 Task: Research Airbnb properties in Malangwa, Nepal from 5th December, 2023 to 16th December, 2023 for 4 adults.4 bedrooms having 4 beds and 4 bathrooms. Property type can be hotel. Amenities needed are: wifi, TV, free parkinig on premises, gym, breakfast. Booking option can be shelf check-in. Look for 4 properties as per requirement.
Action: Mouse moved to (444, 110)
Screenshot: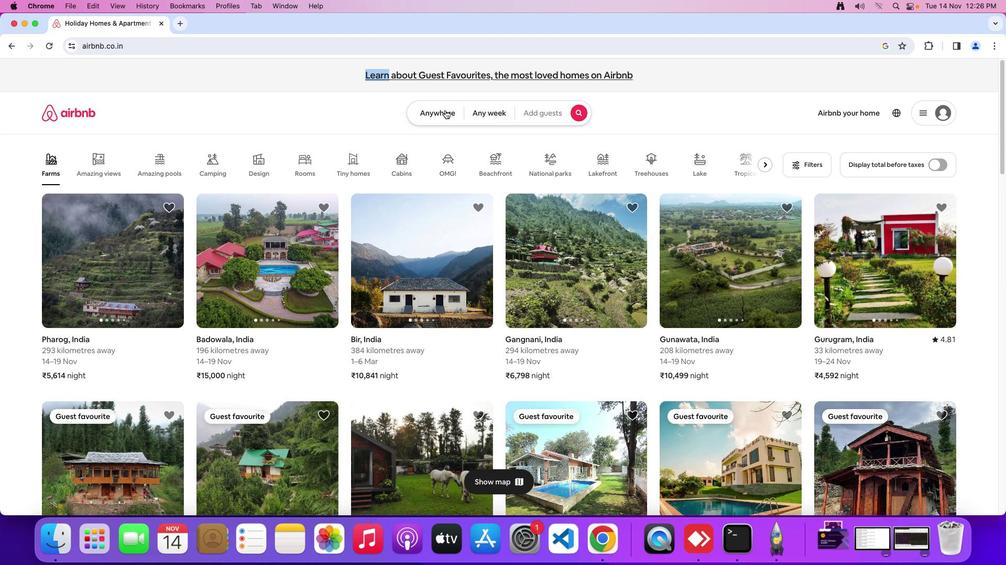 
Action: Mouse pressed left at (444, 110)
Screenshot: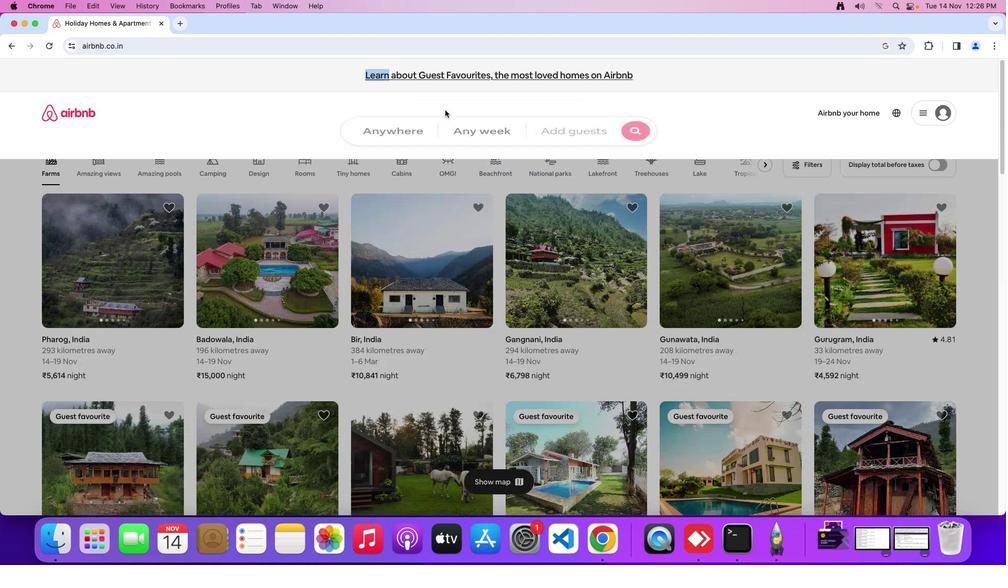 
Action: Mouse moved to (364, 146)
Screenshot: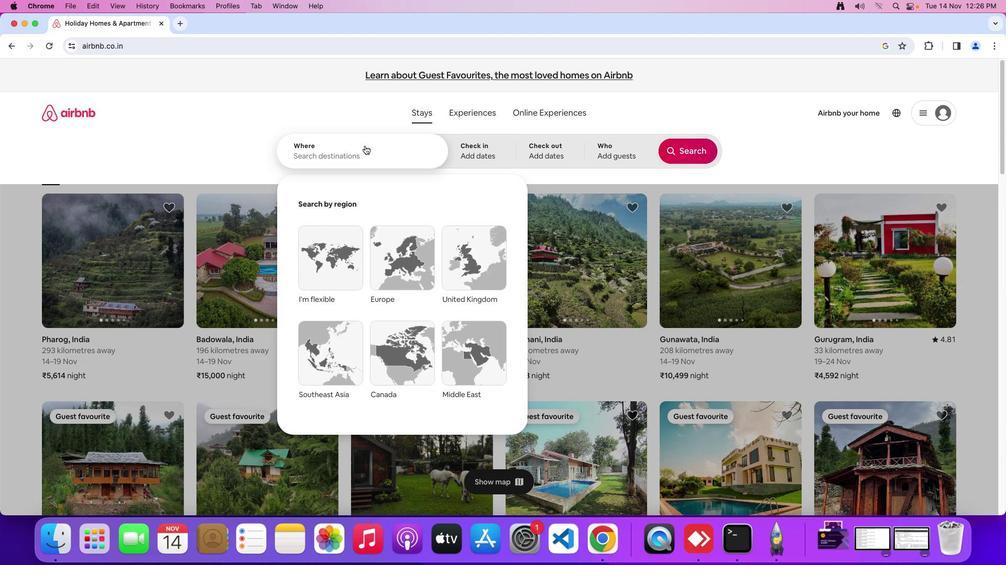 
Action: Mouse pressed left at (364, 146)
Screenshot: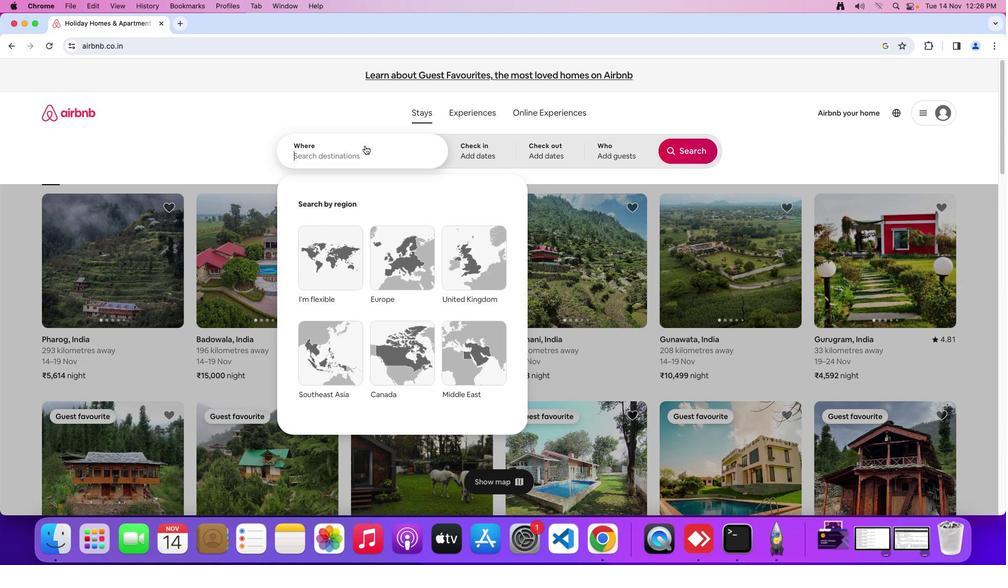 
Action: Mouse moved to (366, 154)
Screenshot: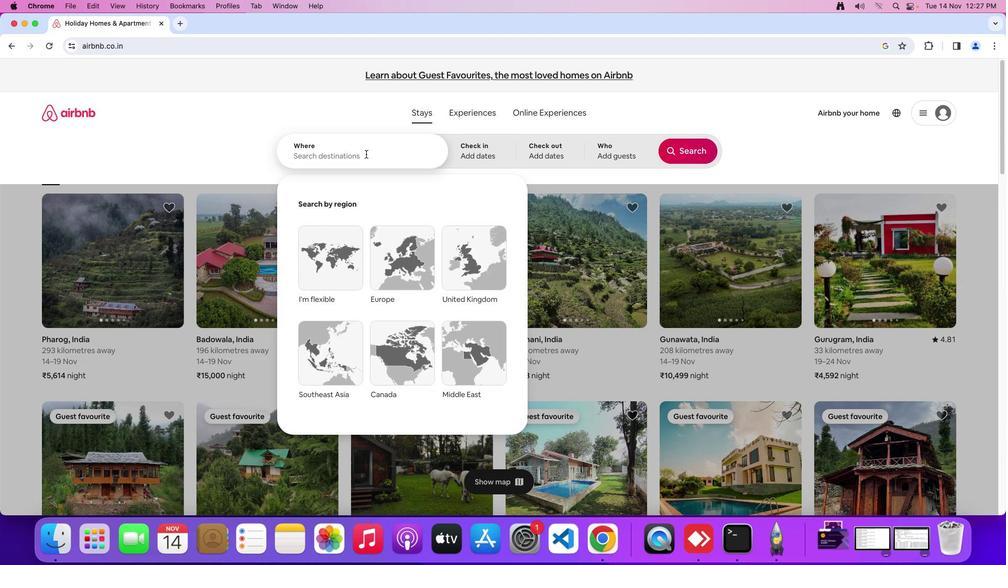 
Action: Mouse pressed left at (366, 154)
Screenshot: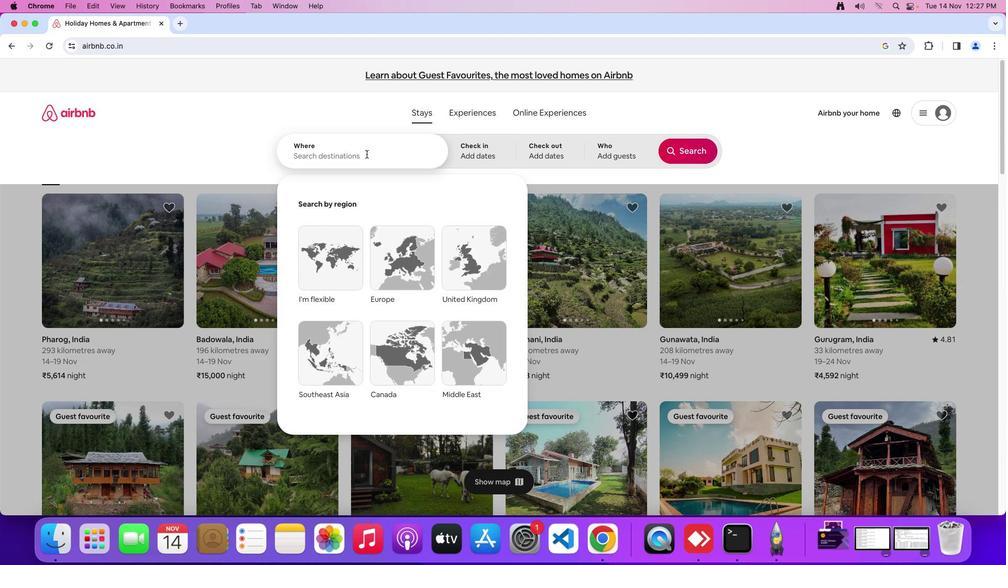 
Action: Mouse moved to (376, 151)
Screenshot: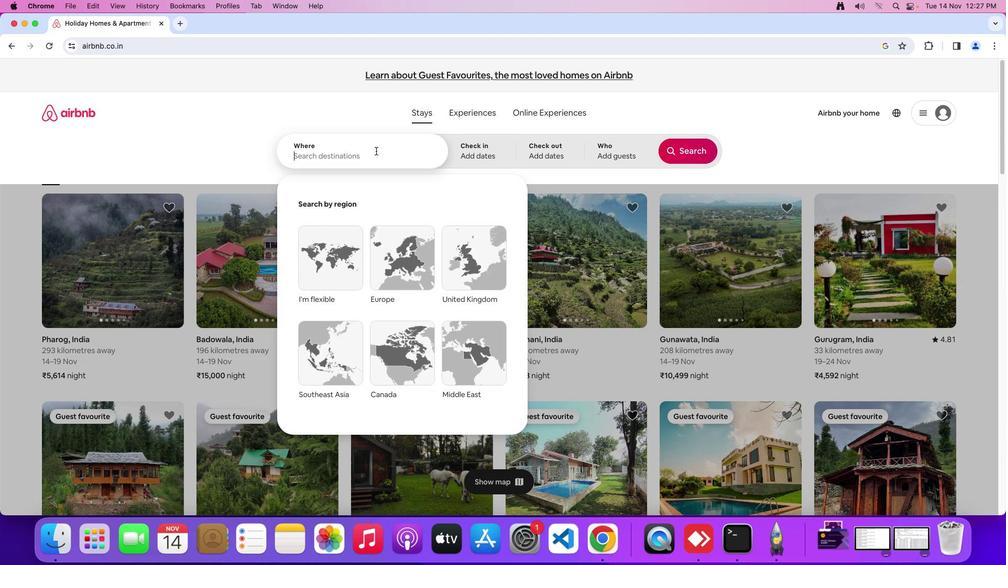 
Action: Key pressed Key.shift'M''a''l''a''n''g''w''a''.'Key.backspace','Key.spaceKey.shift'N''e''p''a''l'
Screenshot: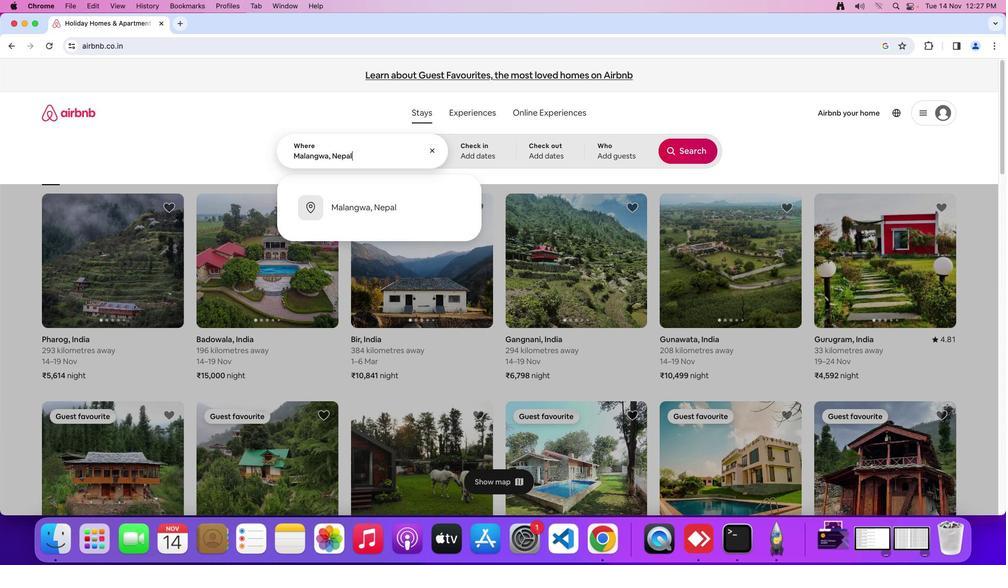 
Action: Mouse moved to (484, 150)
Screenshot: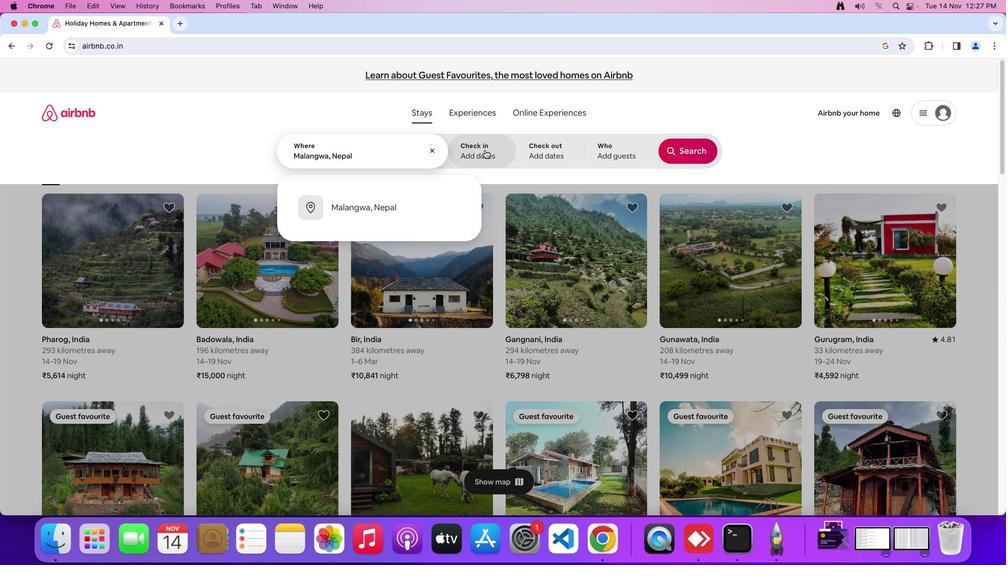 
Action: Mouse pressed left at (484, 150)
Screenshot: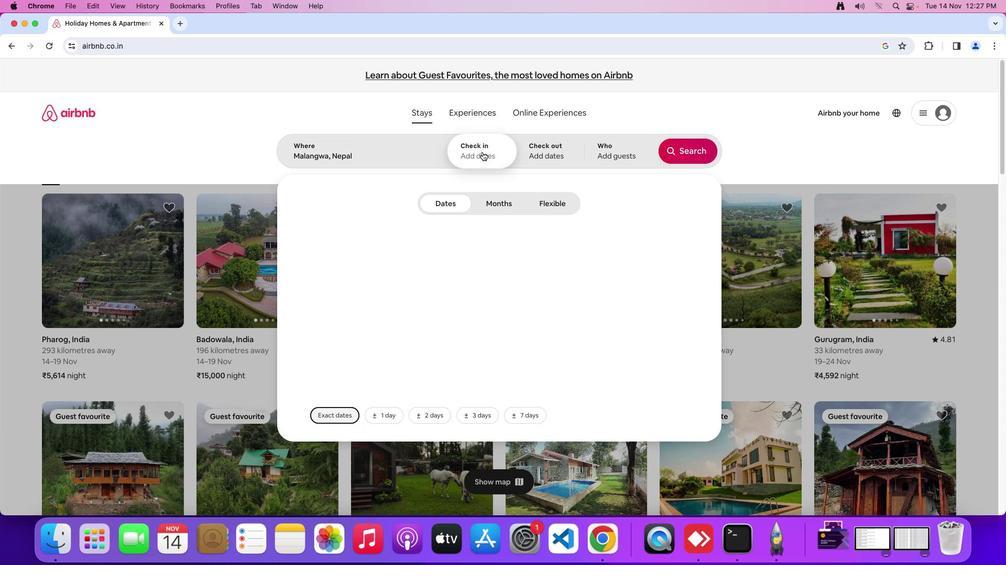 
Action: Mouse moved to (576, 309)
Screenshot: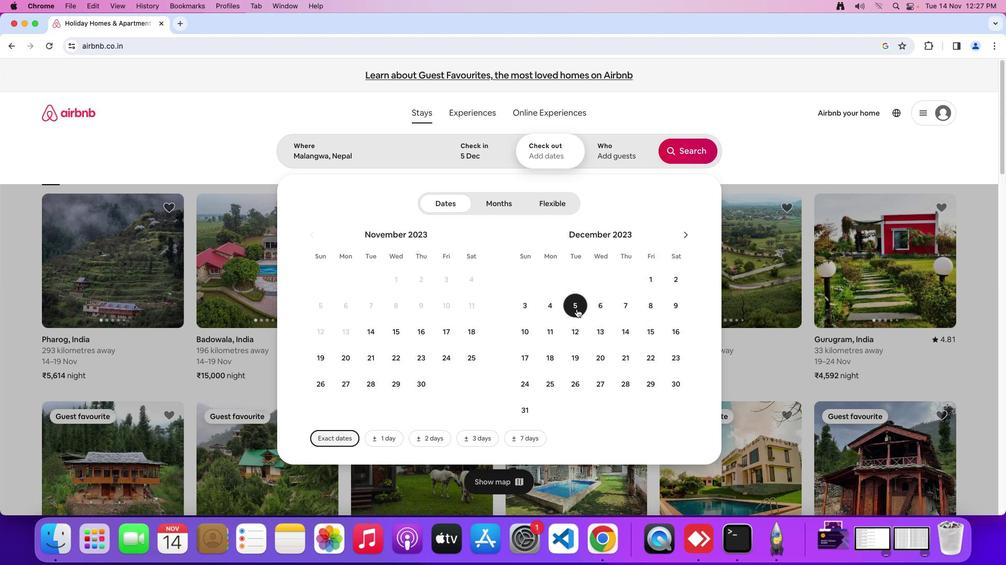 
Action: Mouse pressed left at (576, 309)
Screenshot: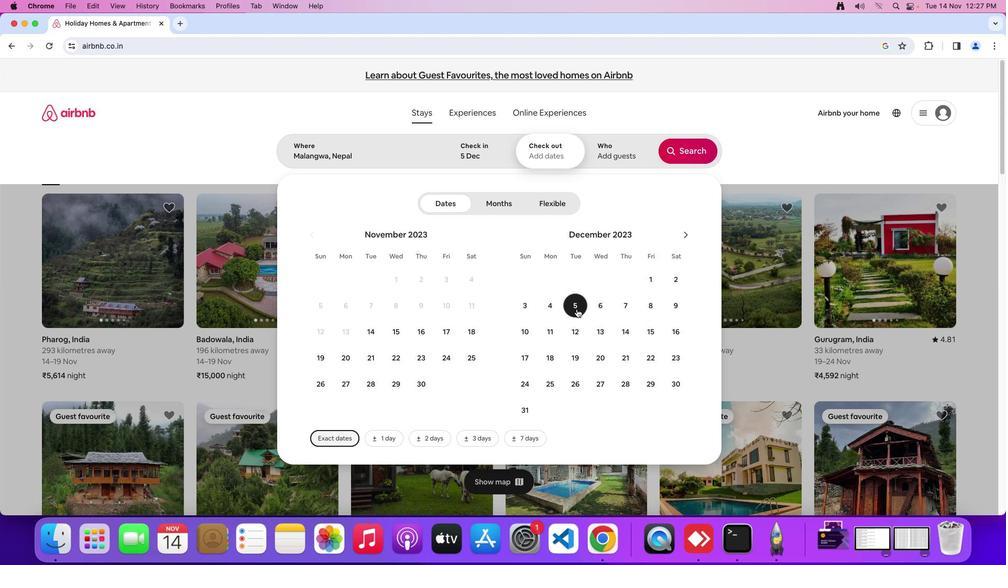 
Action: Mouse moved to (678, 332)
Screenshot: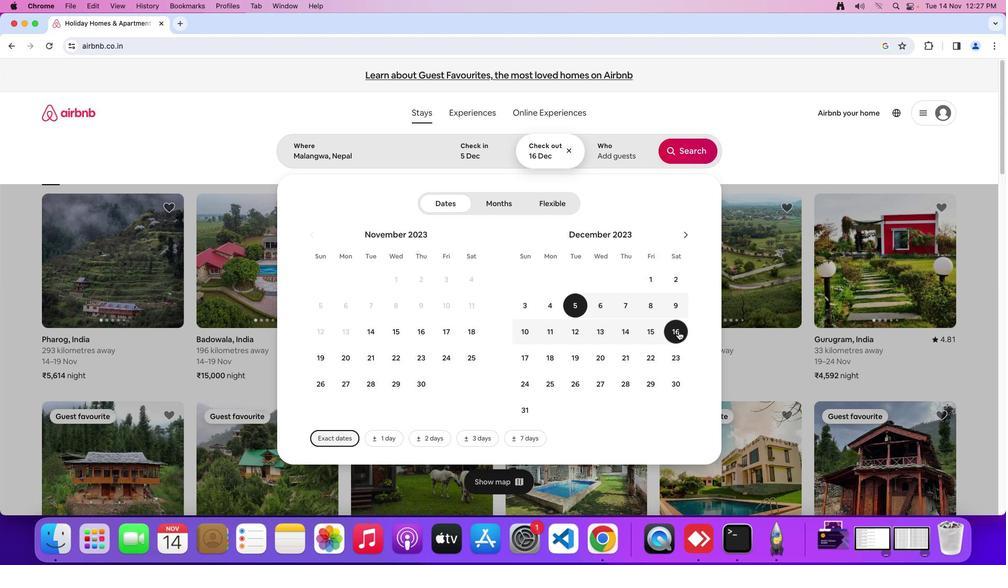 
Action: Mouse pressed left at (678, 332)
Screenshot: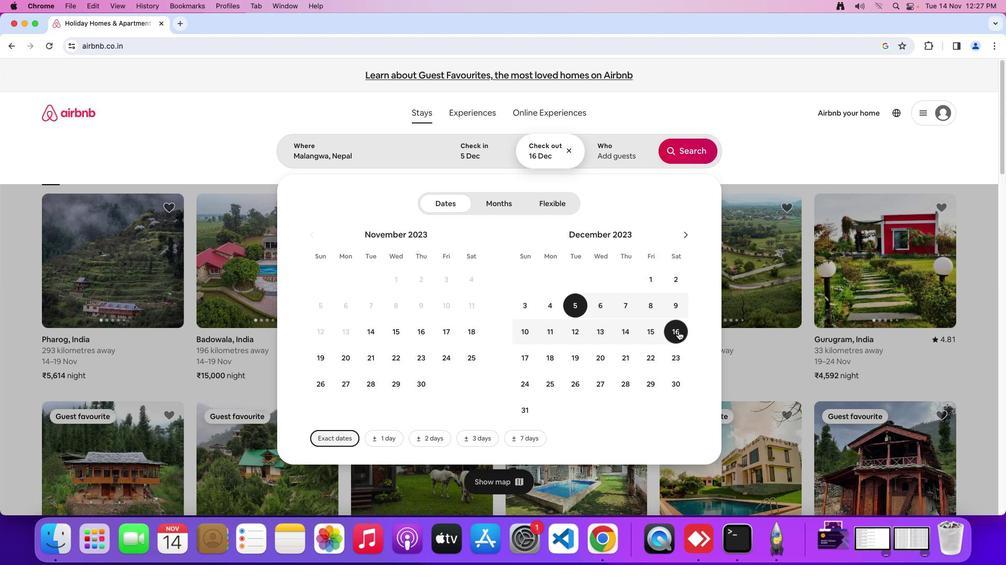 
Action: Mouse moved to (612, 150)
Screenshot: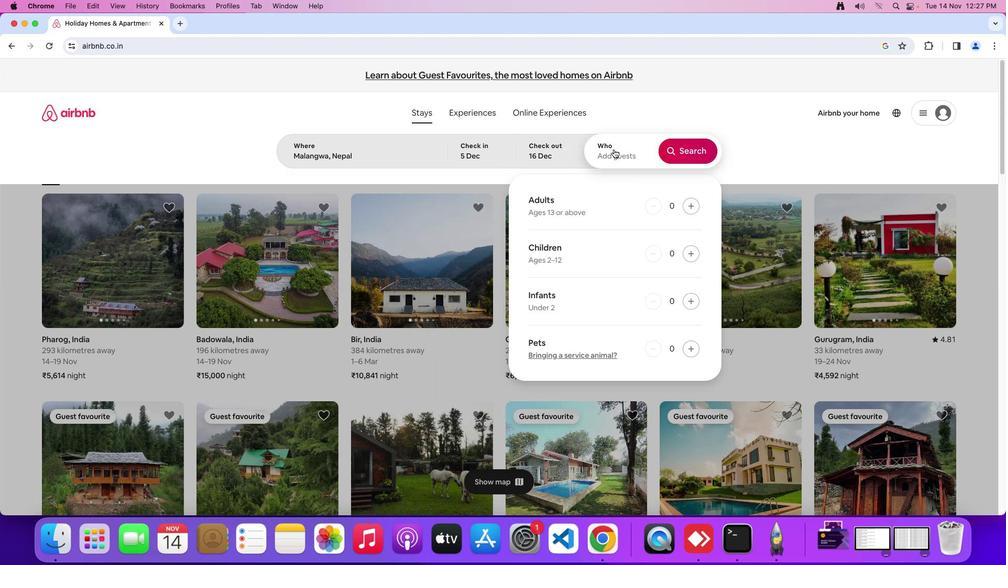 
Action: Mouse pressed left at (612, 150)
Screenshot: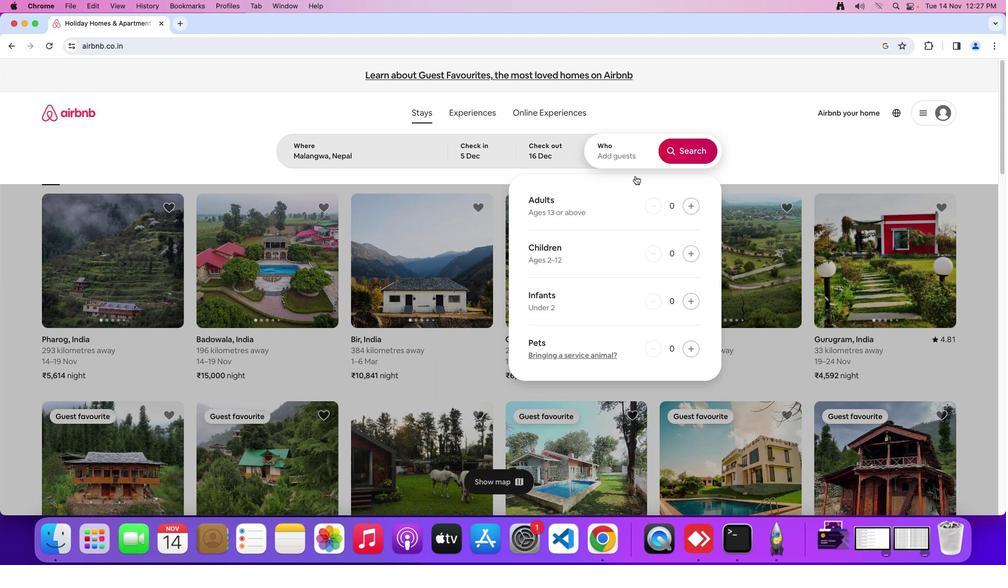 
Action: Mouse moved to (684, 206)
Screenshot: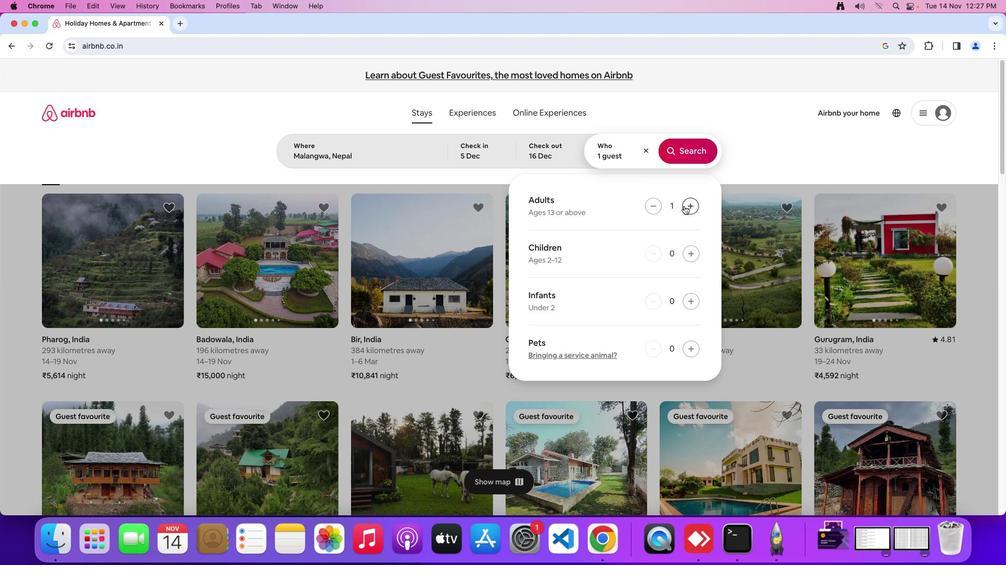 
Action: Mouse pressed left at (684, 206)
Screenshot: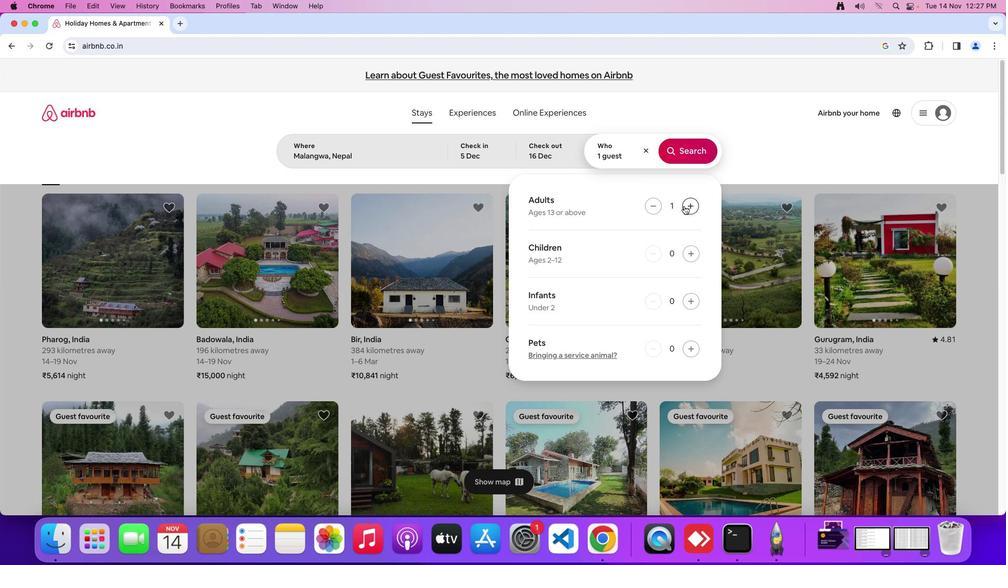 
Action: Mouse pressed left at (684, 206)
Screenshot: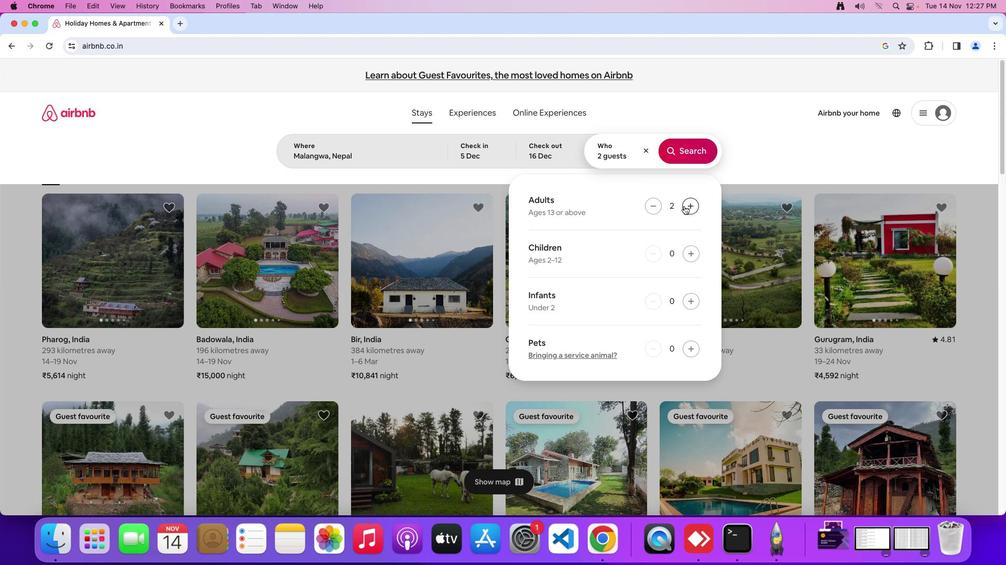 
Action: Mouse pressed left at (684, 206)
Screenshot: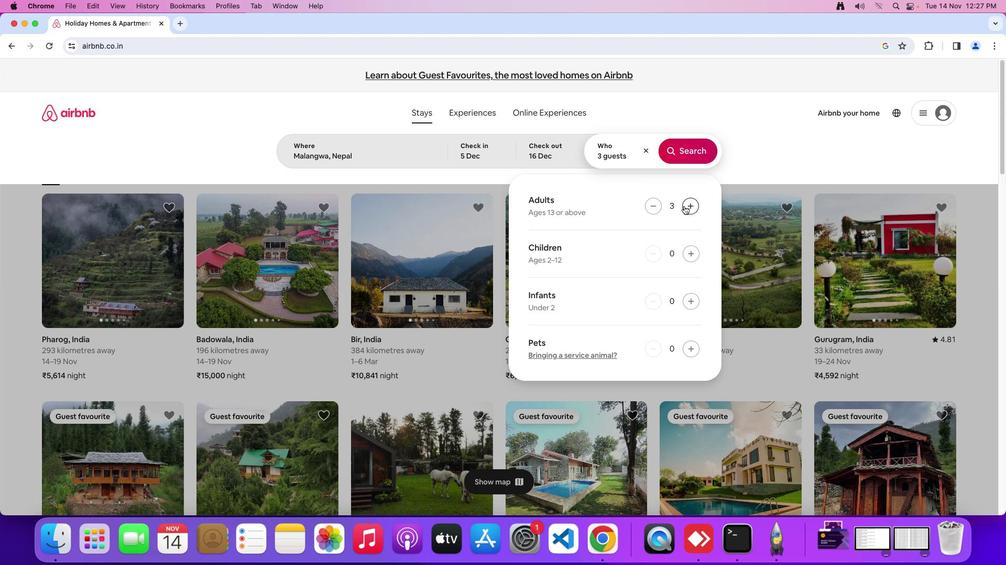 
Action: Mouse pressed left at (684, 206)
Screenshot: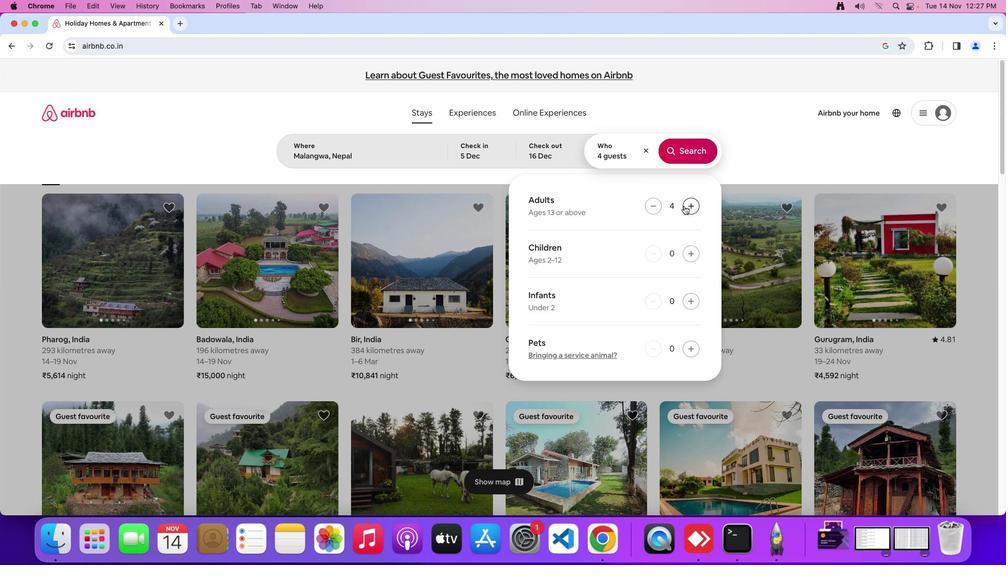 
Action: Mouse moved to (677, 153)
Screenshot: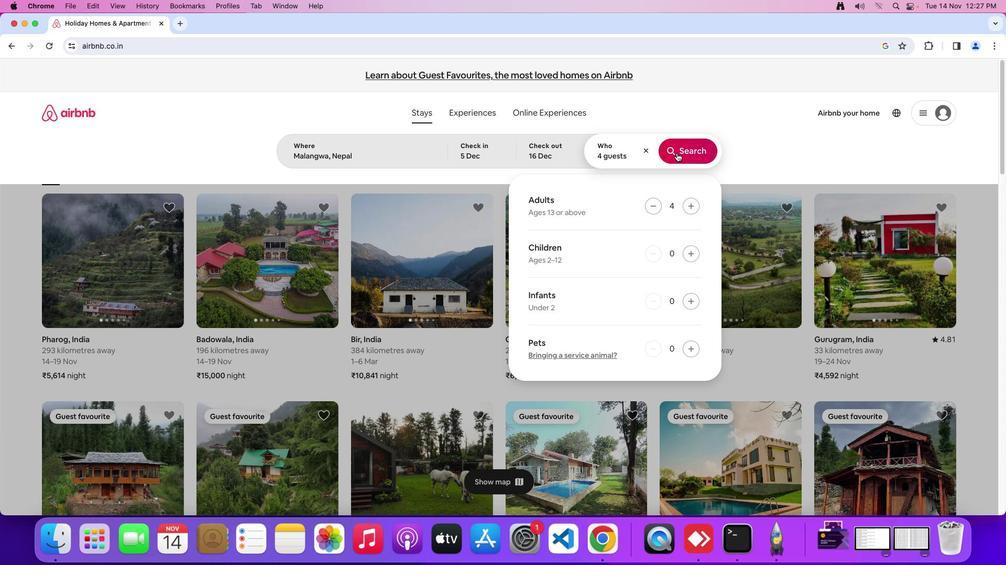 
Action: Mouse pressed left at (677, 153)
Screenshot: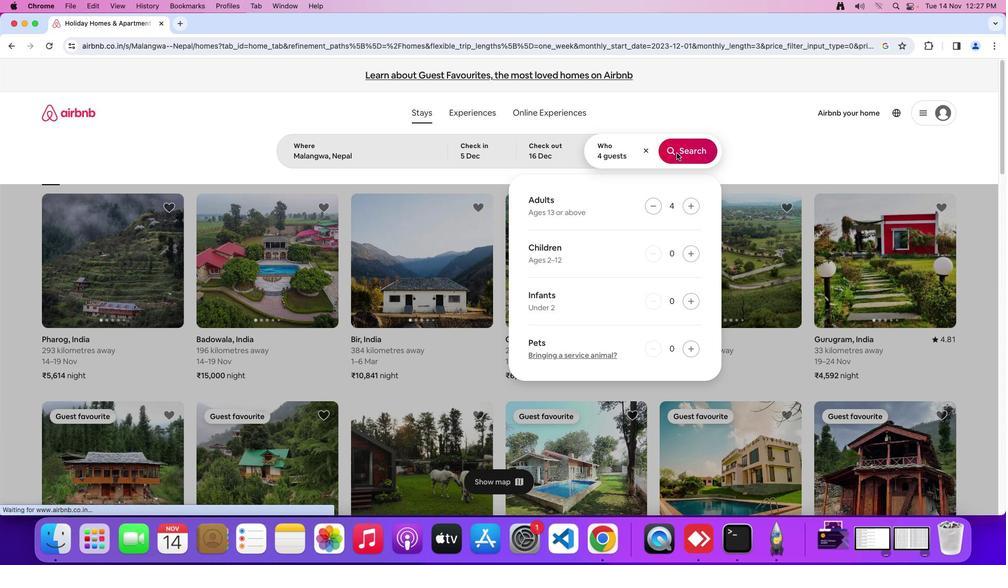 
Action: Mouse moved to (821, 121)
Screenshot: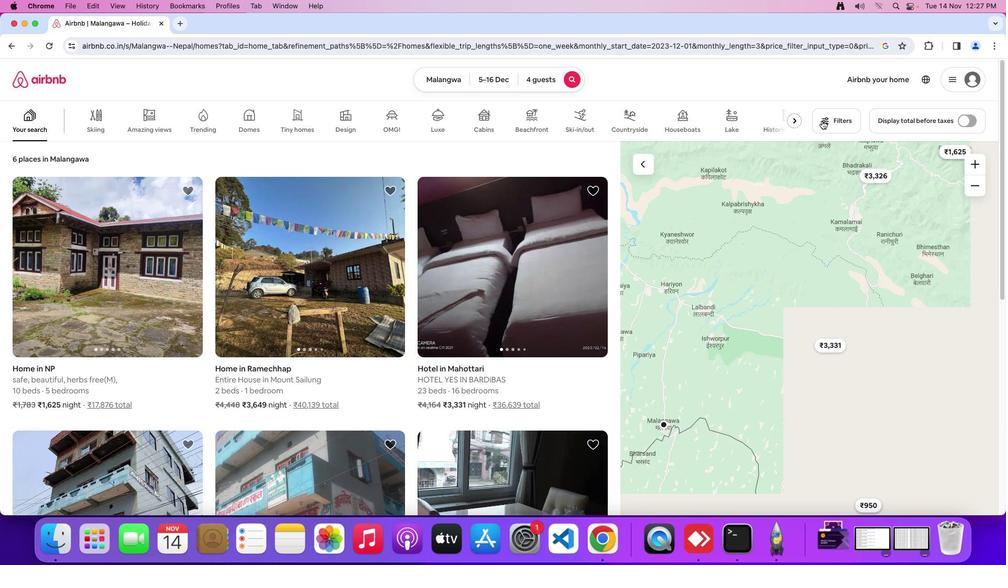 
Action: Mouse pressed left at (821, 121)
Screenshot: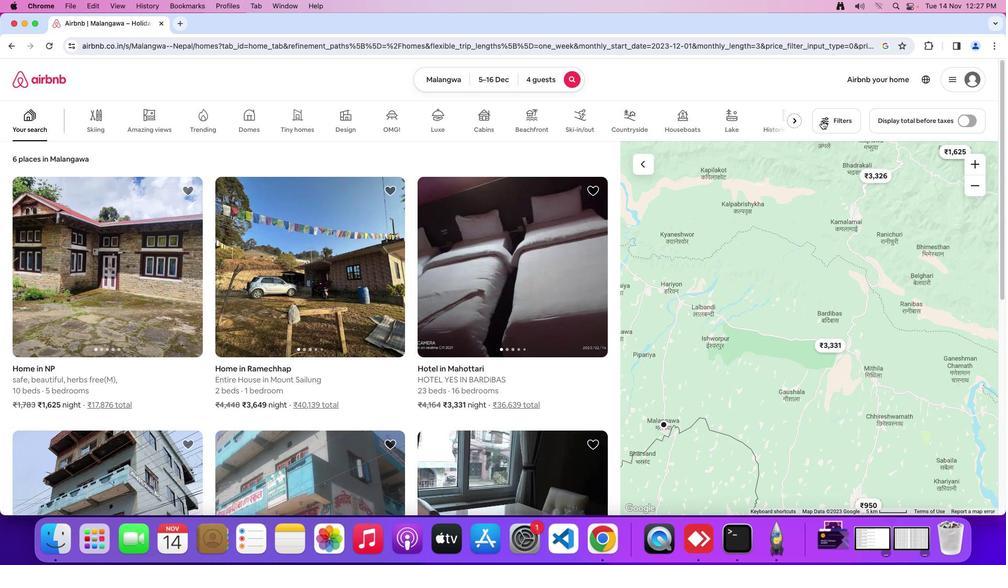 
Action: Mouse moved to (481, 276)
Screenshot: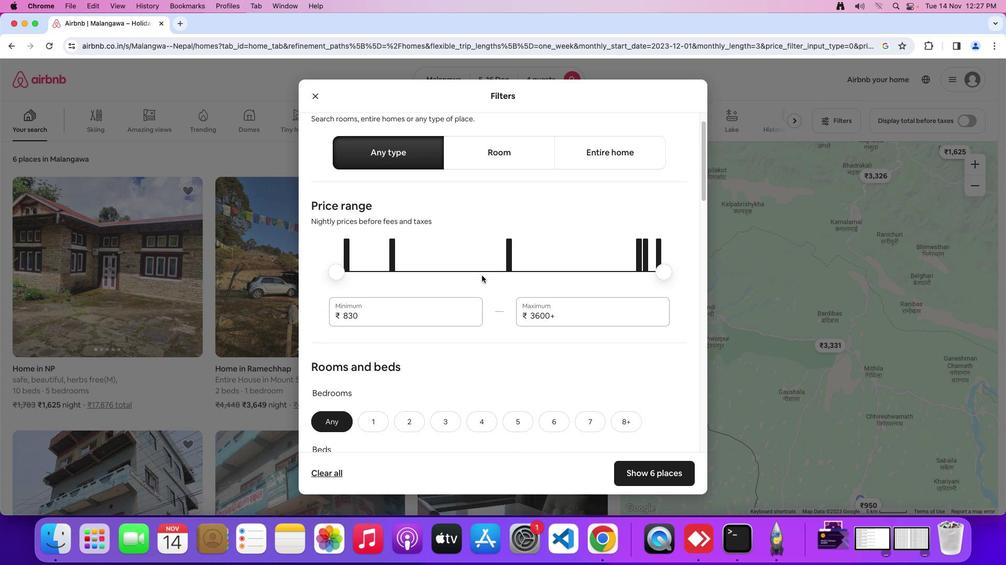 
Action: Mouse scrolled (481, 276) with delta (0, 0)
Screenshot: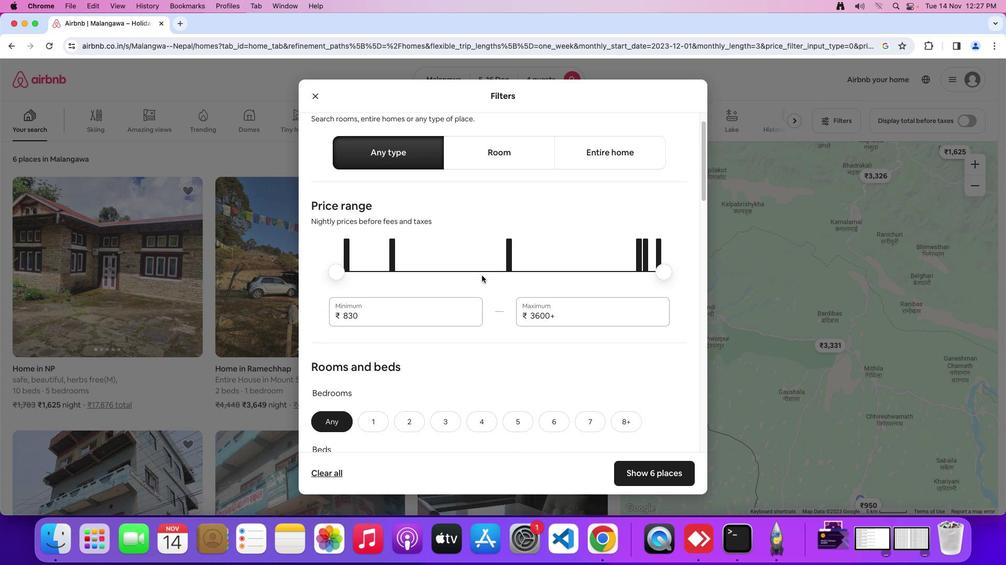 
Action: Mouse moved to (481, 275)
Screenshot: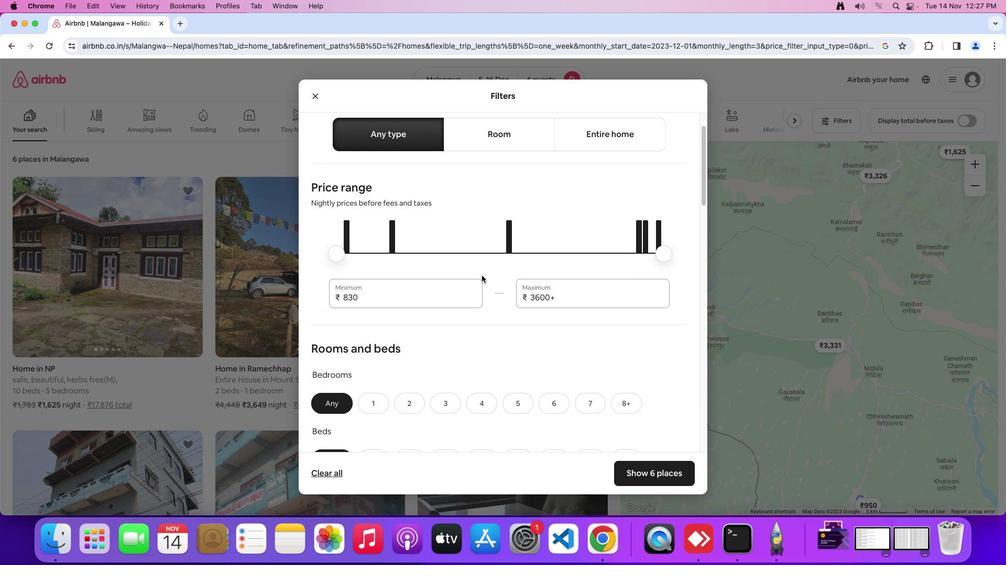 
Action: Mouse scrolled (481, 275) with delta (0, 0)
Screenshot: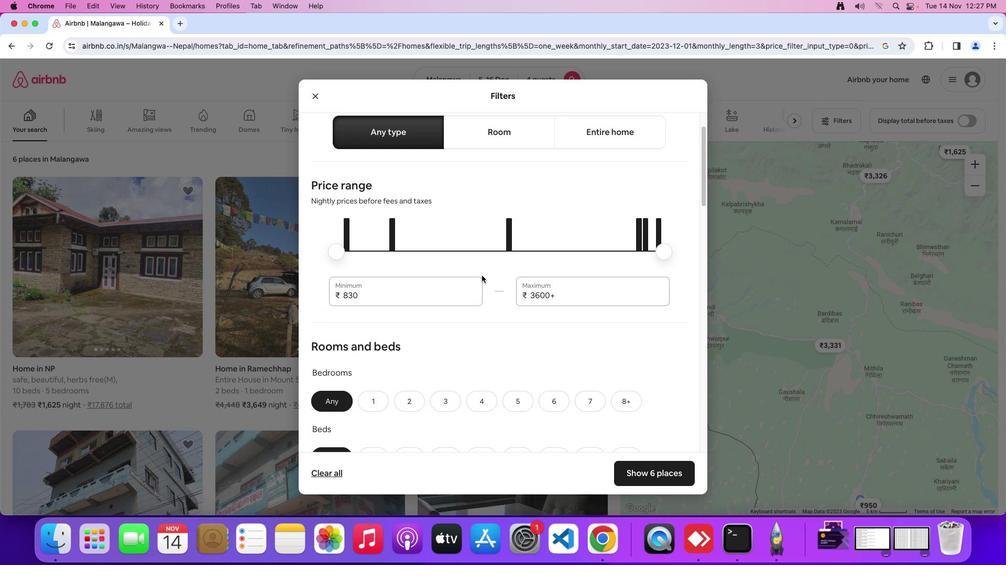 
Action: Mouse moved to (482, 275)
Screenshot: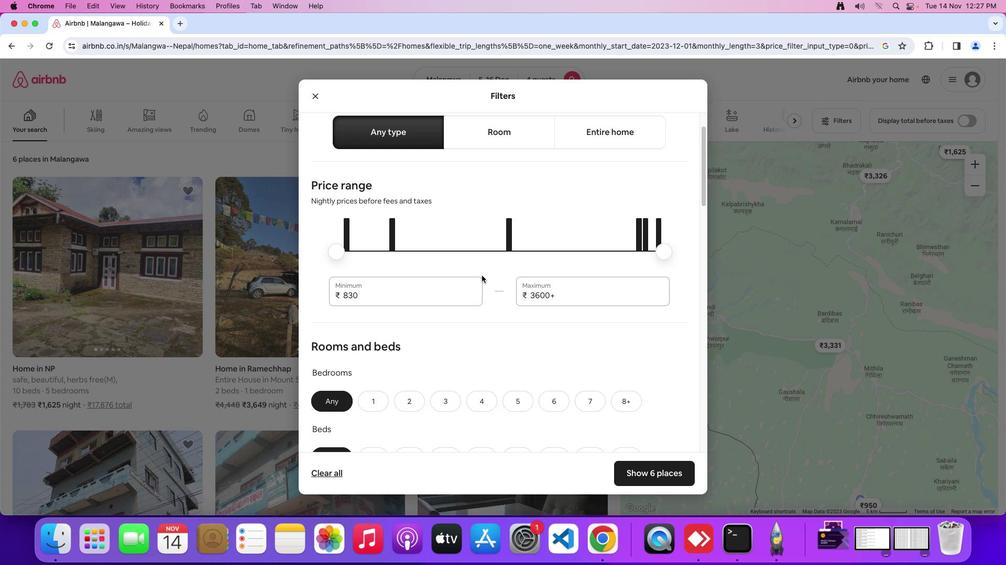
Action: Mouse scrolled (482, 275) with delta (0, 0)
Screenshot: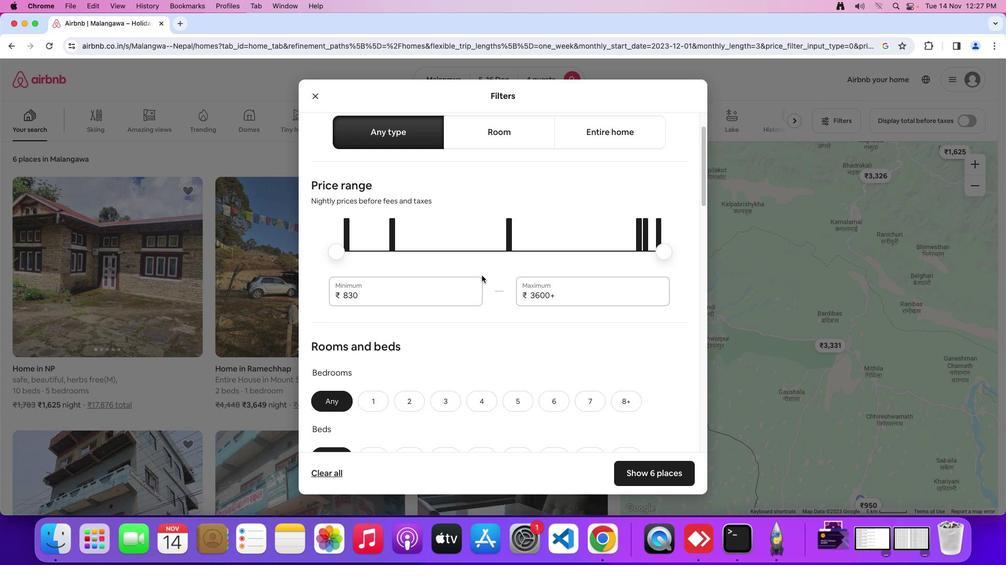 
Action: Mouse moved to (482, 275)
Screenshot: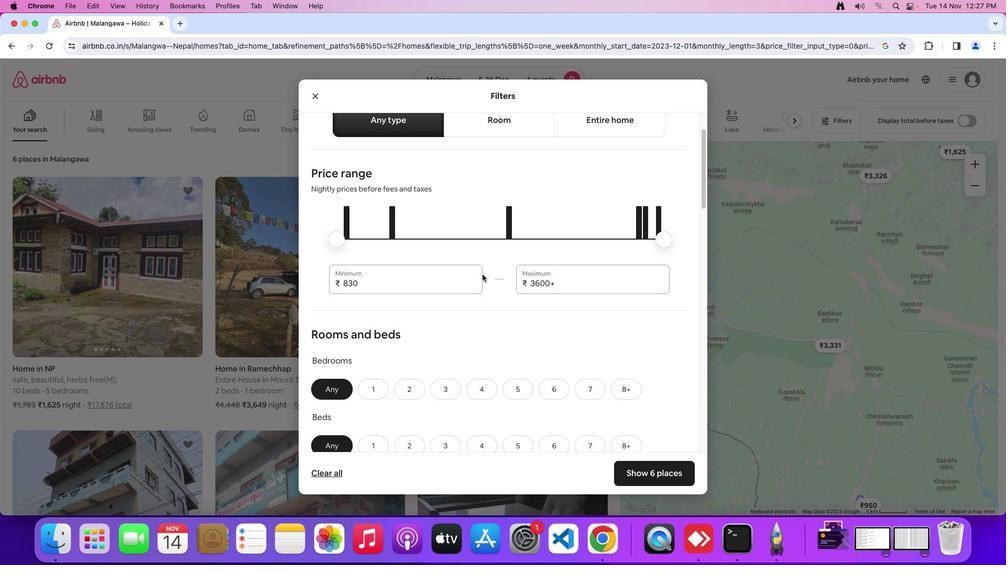 
Action: Mouse scrolled (482, 275) with delta (0, 0)
Screenshot: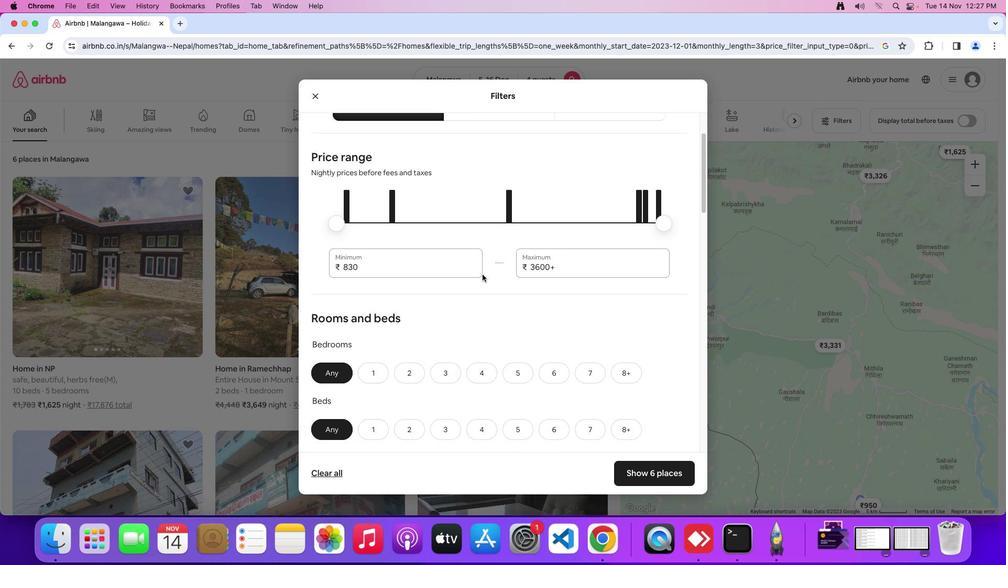 
Action: Mouse moved to (482, 274)
Screenshot: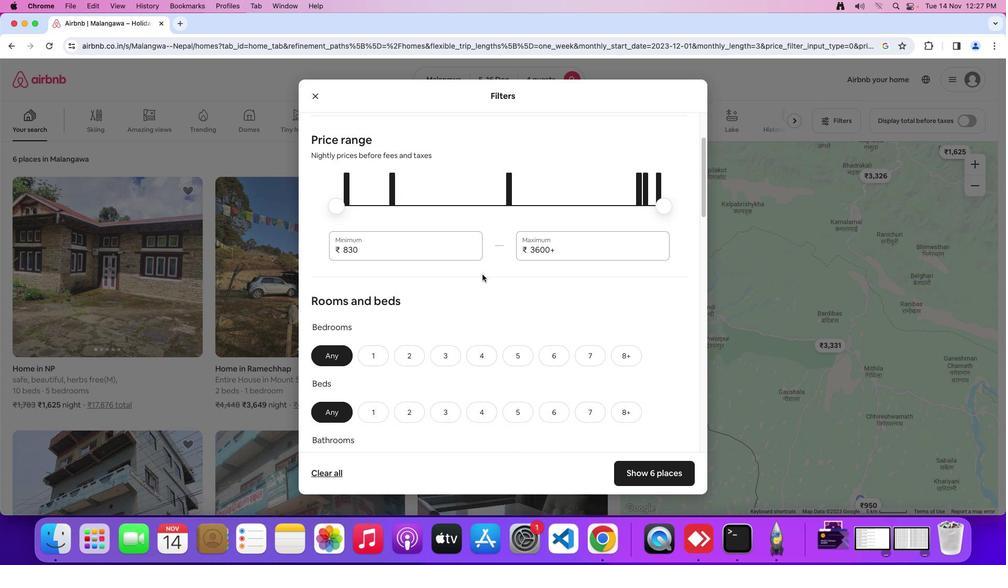 
Action: Mouse scrolled (482, 274) with delta (0, 0)
Screenshot: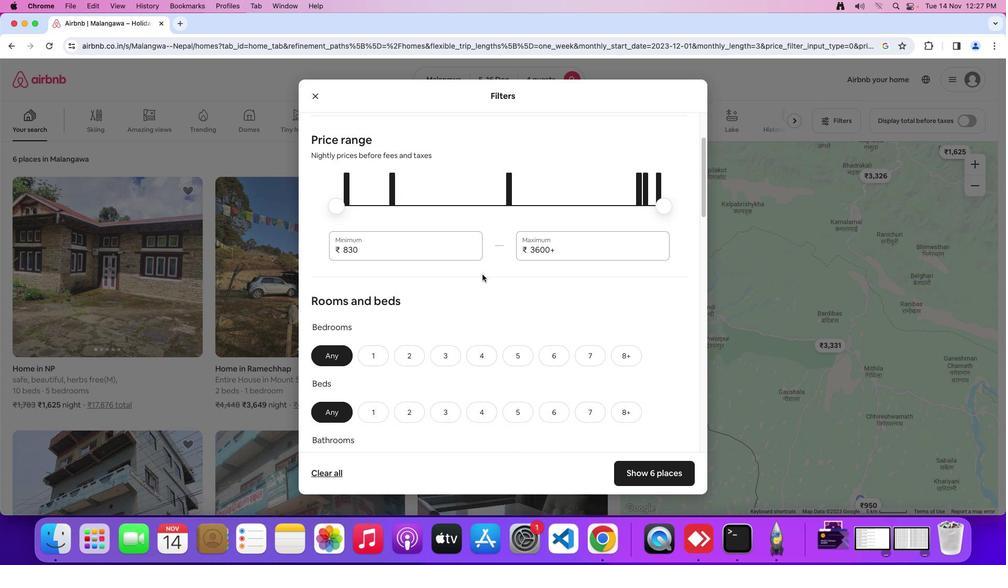
Action: Mouse scrolled (482, 274) with delta (0, 0)
Screenshot: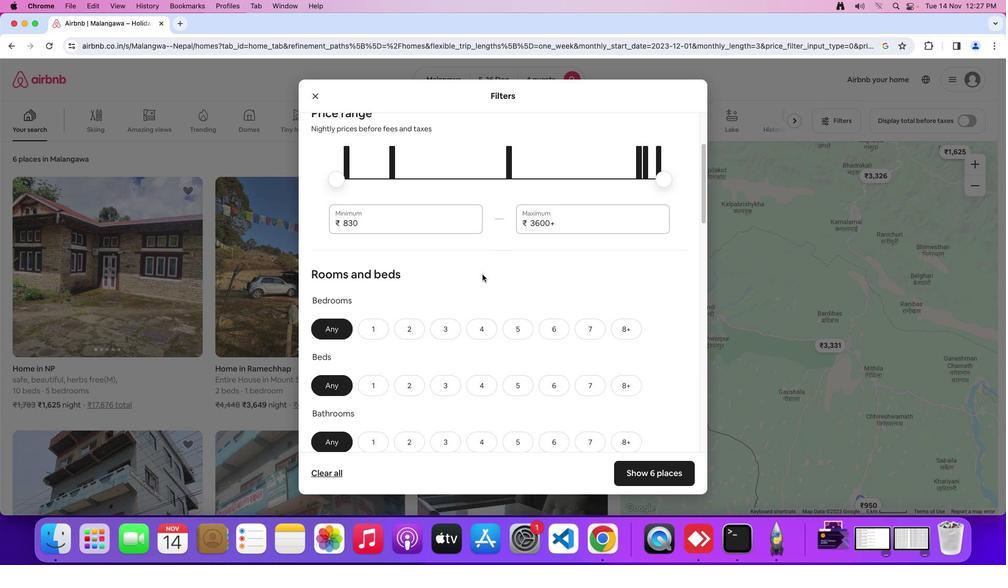
Action: Mouse scrolled (482, 274) with delta (0, 0)
Screenshot: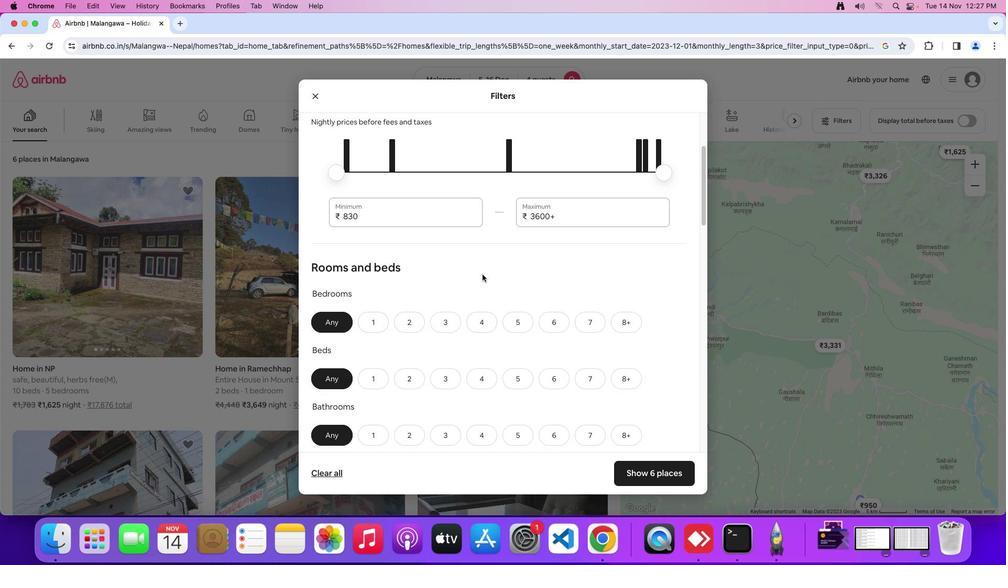 
Action: Mouse moved to (476, 283)
Screenshot: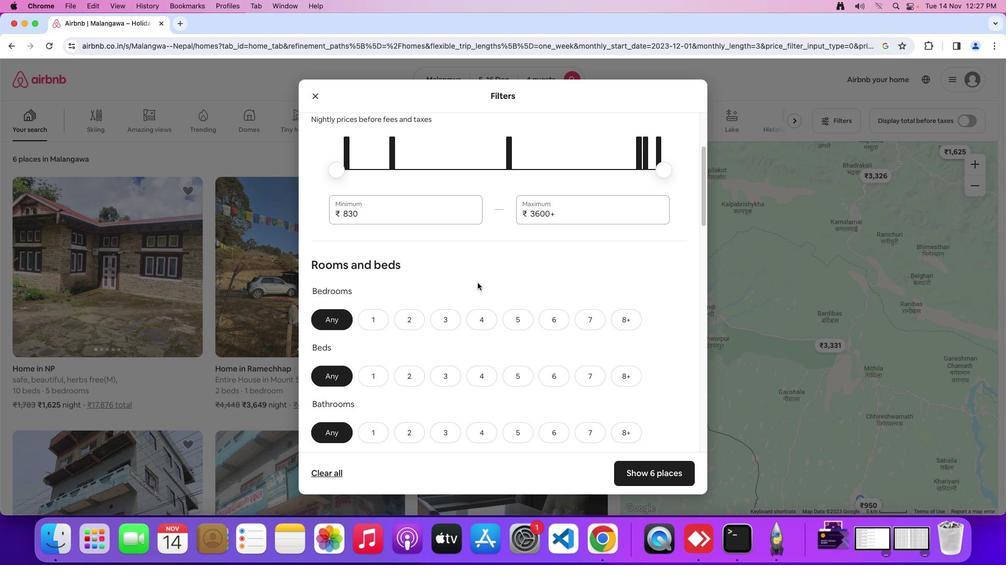 
Action: Mouse scrolled (476, 283) with delta (0, 0)
Screenshot: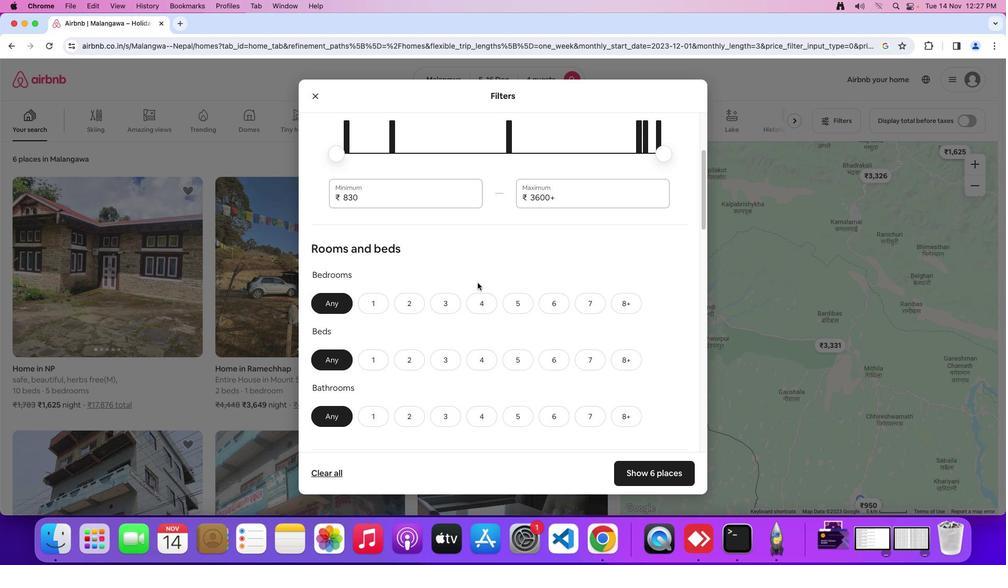 
Action: Mouse moved to (477, 282)
Screenshot: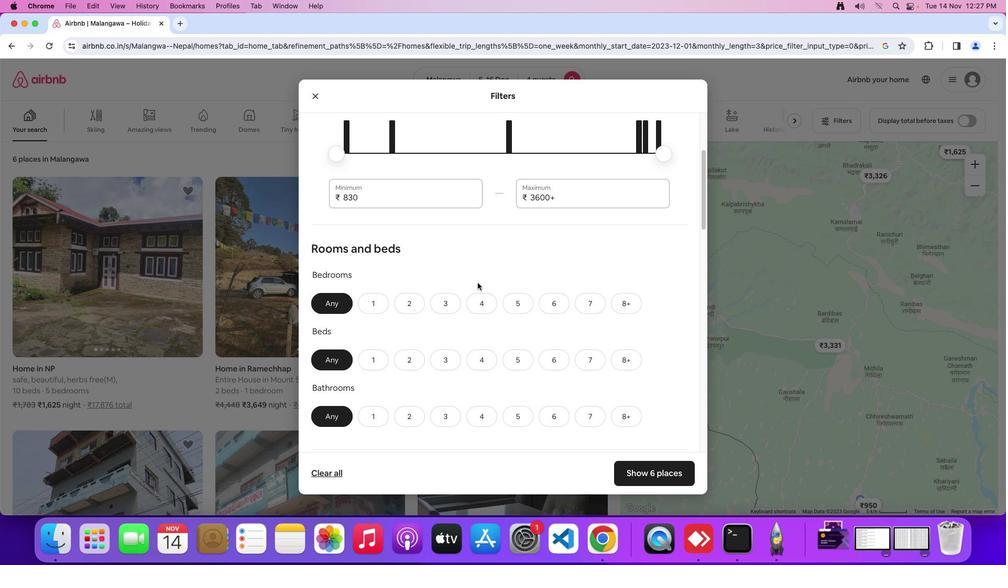 
Action: Mouse scrolled (477, 282) with delta (0, 0)
Screenshot: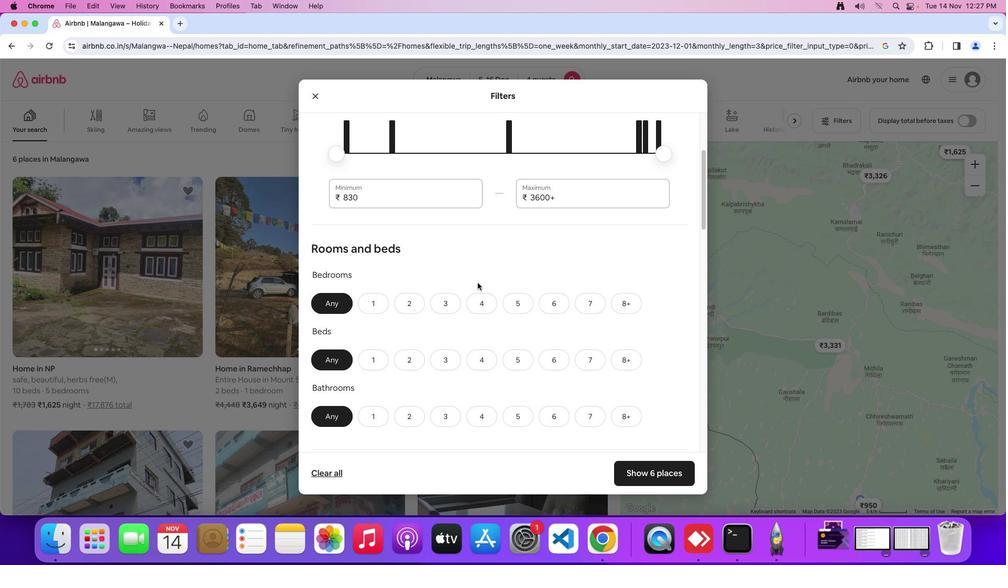 
Action: Mouse moved to (488, 301)
Screenshot: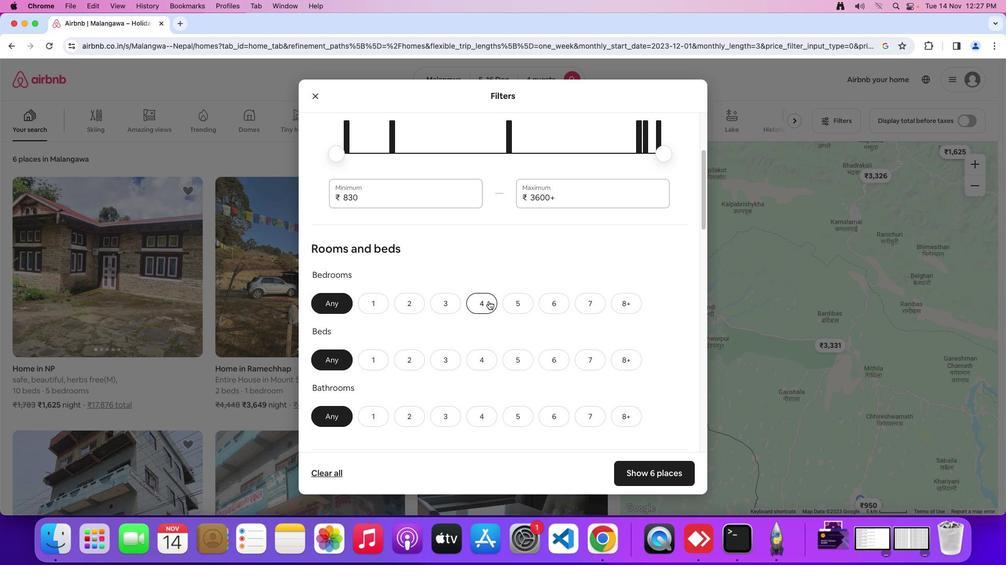 
Action: Mouse pressed left at (488, 301)
Screenshot: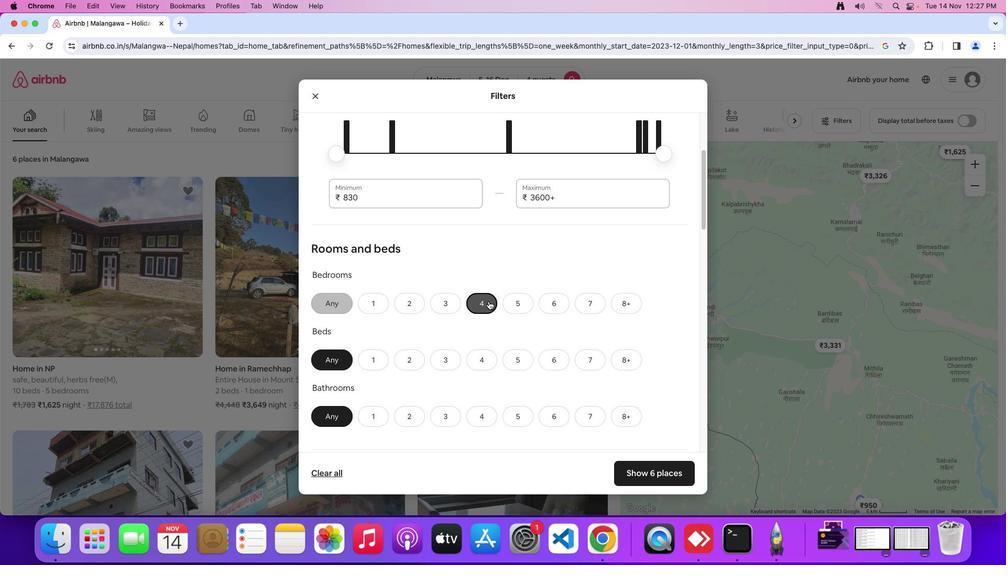 
Action: Mouse moved to (488, 301)
Screenshot: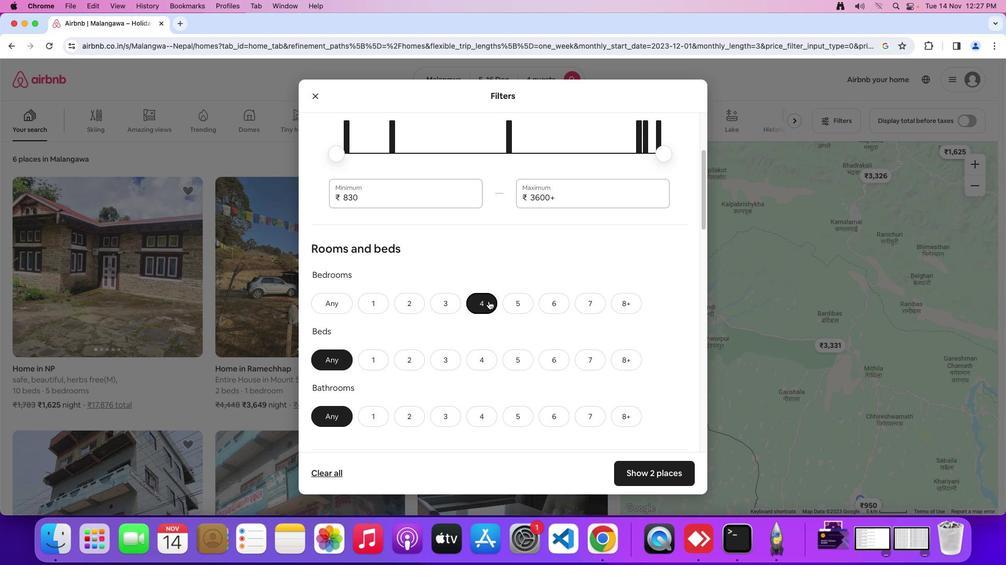 
Action: Mouse scrolled (488, 301) with delta (0, 0)
Screenshot: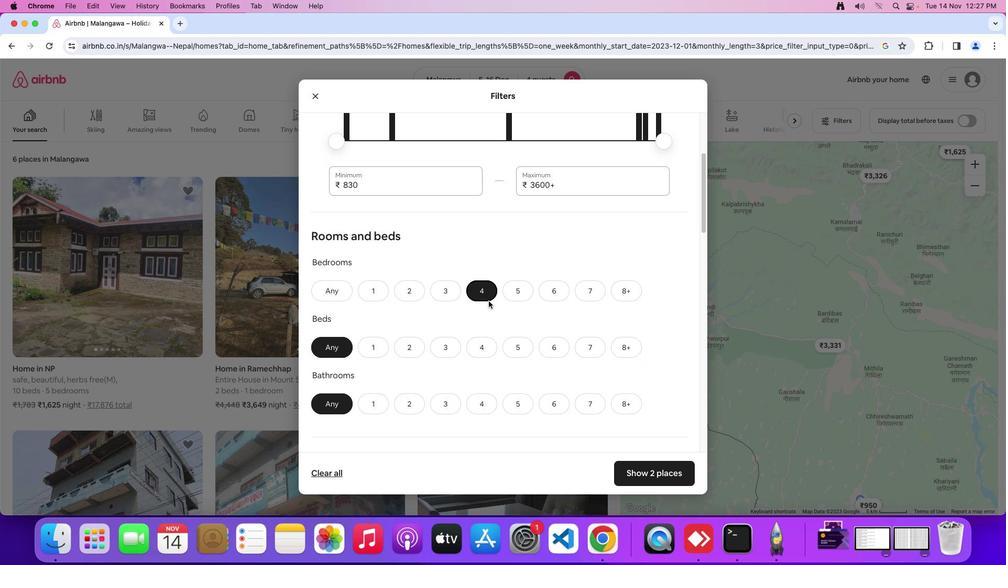 
Action: Mouse scrolled (488, 301) with delta (0, 0)
Screenshot: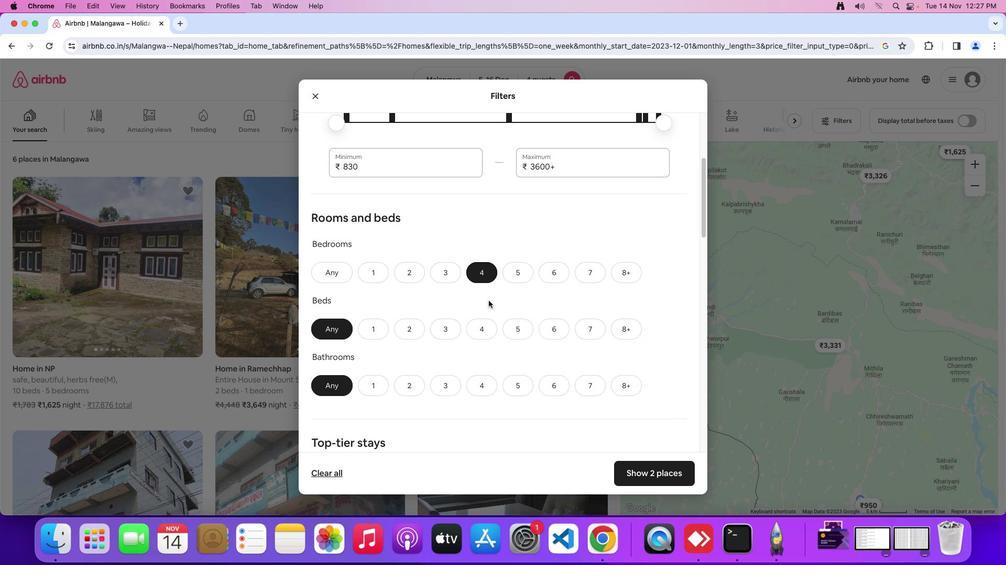 
Action: Mouse moved to (488, 301)
Screenshot: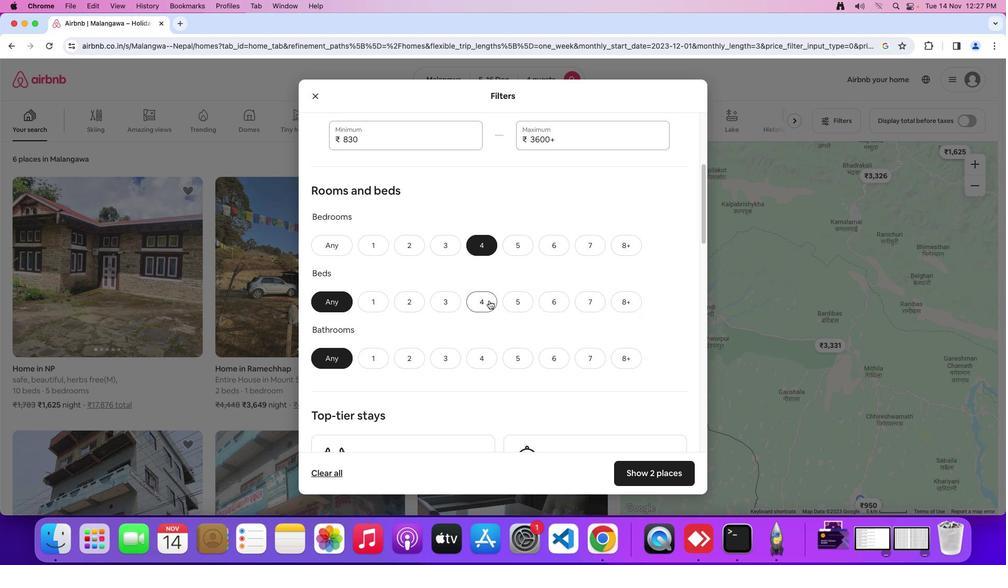 
Action: Mouse scrolled (488, 301) with delta (0, 0)
Screenshot: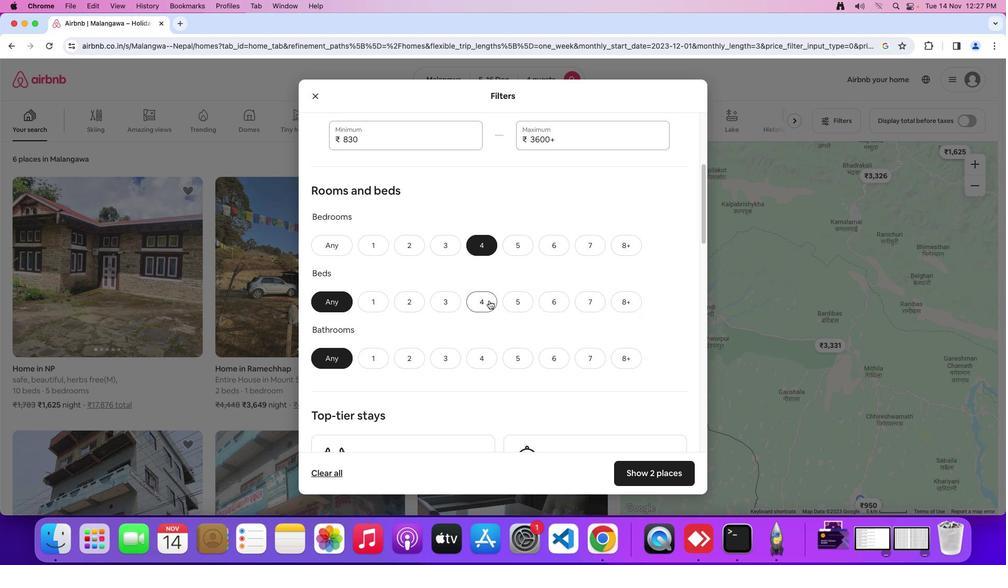 
Action: Mouse moved to (488, 301)
Screenshot: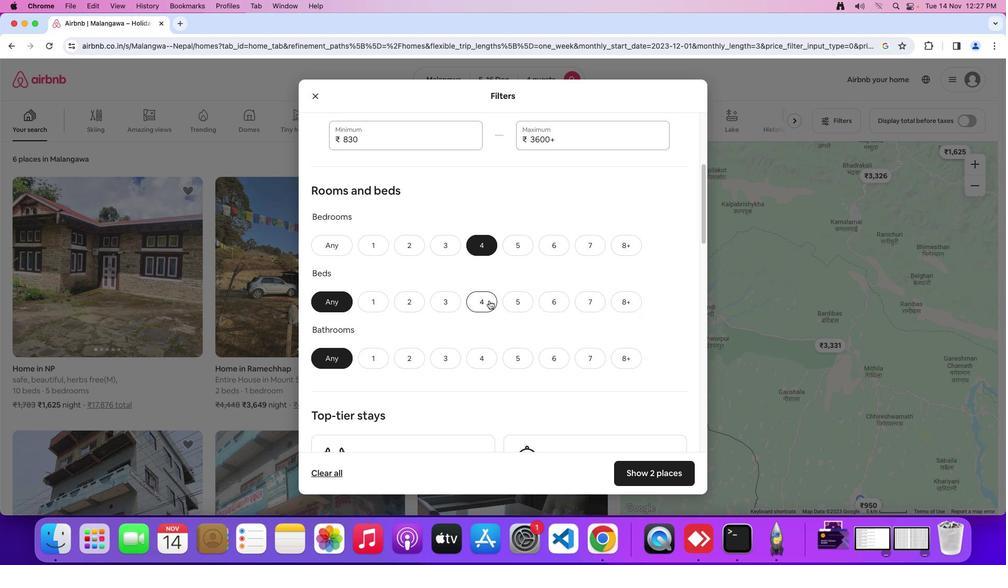 
Action: Mouse scrolled (488, 301) with delta (0, 0)
Screenshot: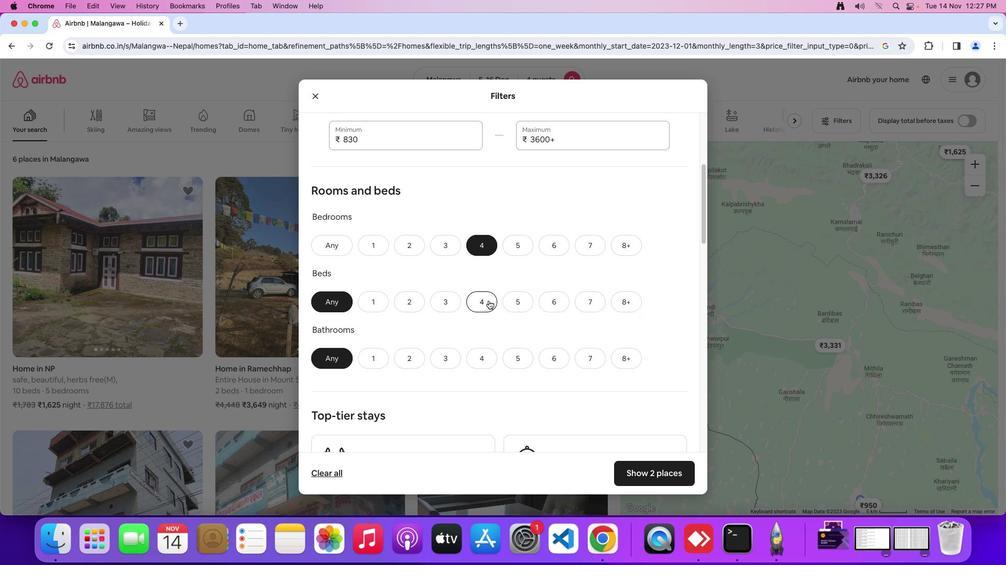 
Action: Mouse moved to (482, 301)
Screenshot: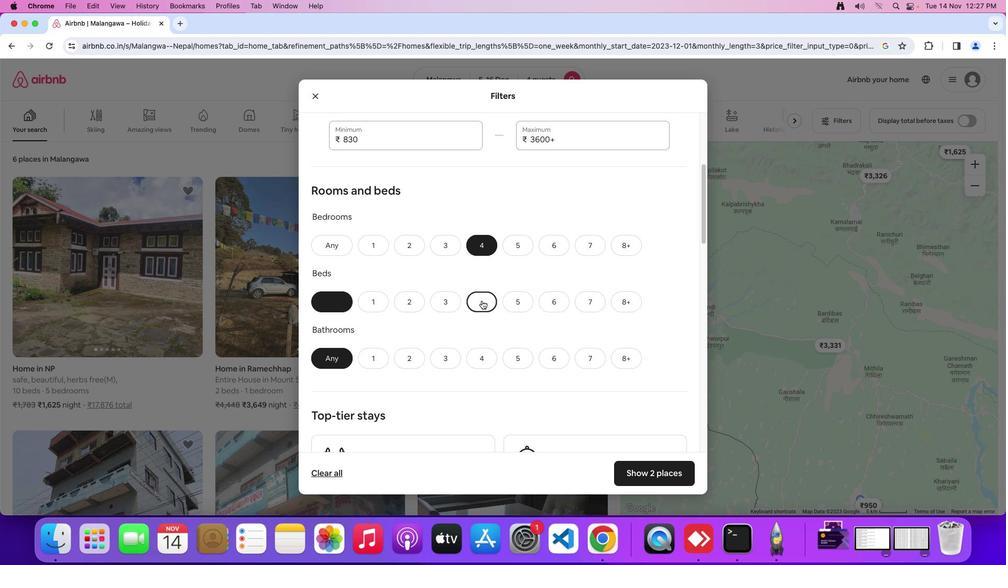 
Action: Mouse pressed left at (482, 301)
Screenshot: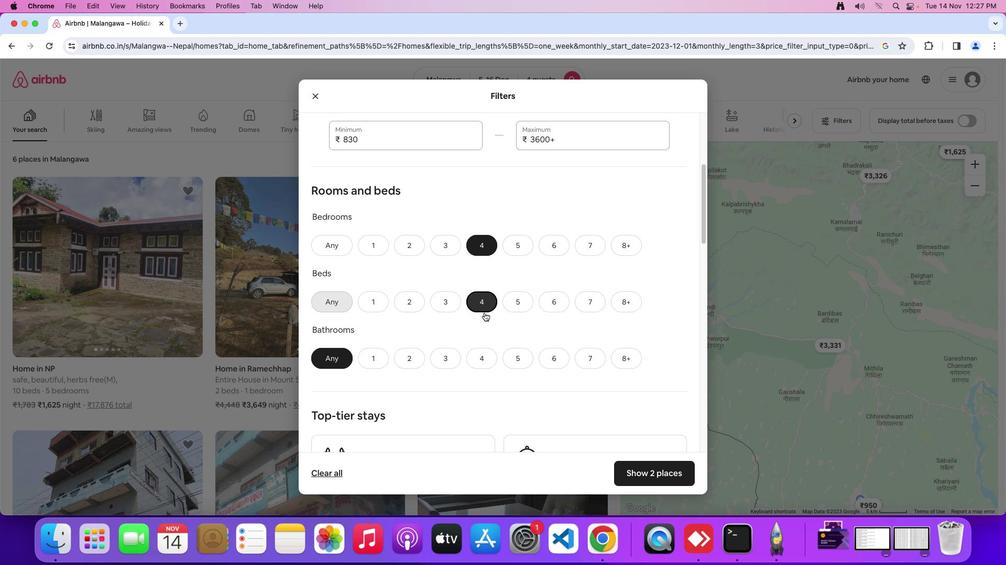 
Action: Mouse moved to (479, 361)
Screenshot: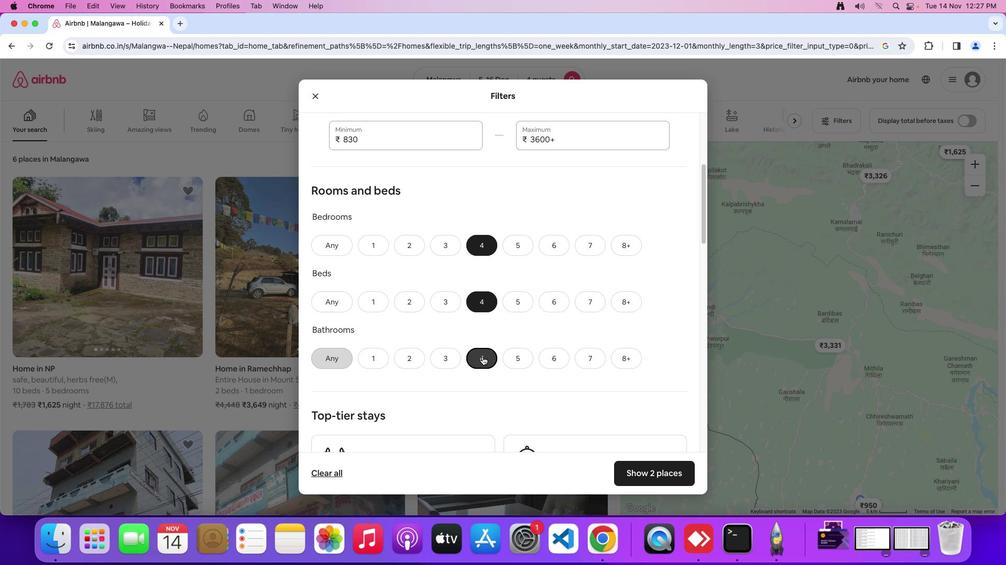 
Action: Mouse pressed left at (479, 361)
Screenshot: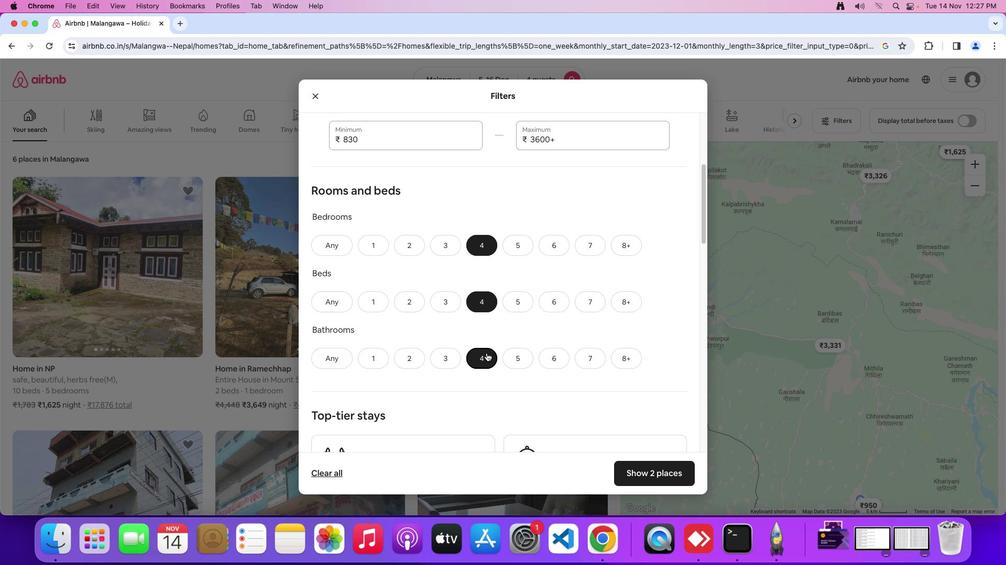 
Action: Mouse moved to (495, 343)
Screenshot: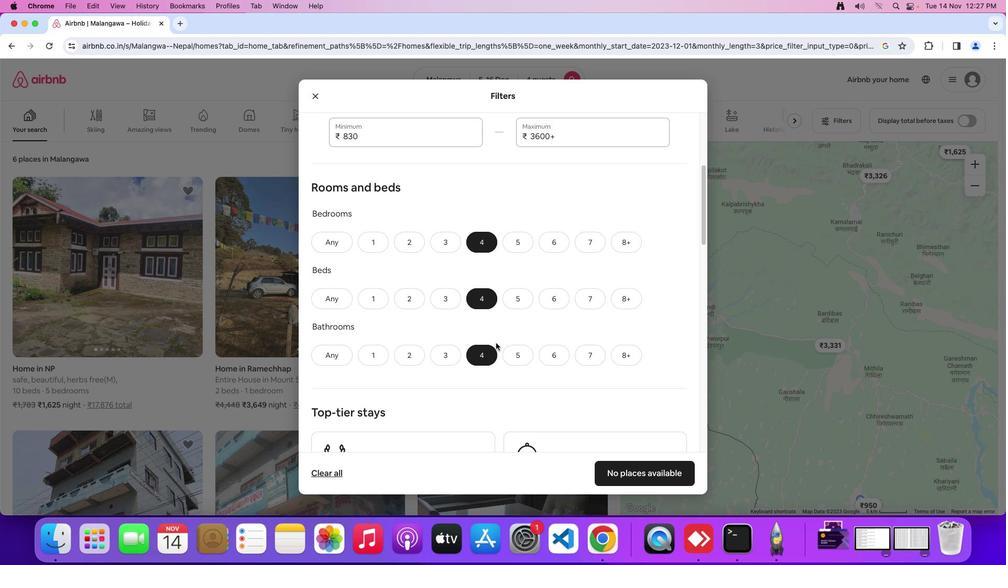 
Action: Mouse scrolled (495, 343) with delta (0, 0)
Screenshot: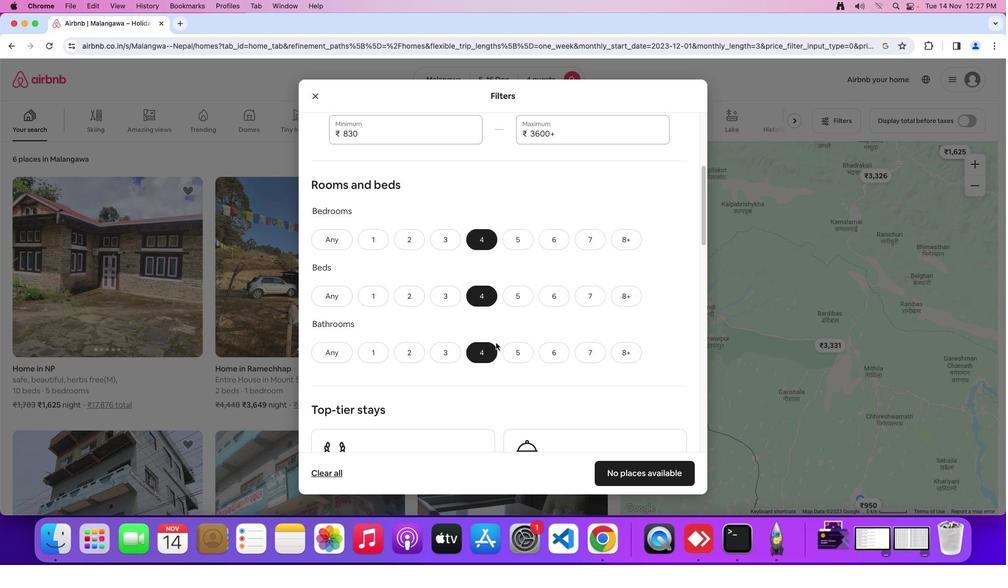 
Action: Mouse scrolled (495, 343) with delta (0, 0)
Screenshot: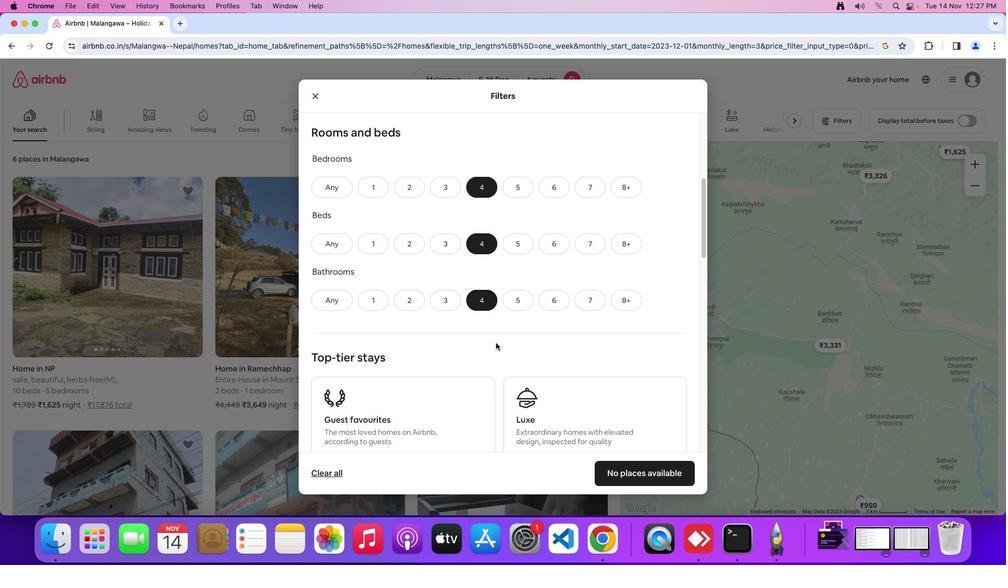
Action: Mouse scrolled (495, 343) with delta (0, 0)
Screenshot: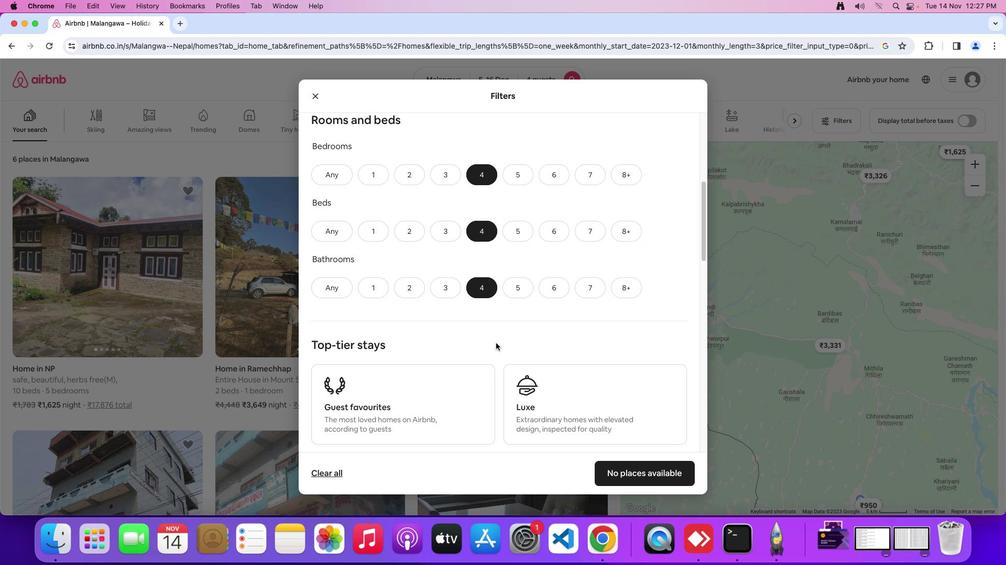 
Action: Mouse scrolled (495, 343) with delta (0, -1)
Screenshot: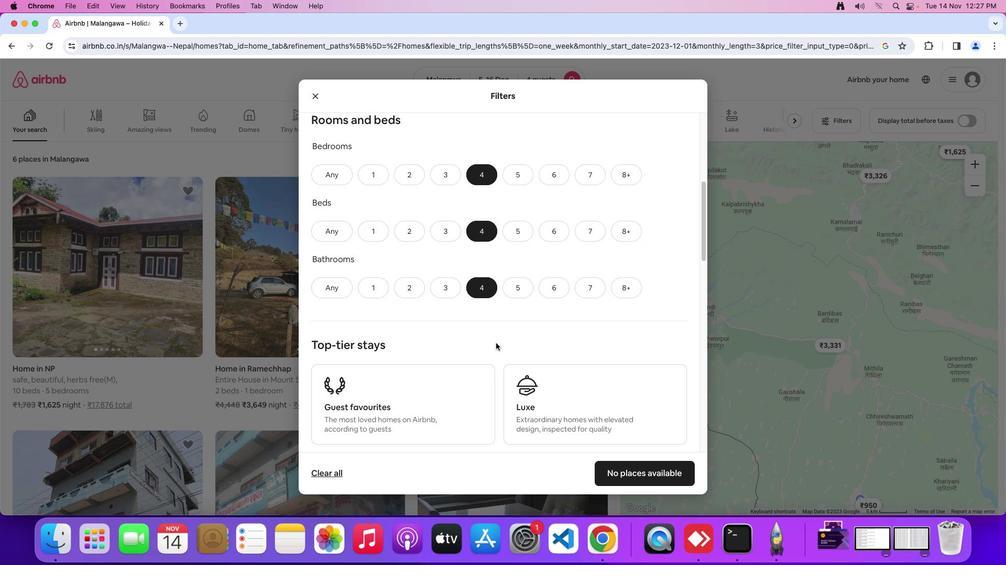 
Action: Mouse moved to (496, 343)
Screenshot: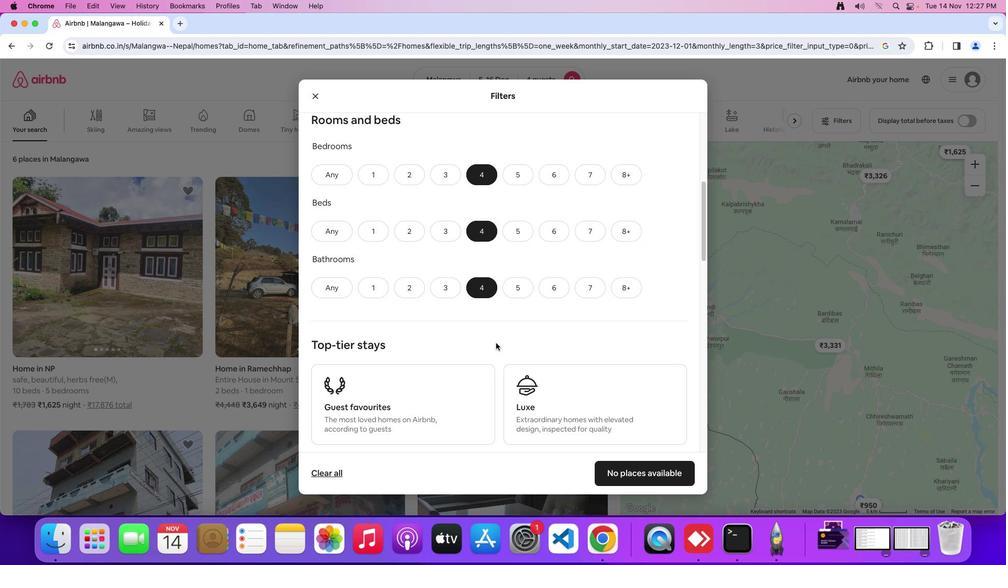 
Action: Mouse scrolled (496, 343) with delta (0, 0)
Screenshot: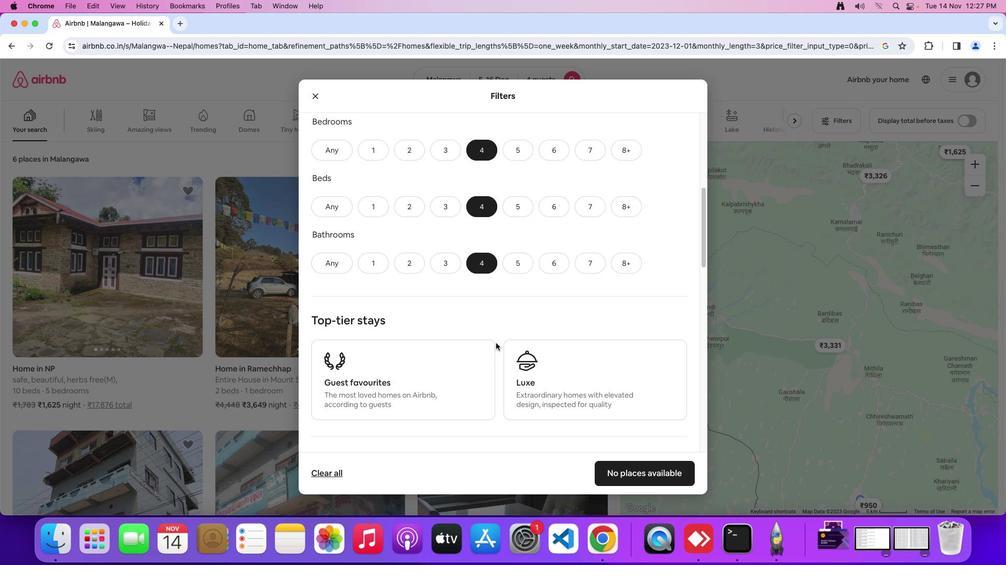 
Action: Mouse scrolled (496, 343) with delta (0, 0)
Screenshot: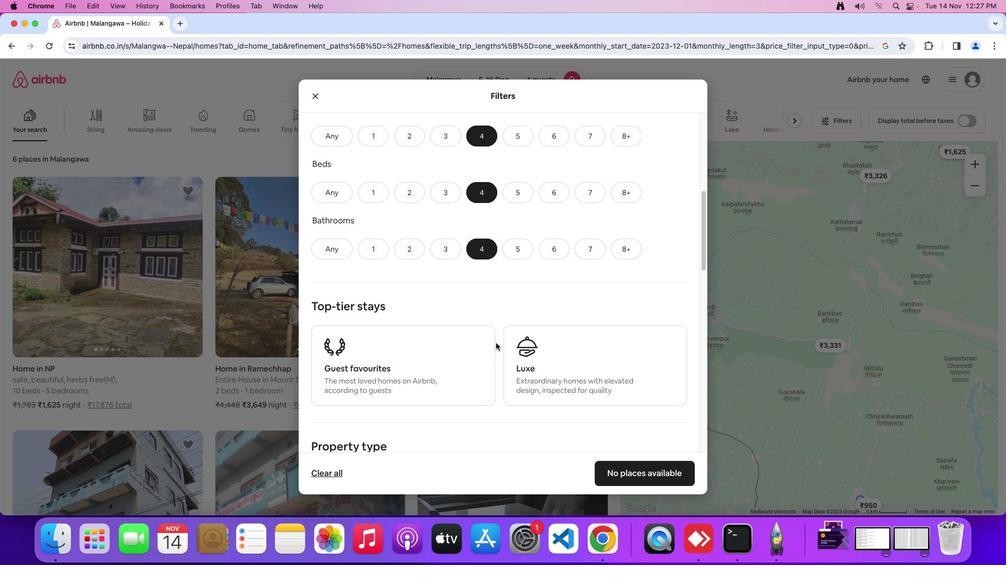 
Action: Mouse scrolled (496, 343) with delta (0, 0)
Screenshot: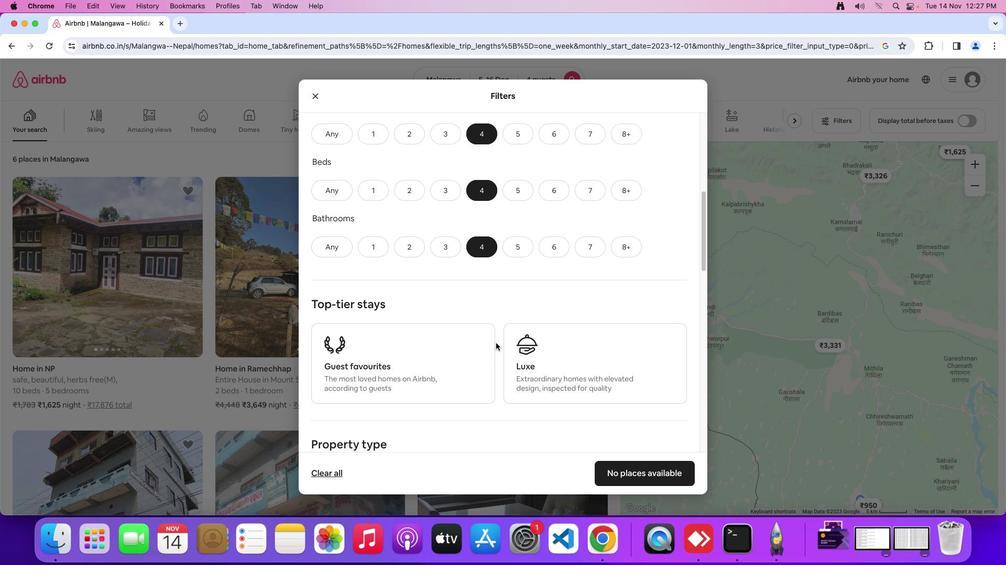 
Action: Mouse scrolled (496, 343) with delta (0, 0)
Screenshot: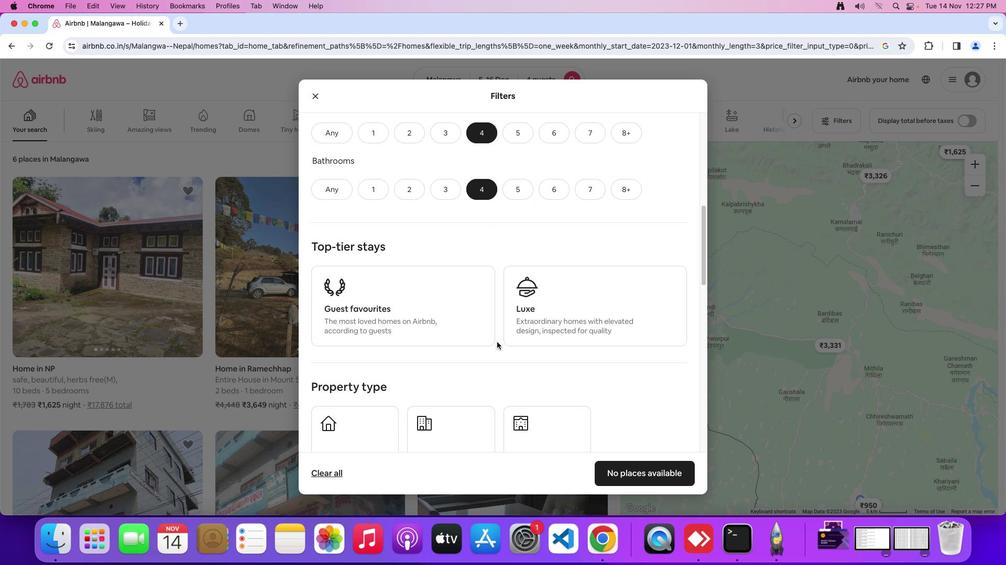 
Action: Mouse scrolled (496, 343) with delta (0, 0)
Screenshot: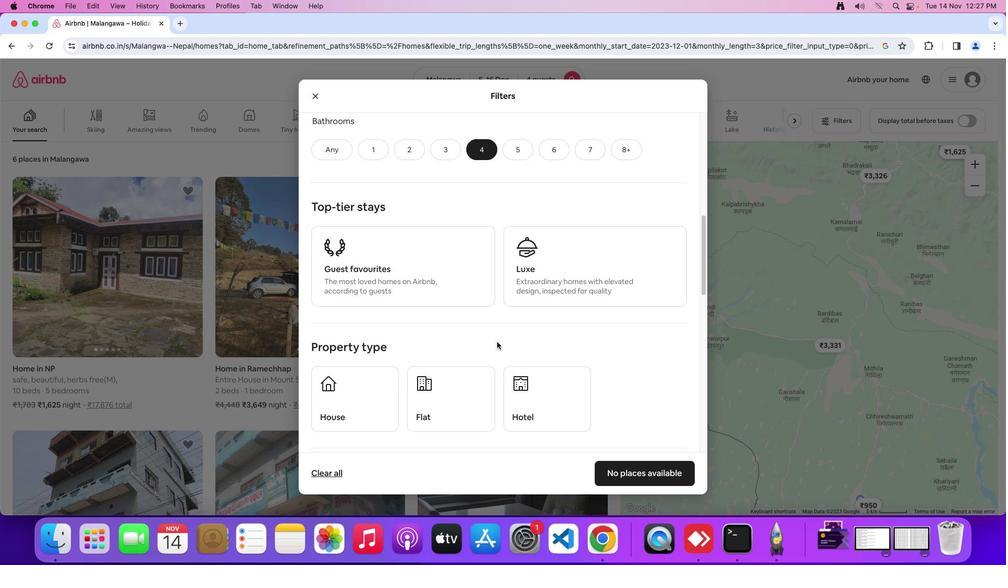 
Action: Mouse scrolled (496, 343) with delta (0, -1)
Screenshot: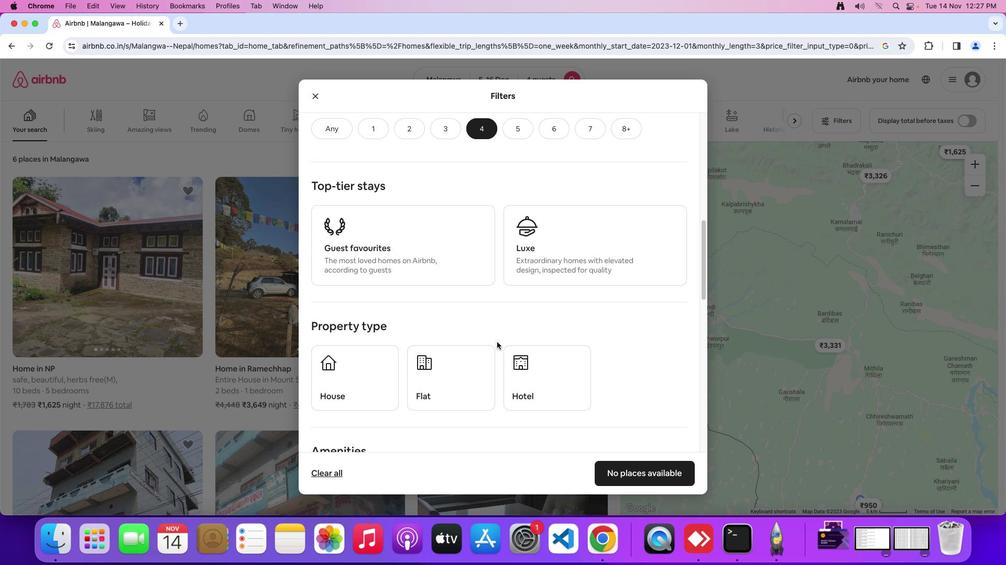 
Action: Mouse moved to (496, 342)
Screenshot: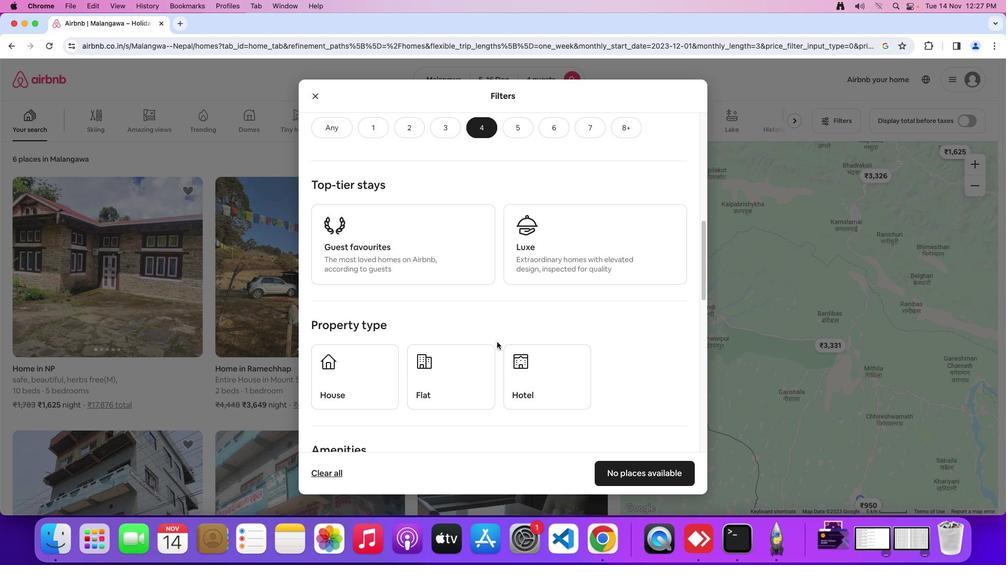 
Action: Mouse scrolled (496, 342) with delta (0, -1)
Screenshot: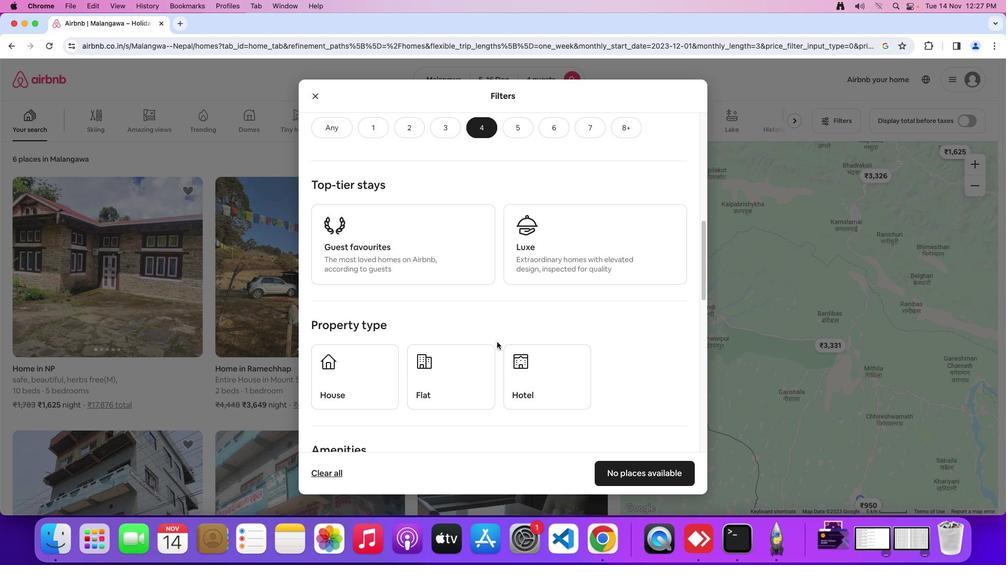 
Action: Mouse moved to (496, 342)
Screenshot: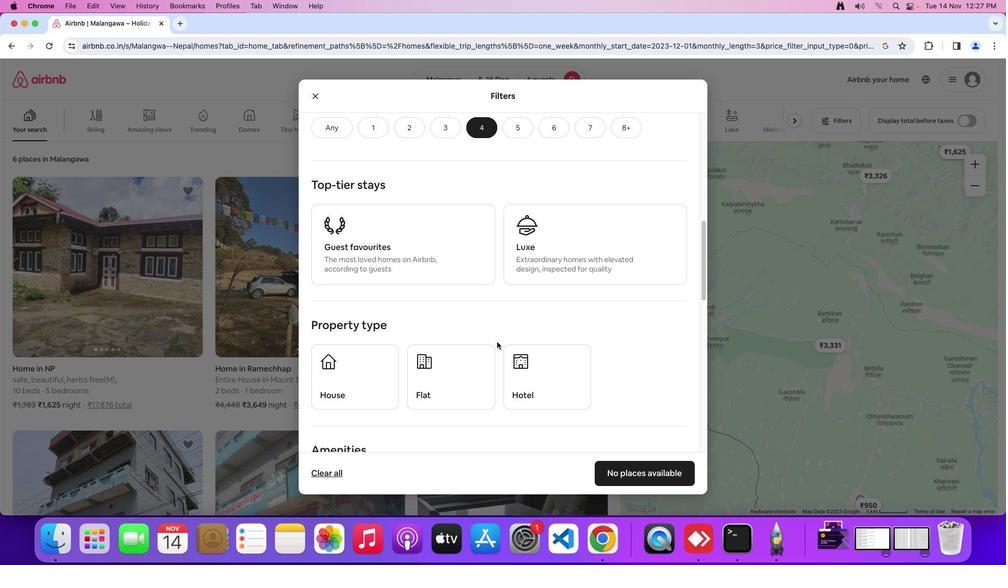 
Action: Mouse scrolled (496, 342) with delta (0, 0)
Screenshot: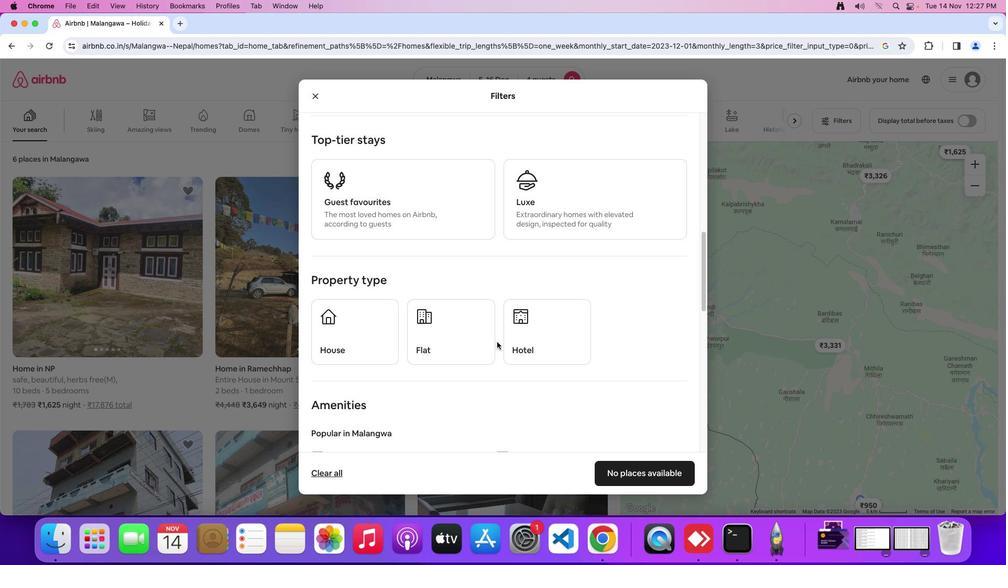
Action: Mouse scrolled (496, 342) with delta (0, 0)
Screenshot: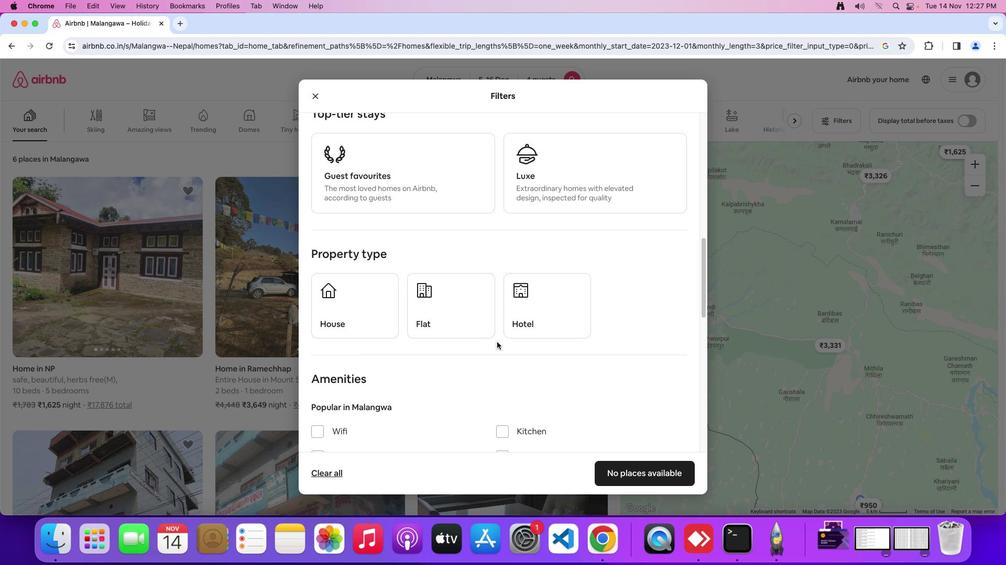 
Action: Mouse scrolled (496, 342) with delta (0, -1)
Screenshot: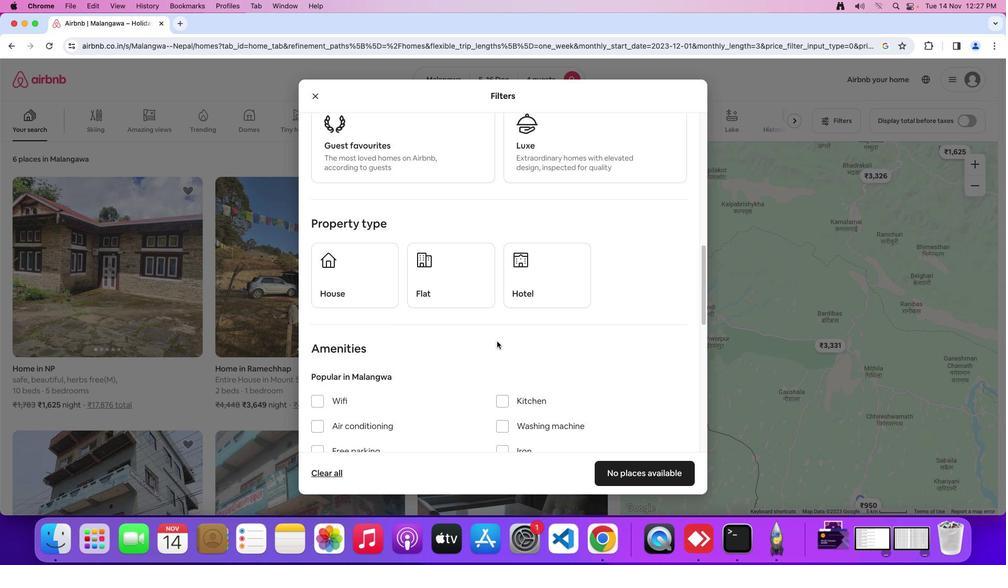 
Action: Mouse scrolled (496, 342) with delta (0, -1)
Screenshot: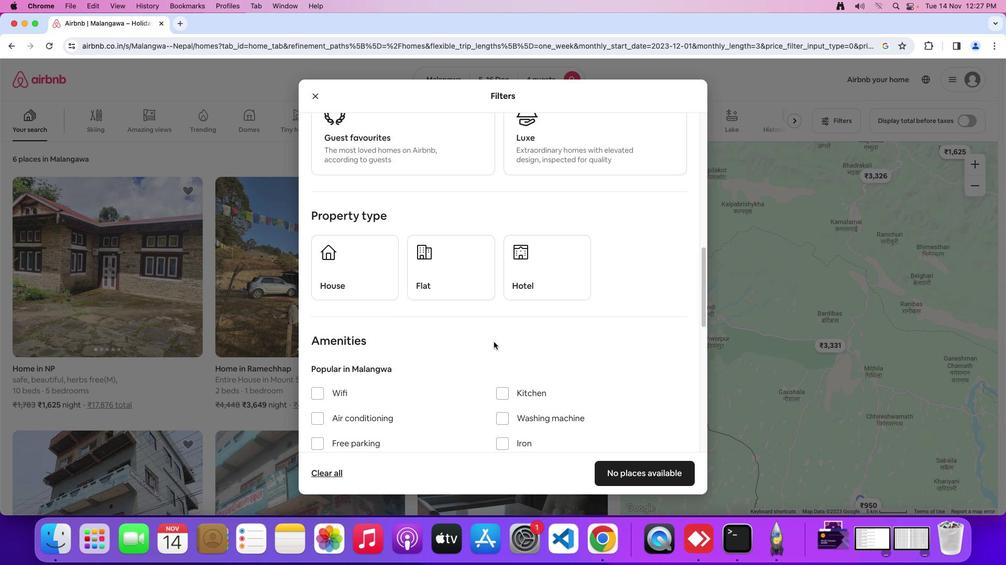
Action: Mouse moved to (522, 279)
Screenshot: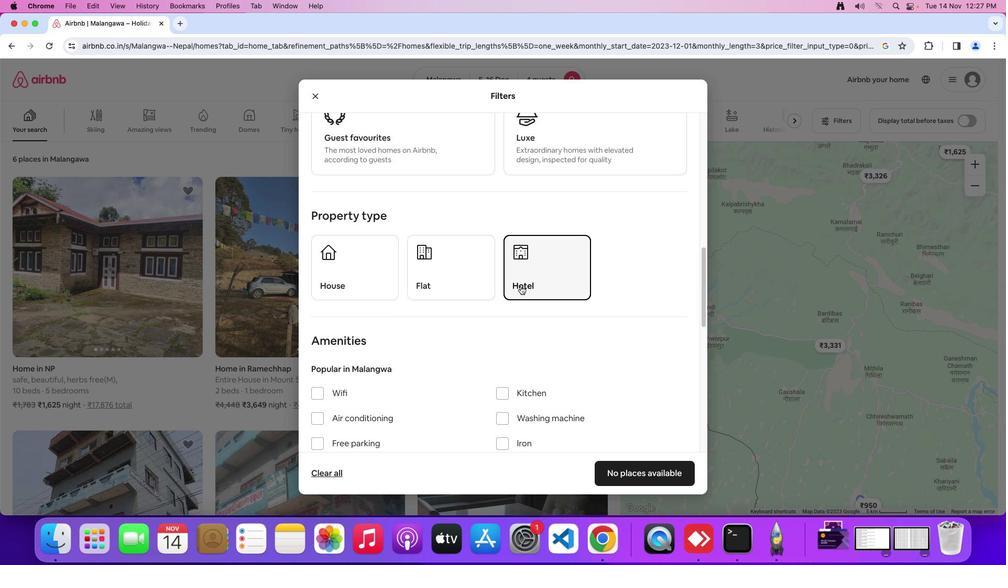 
Action: Mouse pressed left at (522, 279)
Screenshot: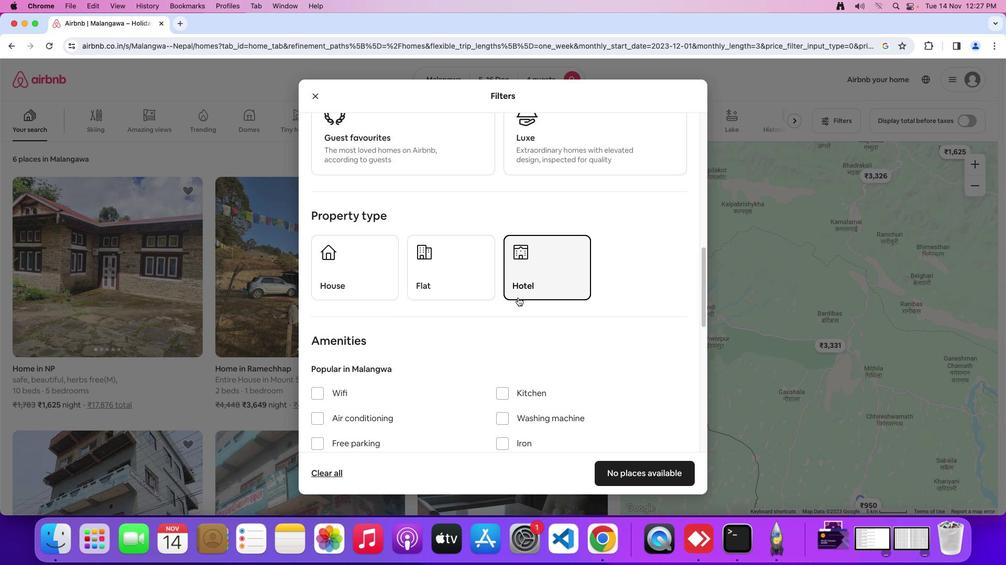 
Action: Mouse moved to (506, 335)
Screenshot: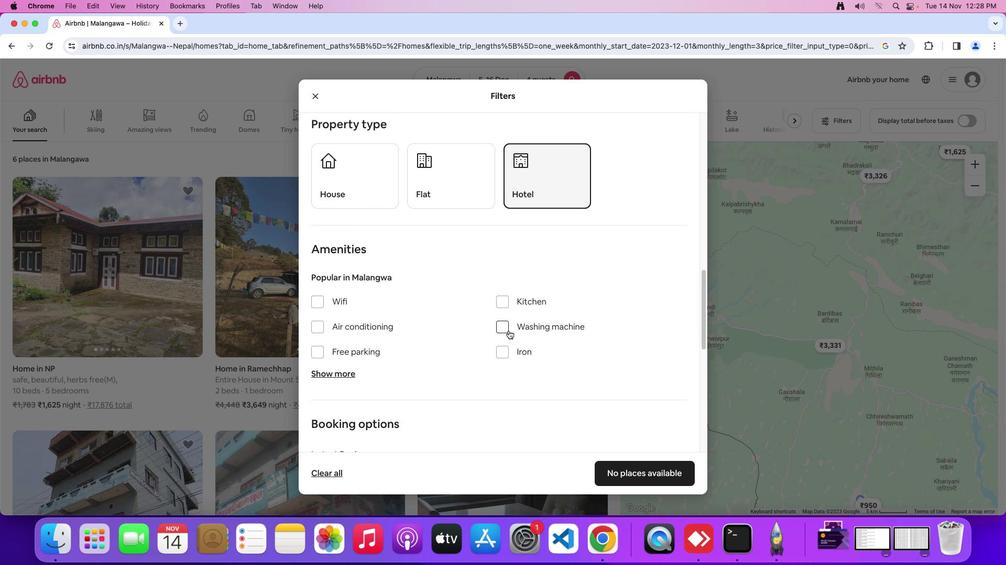 
Action: Mouse scrolled (506, 335) with delta (0, 0)
Screenshot: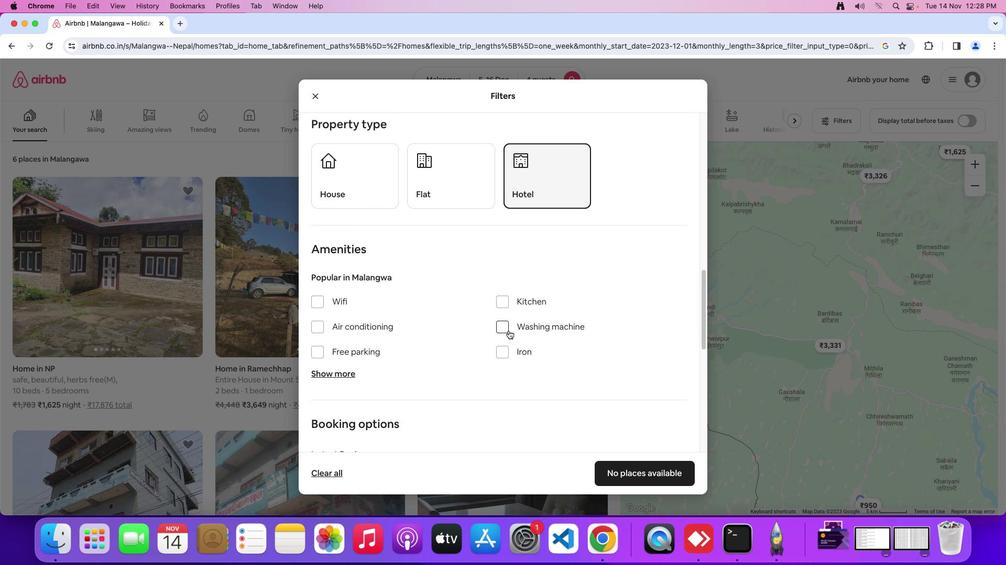 
Action: Mouse moved to (507, 333)
Screenshot: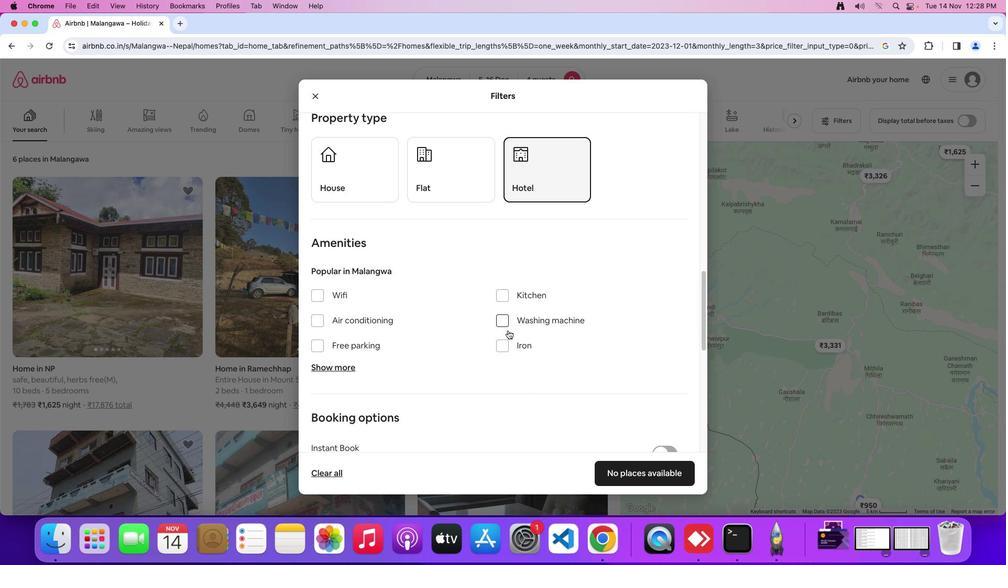 
Action: Mouse scrolled (507, 333) with delta (0, 0)
Screenshot: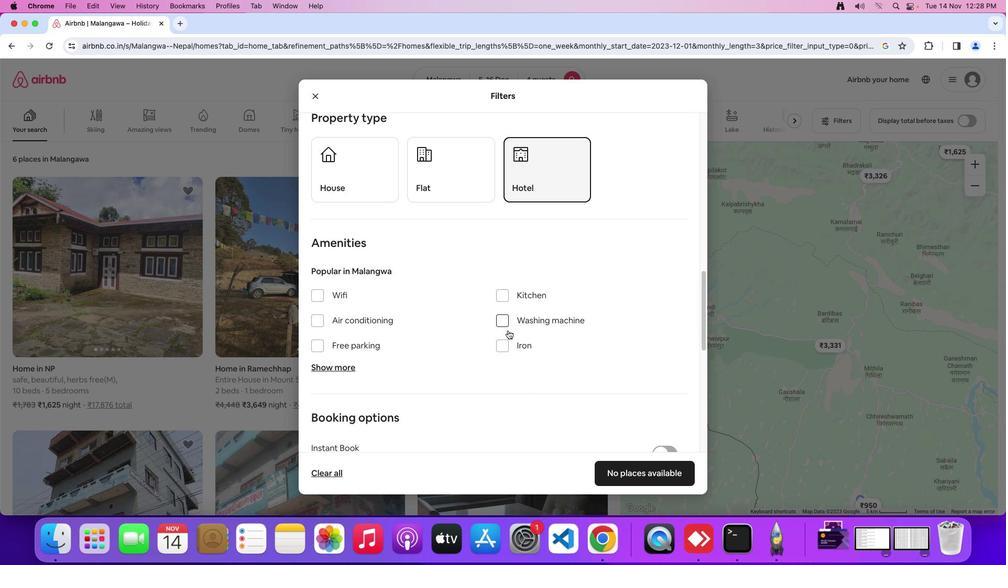
Action: Mouse moved to (508, 331)
Screenshot: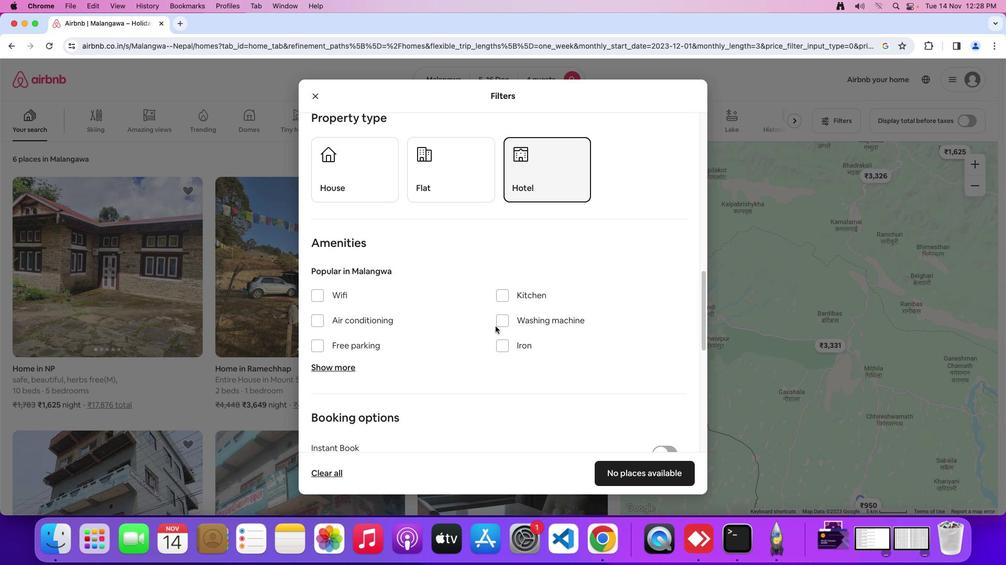 
Action: Mouse scrolled (508, 331) with delta (0, -1)
Screenshot: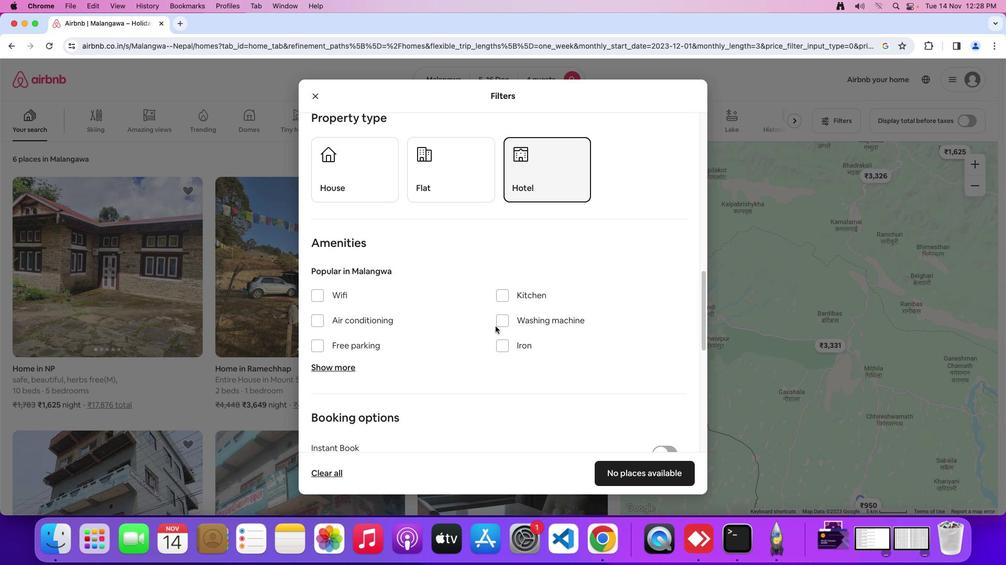 
Action: Mouse moved to (323, 294)
Screenshot: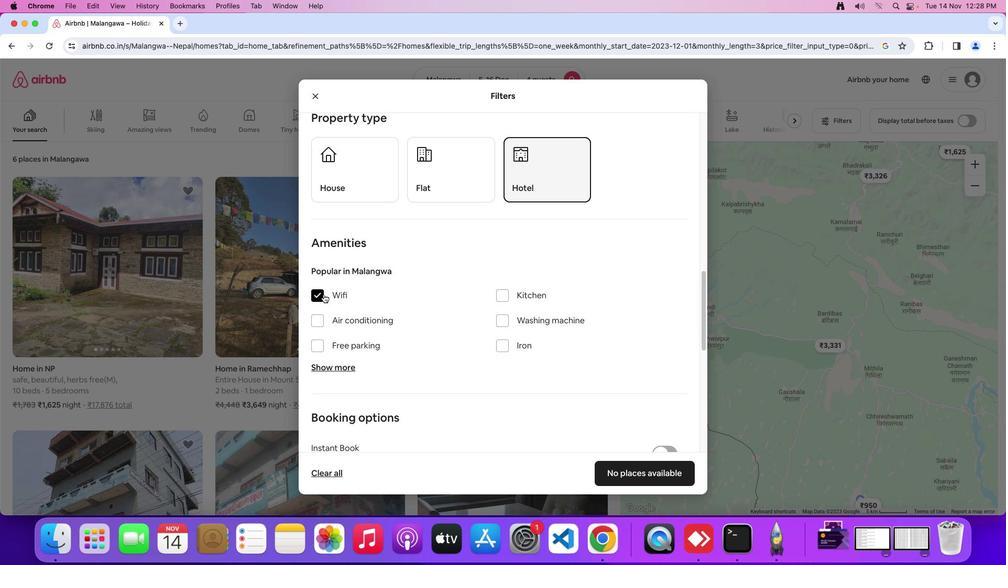 
Action: Mouse pressed left at (323, 294)
Screenshot: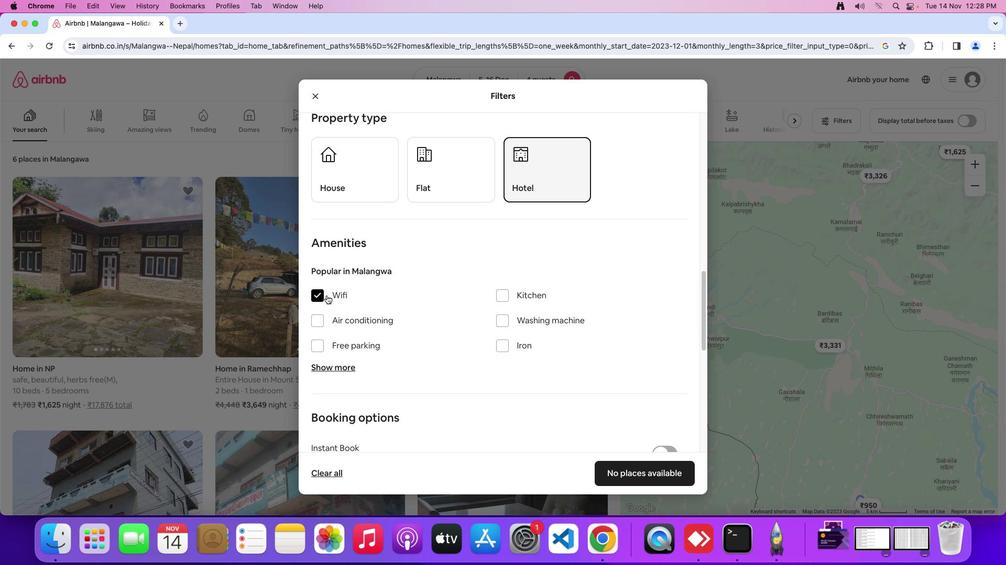 
Action: Mouse moved to (471, 309)
Screenshot: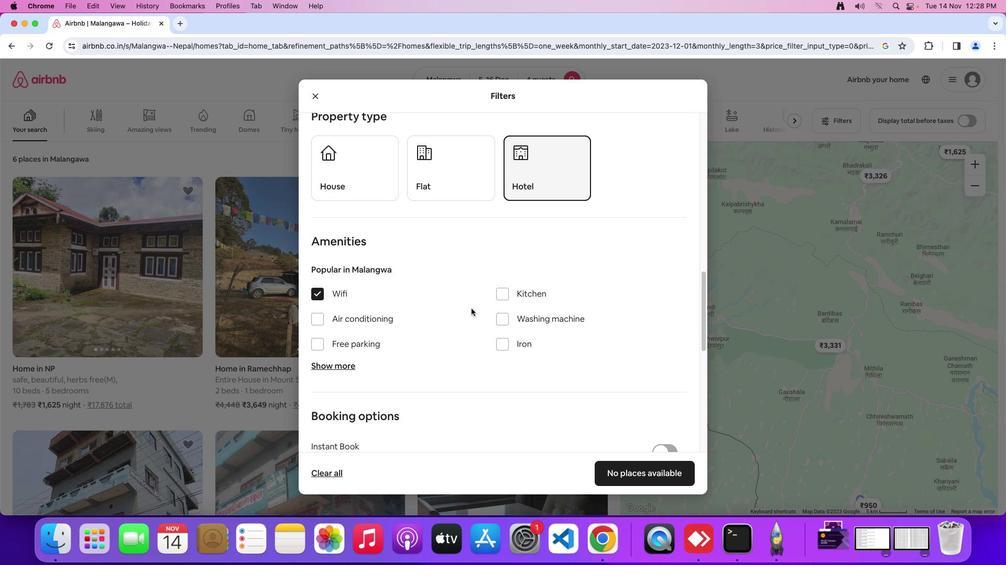 
Action: Mouse scrolled (471, 309) with delta (0, 0)
Screenshot: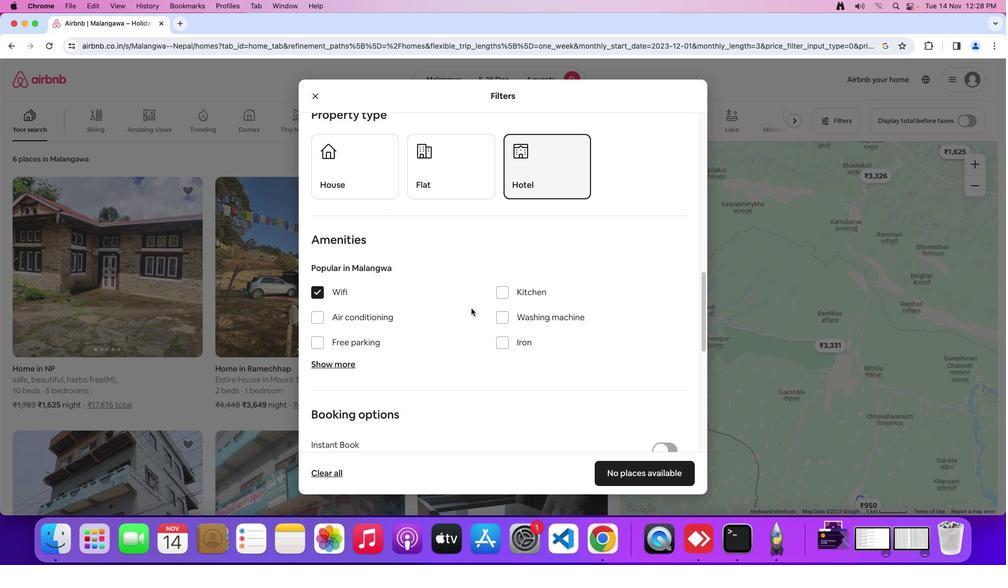 
Action: Mouse scrolled (471, 309) with delta (0, 0)
Screenshot: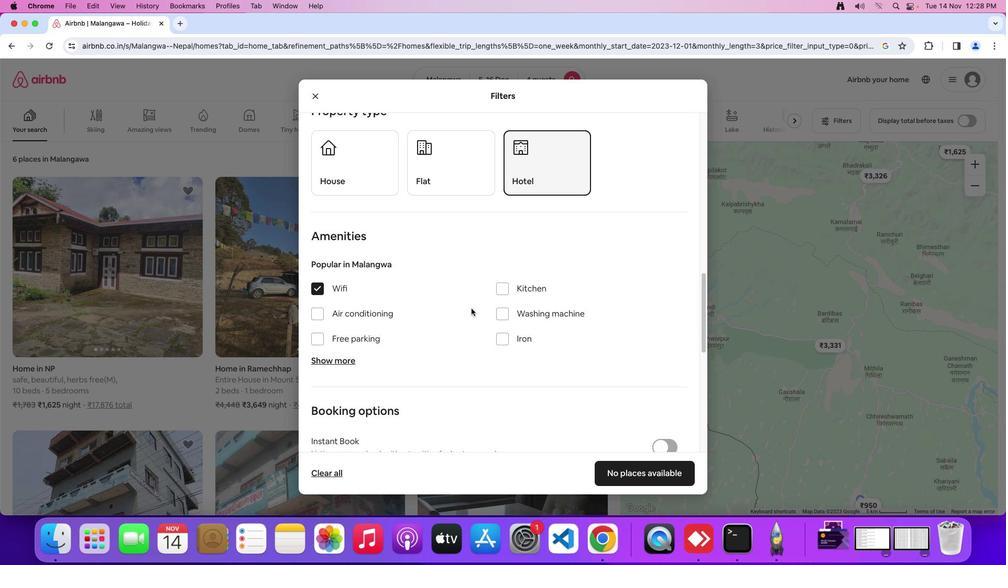 
Action: Mouse moved to (471, 308)
Screenshot: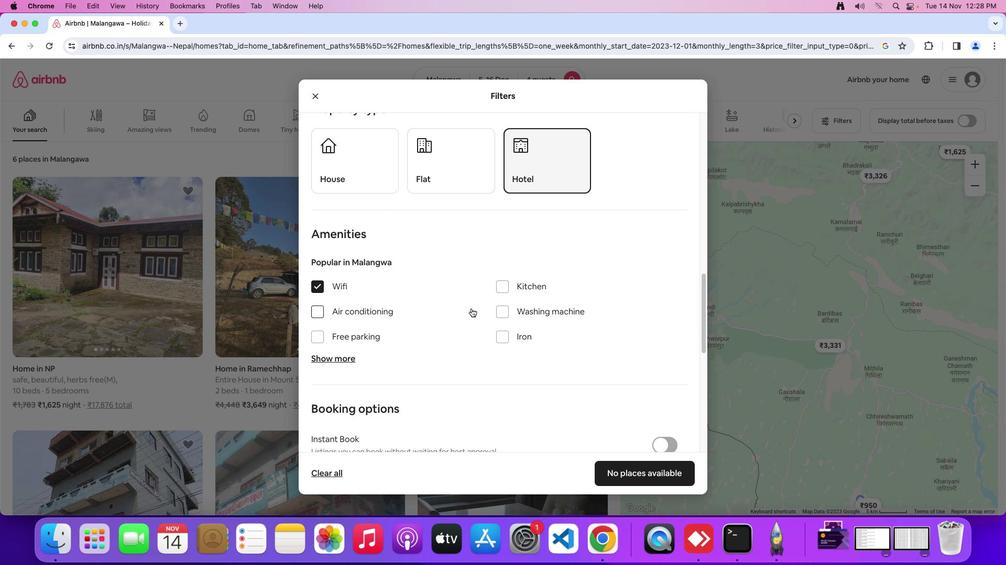 
Action: Mouse scrolled (471, 308) with delta (0, 0)
Screenshot: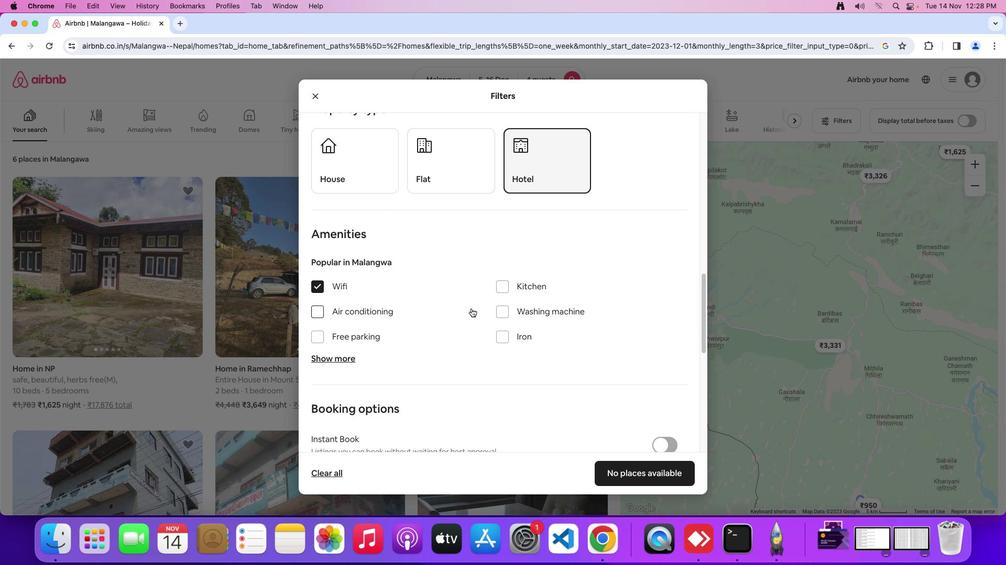 
Action: Mouse moved to (345, 359)
Screenshot: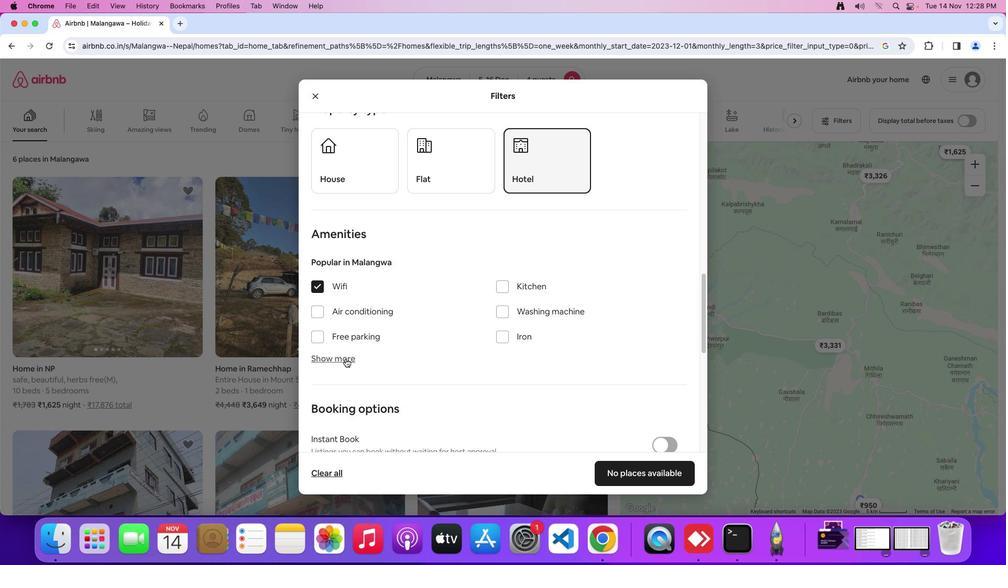 
Action: Mouse pressed left at (345, 359)
Screenshot: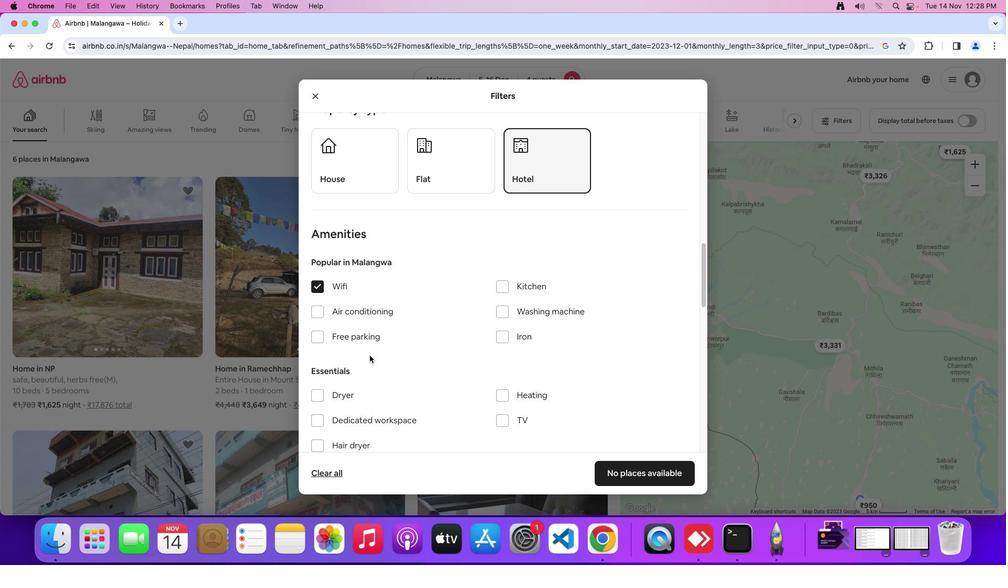 
Action: Mouse moved to (487, 336)
Screenshot: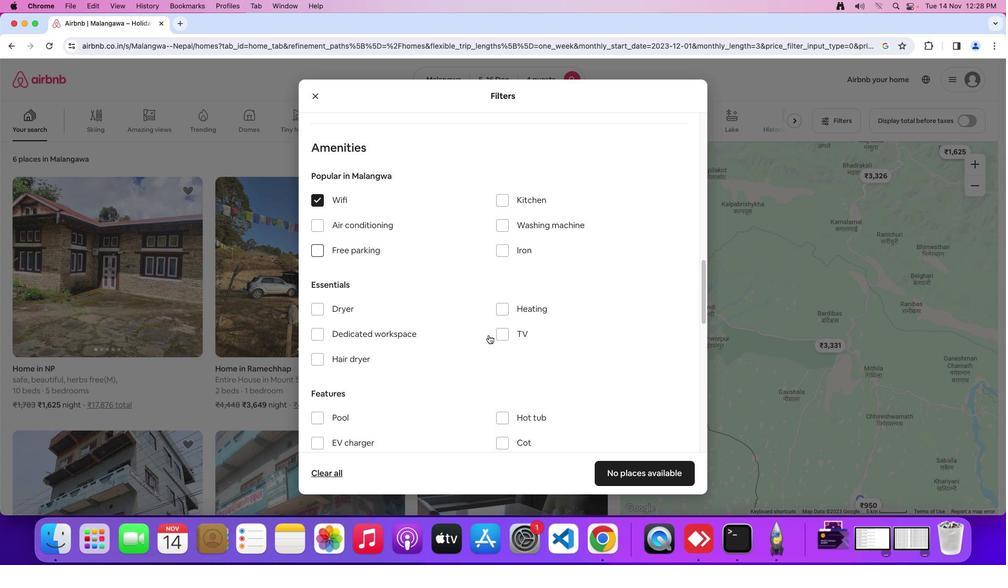 
Action: Mouse scrolled (487, 336) with delta (0, 0)
Screenshot: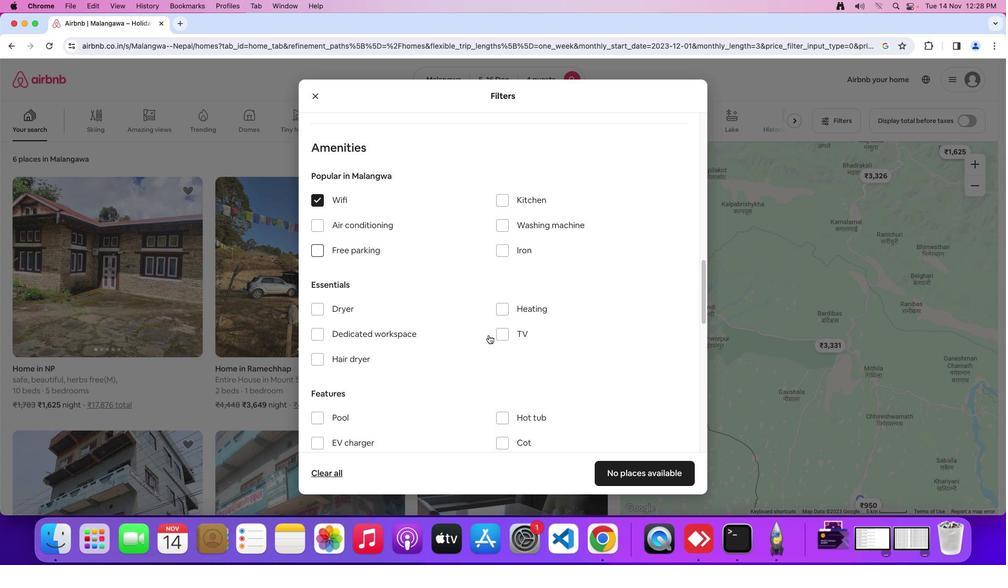 
Action: Mouse moved to (488, 335)
Screenshot: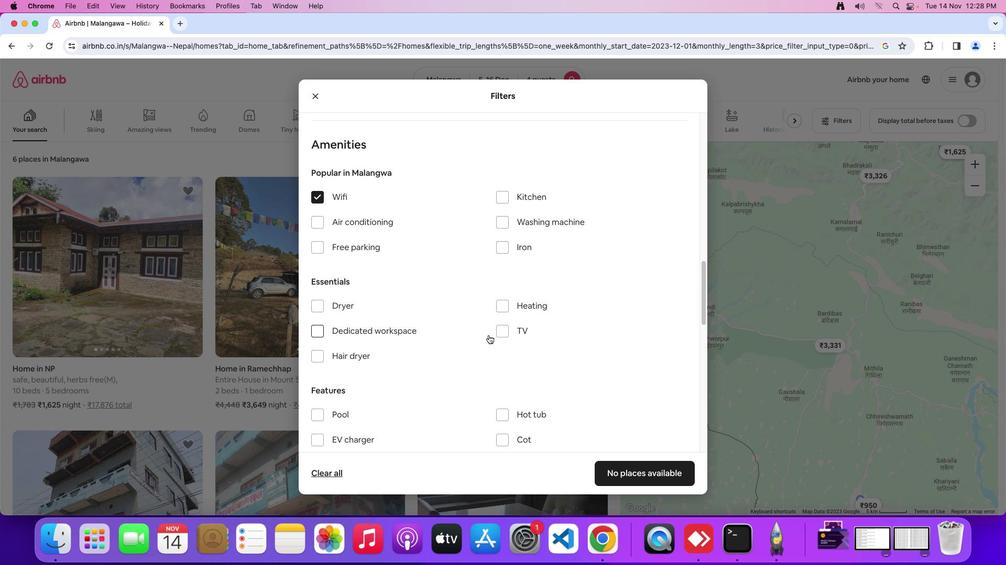 
Action: Mouse scrolled (488, 335) with delta (0, 0)
Screenshot: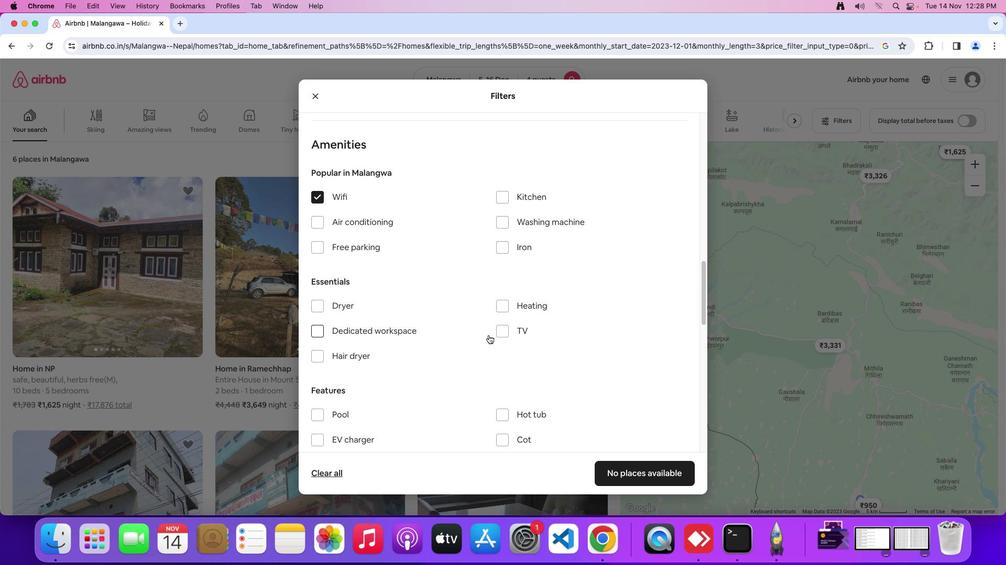 
Action: Mouse moved to (488, 335)
Screenshot: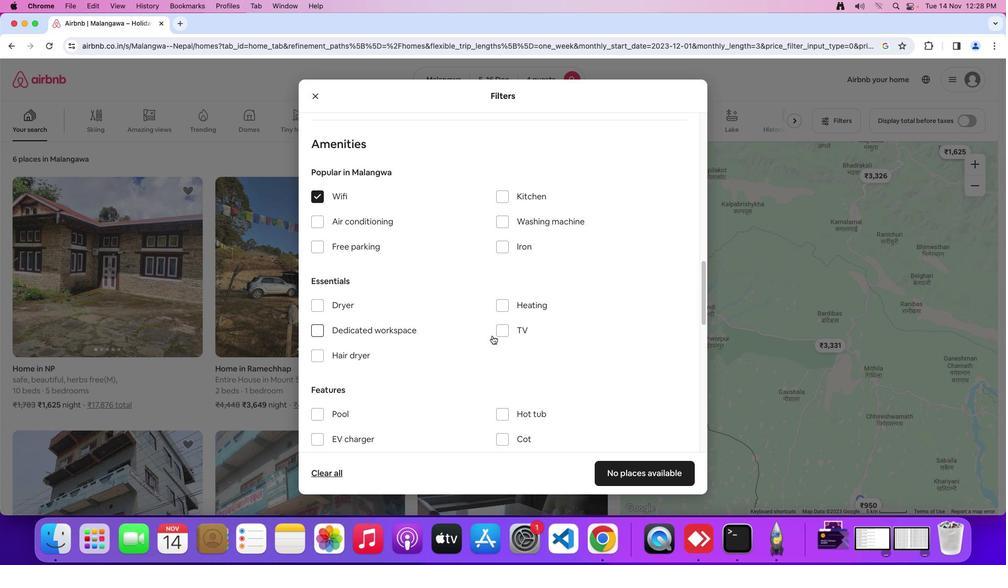 
Action: Mouse scrolled (488, 335) with delta (0, -1)
Screenshot: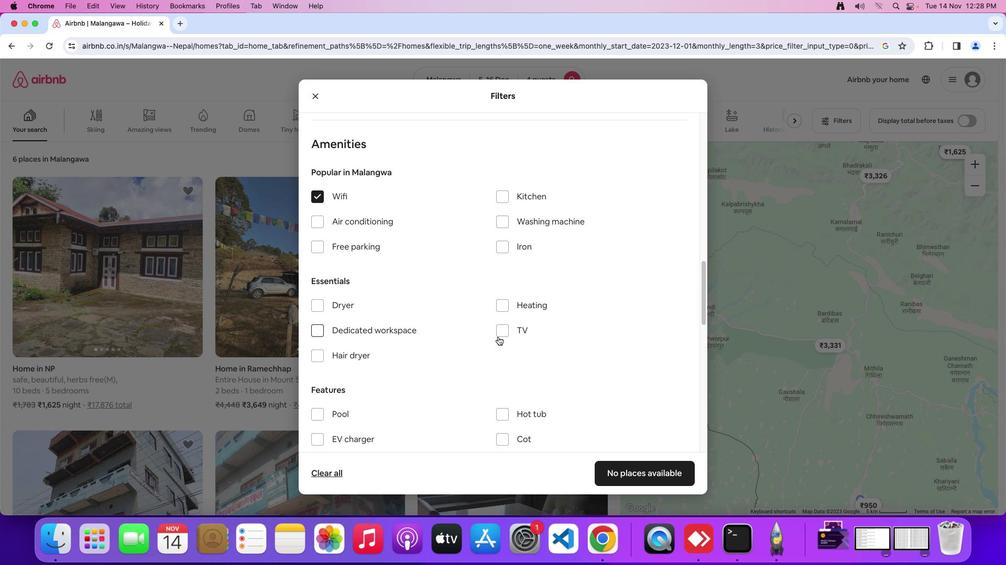 
Action: Mouse moved to (502, 331)
Screenshot: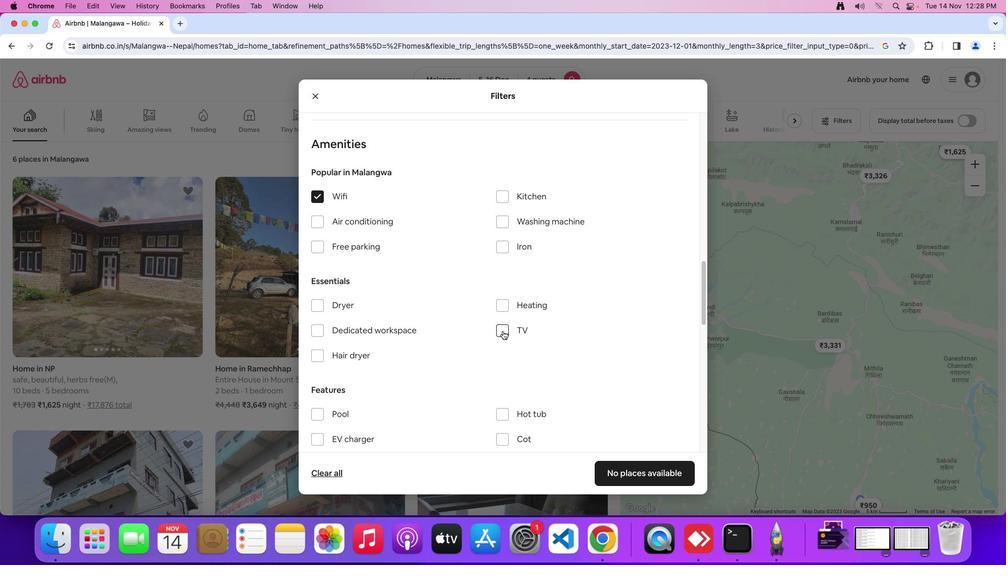 
Action: Mouse pressed left at (502, 331)
Screenshot: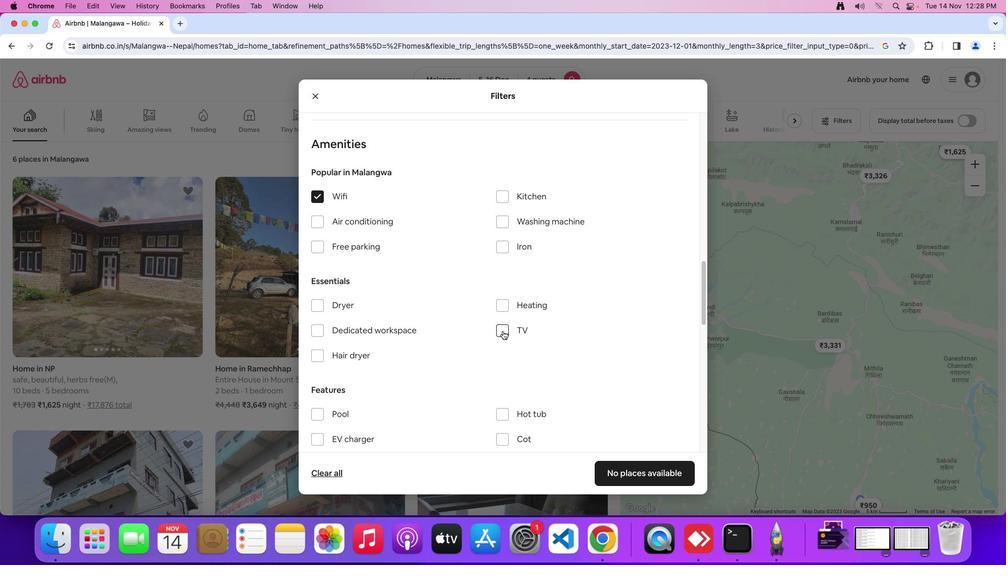 
Action: Mouse moved to (325, 249)
Screenshot: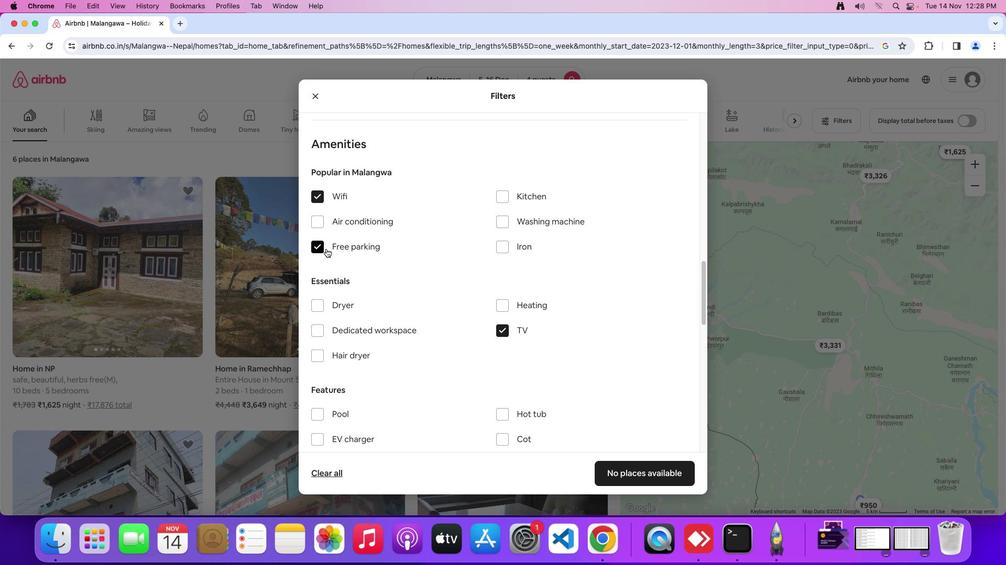 
Action: Mouse pressed left at (325, 249)
Screenshot: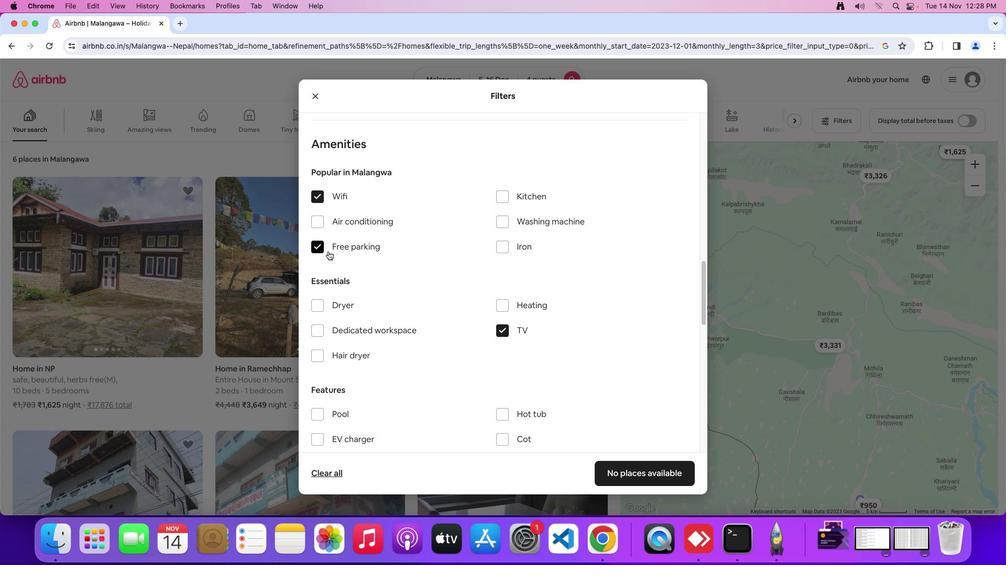 
Action: Mouse moved to (509, 290)
Screenshot: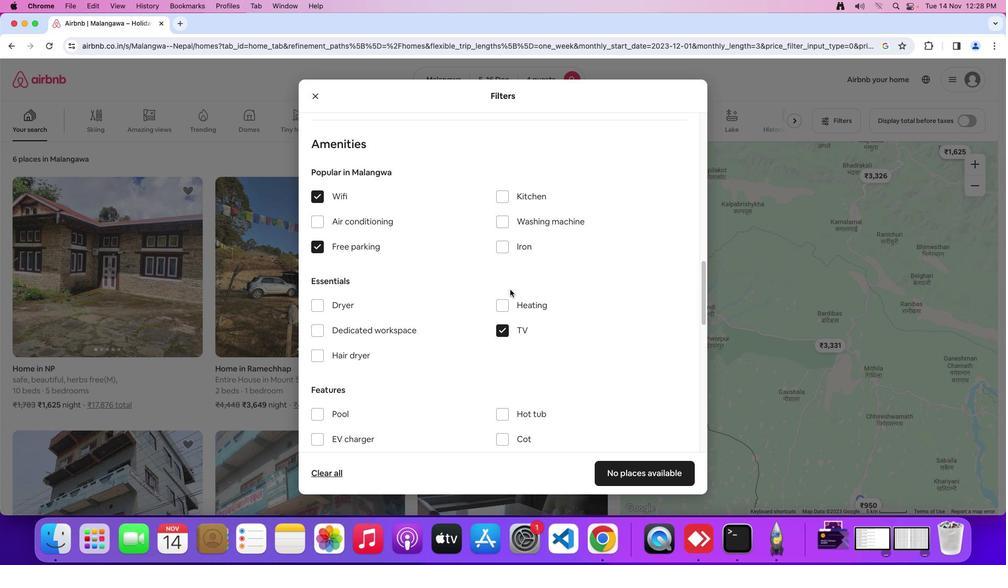 
Action: Mouse scrolled (509, 290) with delta (0, 0)
Screenshot: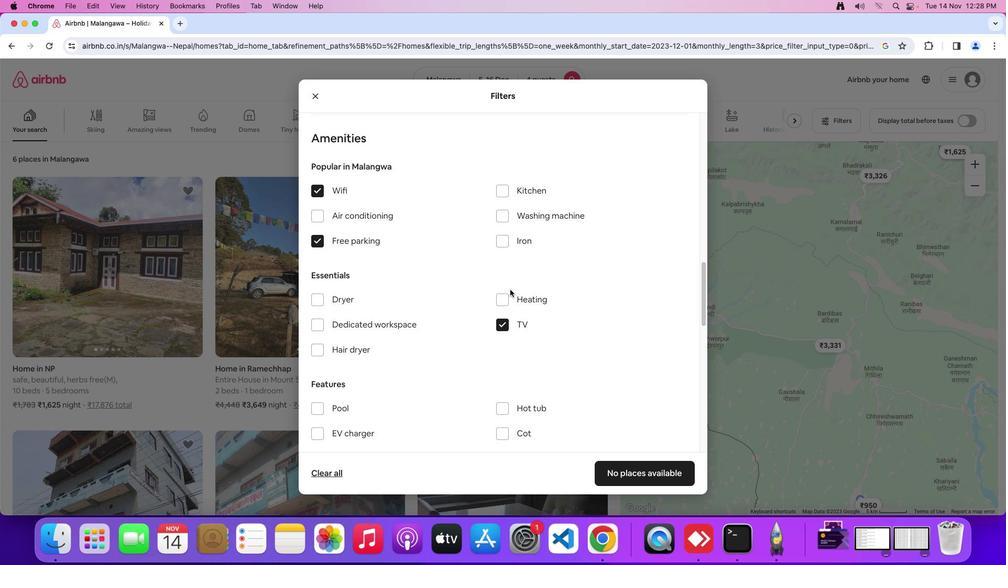 
Action: Mouse scrolled (509, 290) with delta (0, 0)
Screenshot: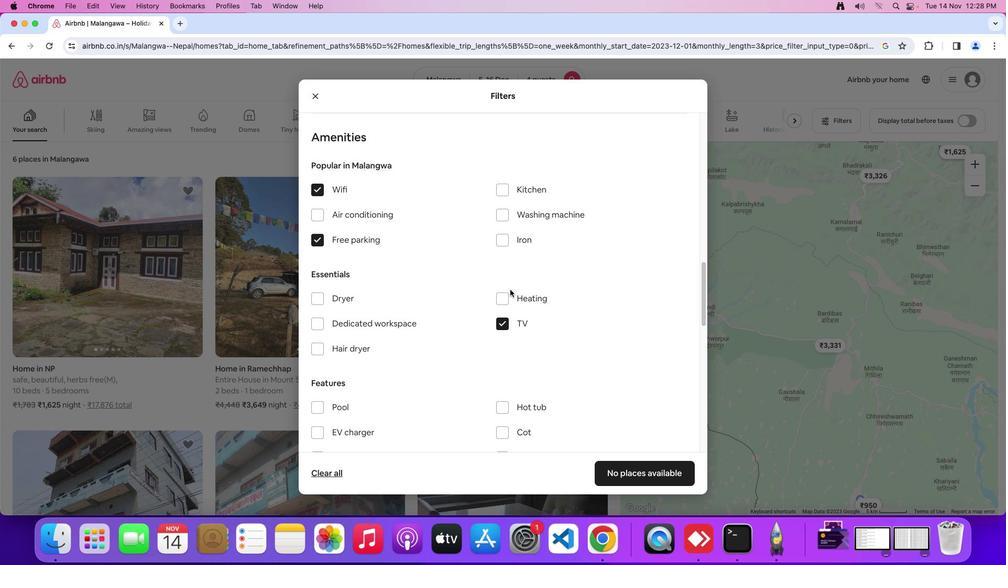 
Action: Mouse scrolled (509, 290) with delta (0, 0)
Screenshot: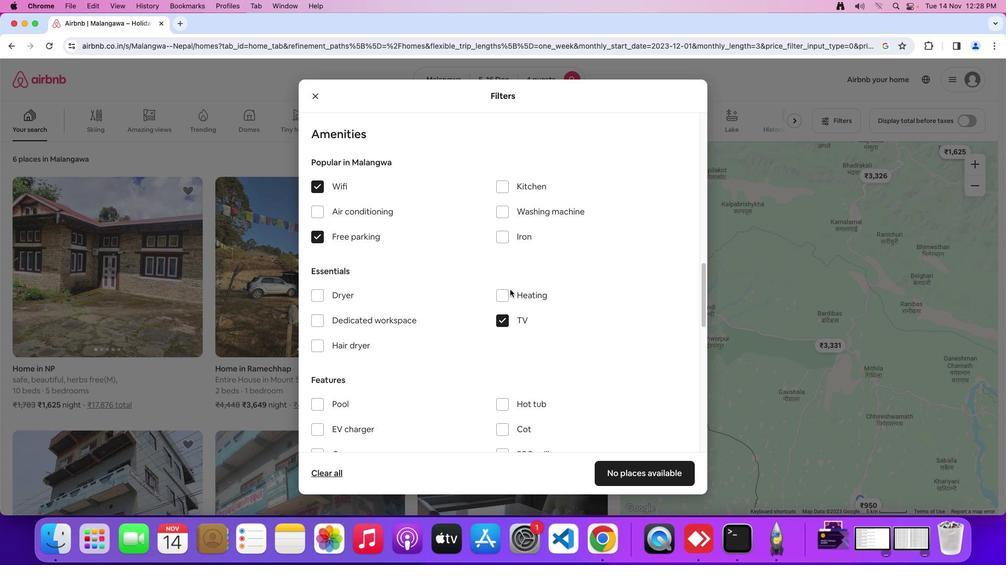 
Action: Mouse scrolled (509, 290) with delta (0, 0)
Screenshot: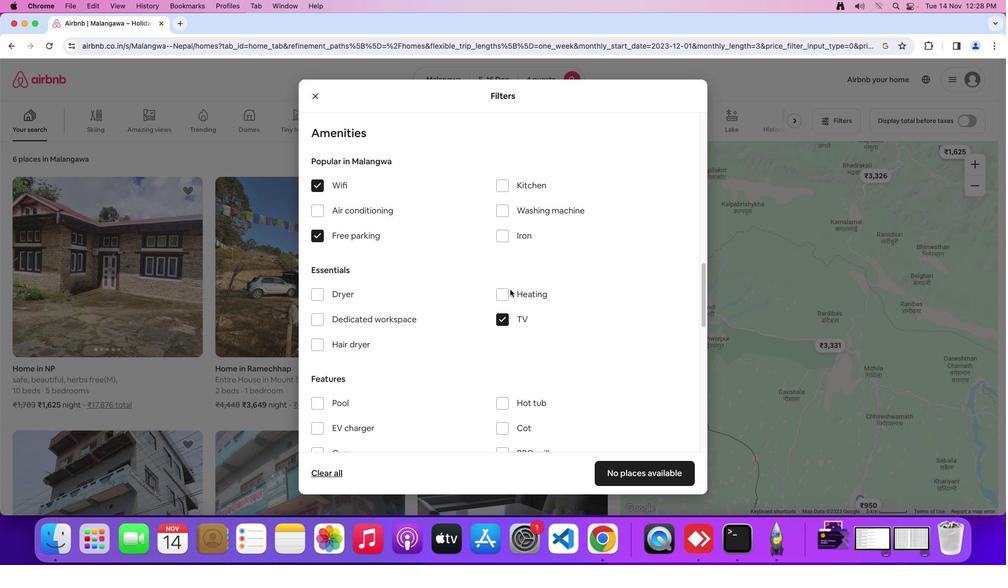 
Action: Mouse moved to (541, 271)
Screenshot: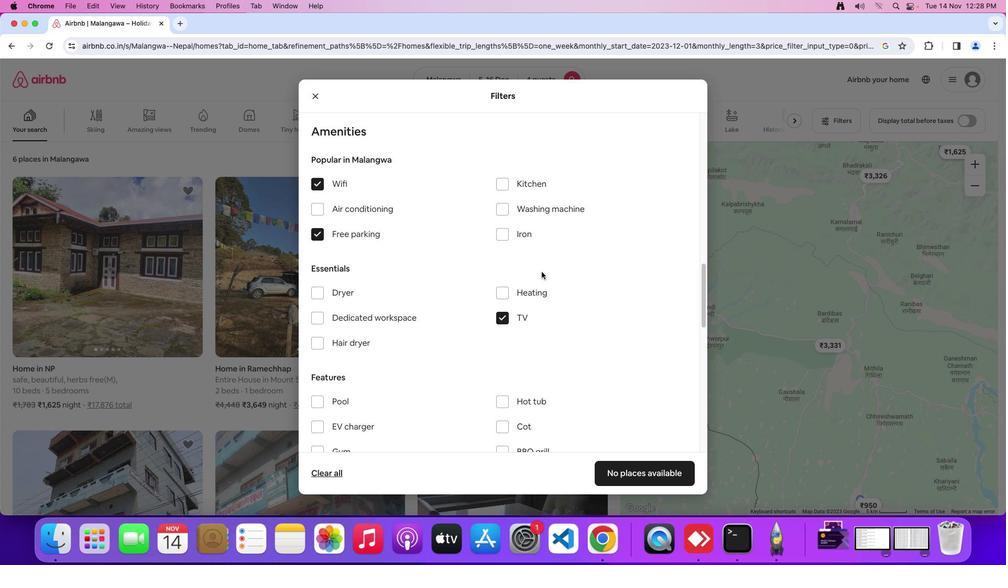 
Action: Mouse scrolled (541, 271) with delta (0, 0)
Screenshot: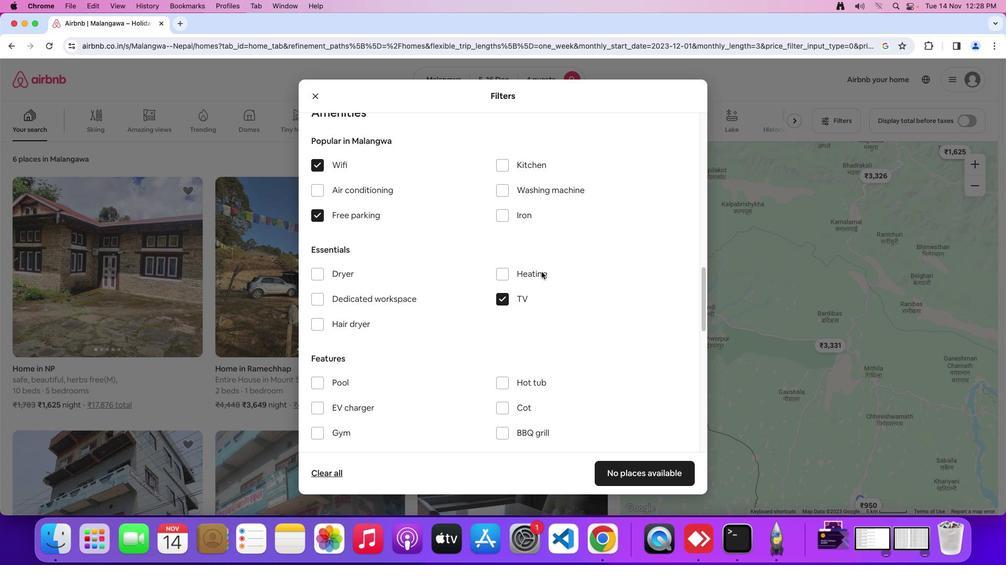 
Action: Mouse scrolled (541, 271) with delta (0, 0)
Screenshot: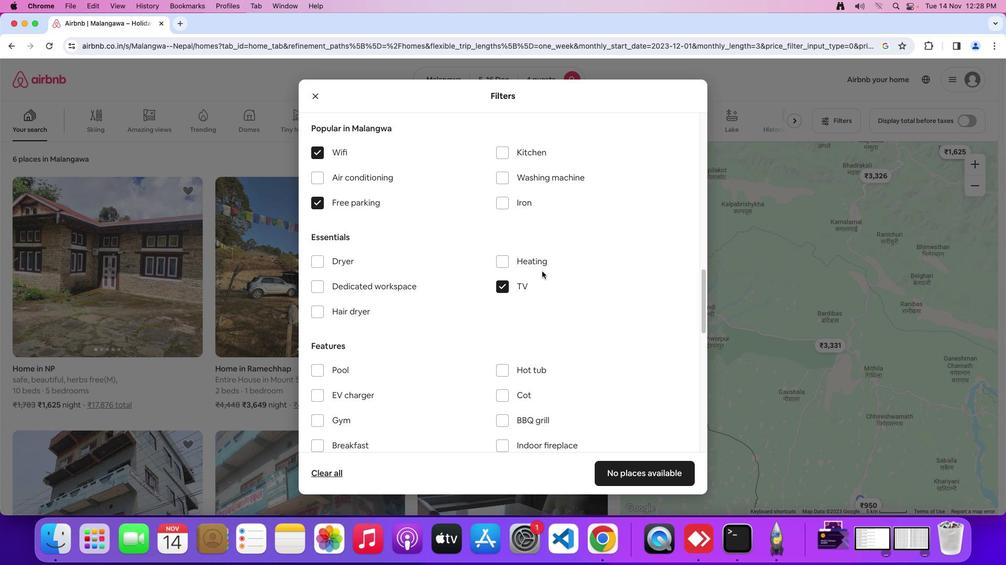
Action: Mouse scrolled (541, 271) with delta (0, 0)
Screenshot: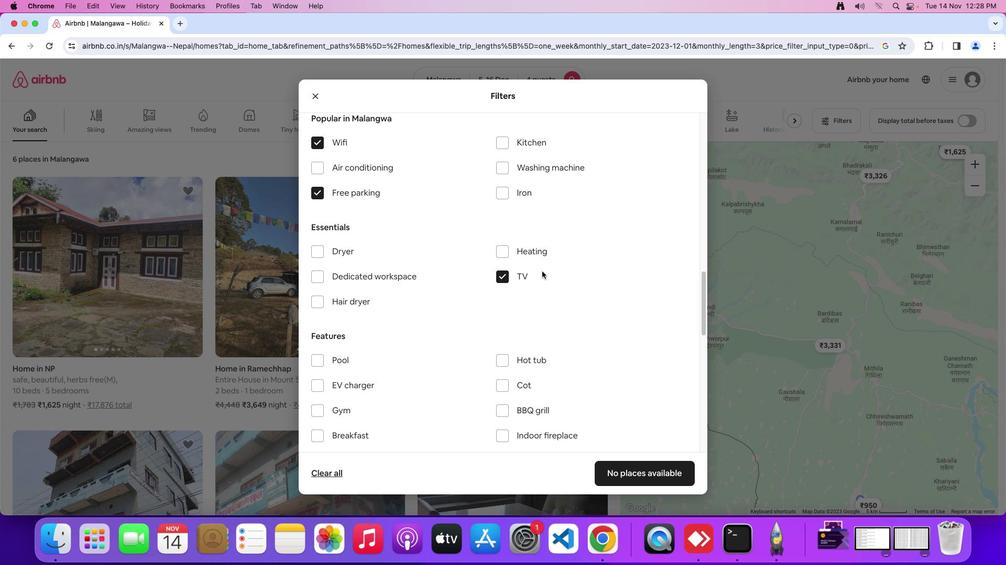 
Action: Mouse moved to (541, 271)
Screenshot: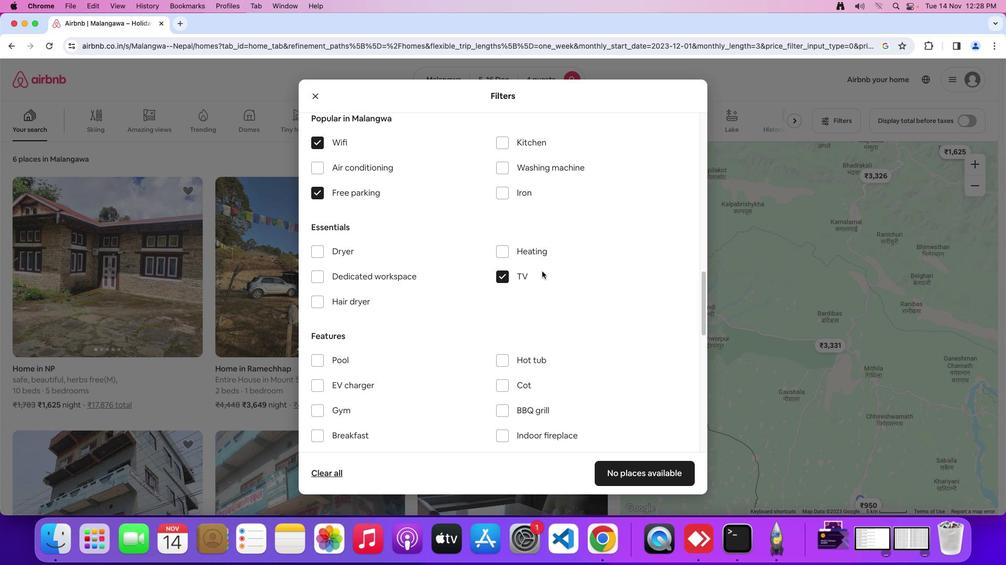 
Action: Mouse scrolled (541, 271) with delta (0, 0)
Screenshot: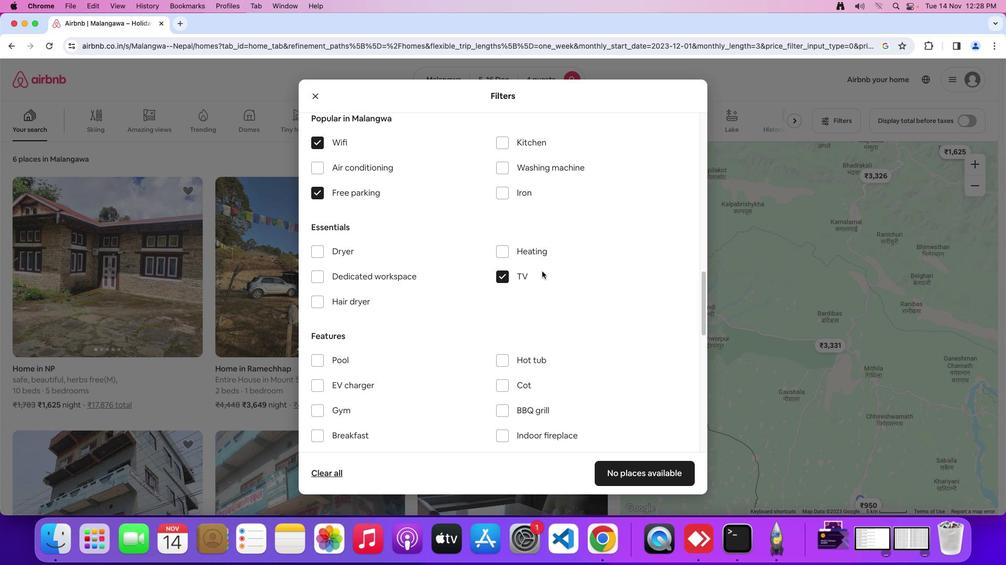 
Action: Mouse moved to (541, 271)
Screenshot: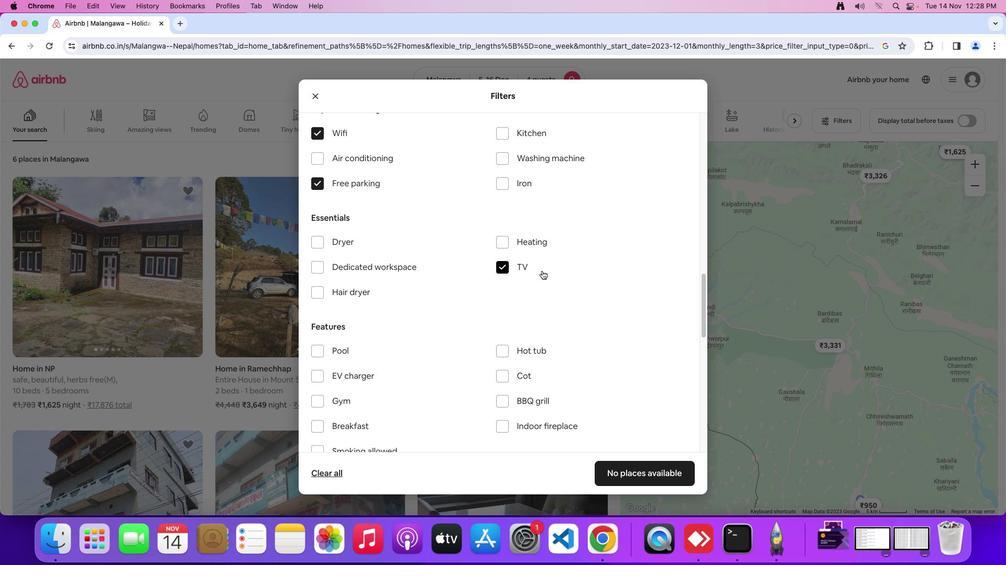 
Action: Mouse scrolled (541, 271) with delta (0, 0)
Screenshot: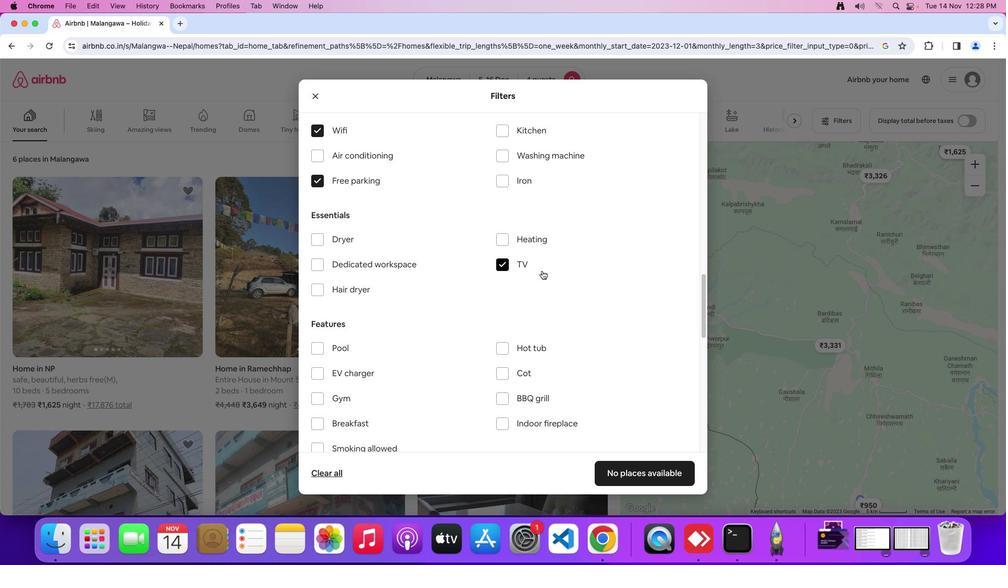 
Action: Mouse moved to (542, 270)
Screenshot: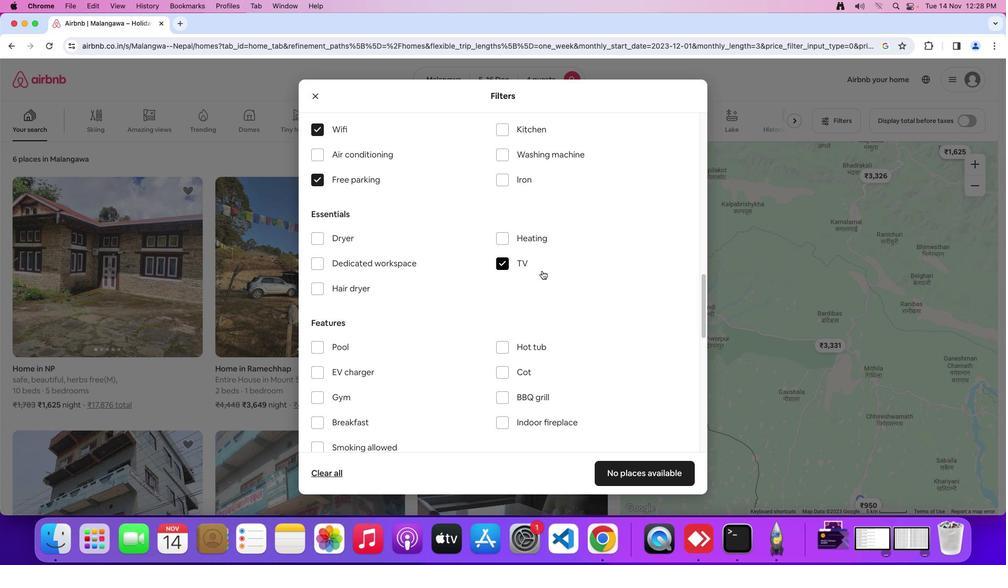 
Action: Mouse scrolled (542, 270) with delta (0, 0)
Screenshot: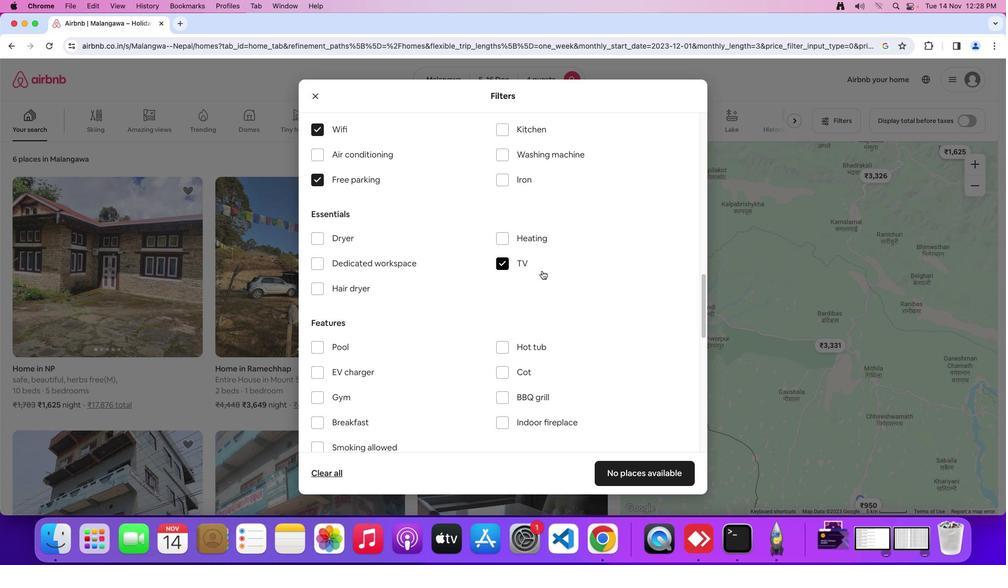 
Action: Mouse moved to (321, 399)
Screenshot: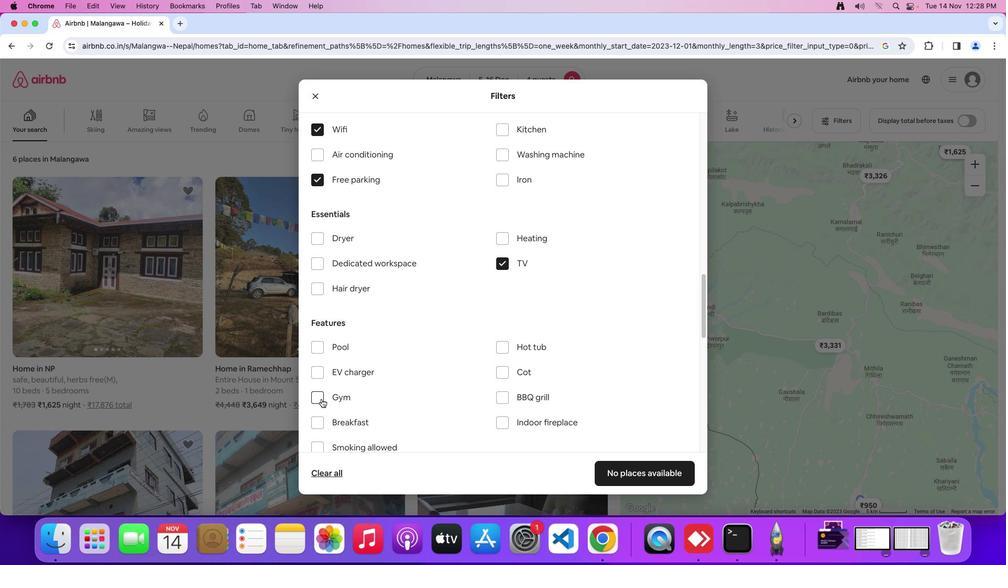 
Action: Mouse pressed left at (321, 399)
Screenshot: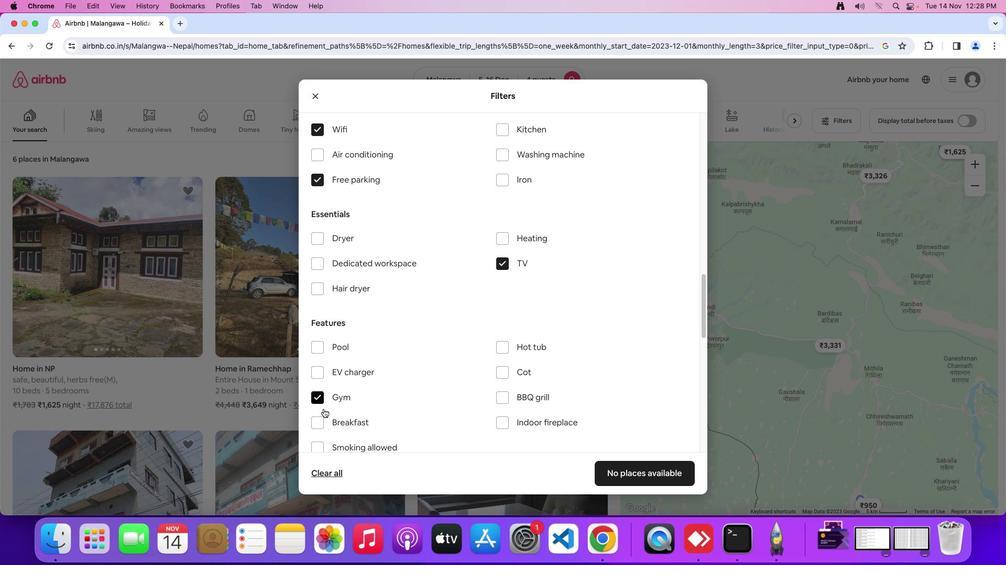 
Action: Mouse moved to (321, 427)
Screenshot: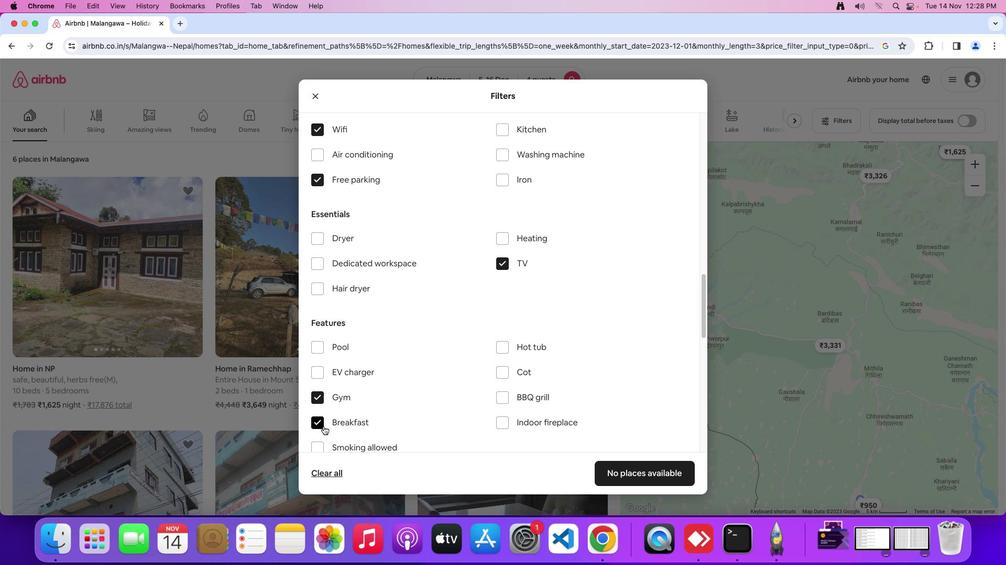 
Action: Mouse pressed left at (321, 427)
Screenshot: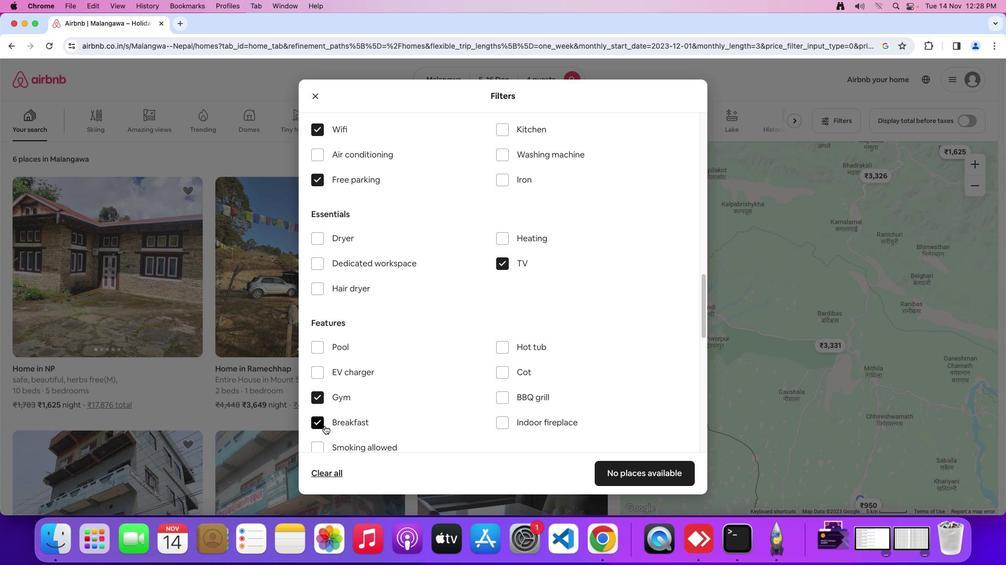 
Action: Mouse moved to (497, 368)
Screenshot: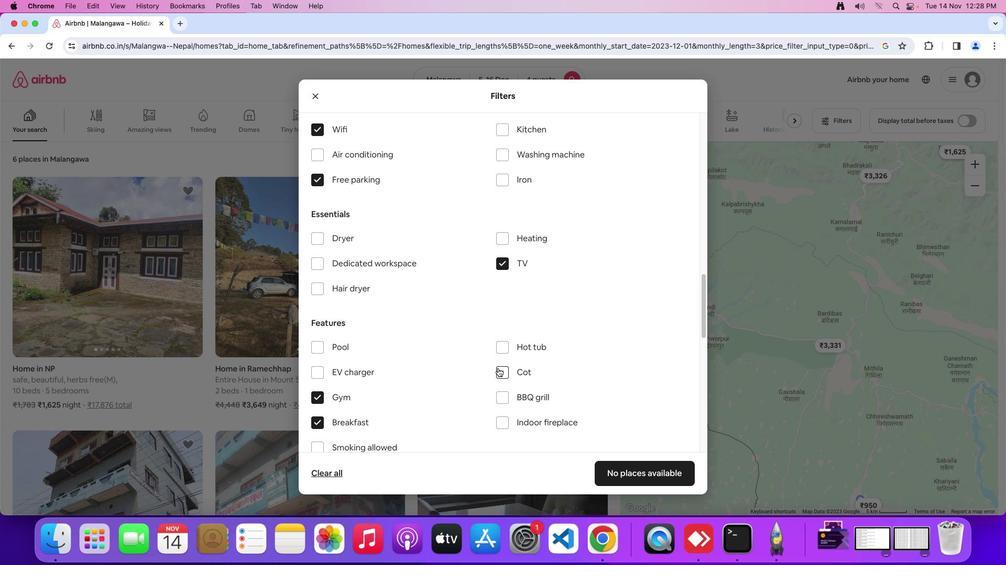 
Action: Mouse scrolled (497, 368) with delta (0, 0)
Screenshot: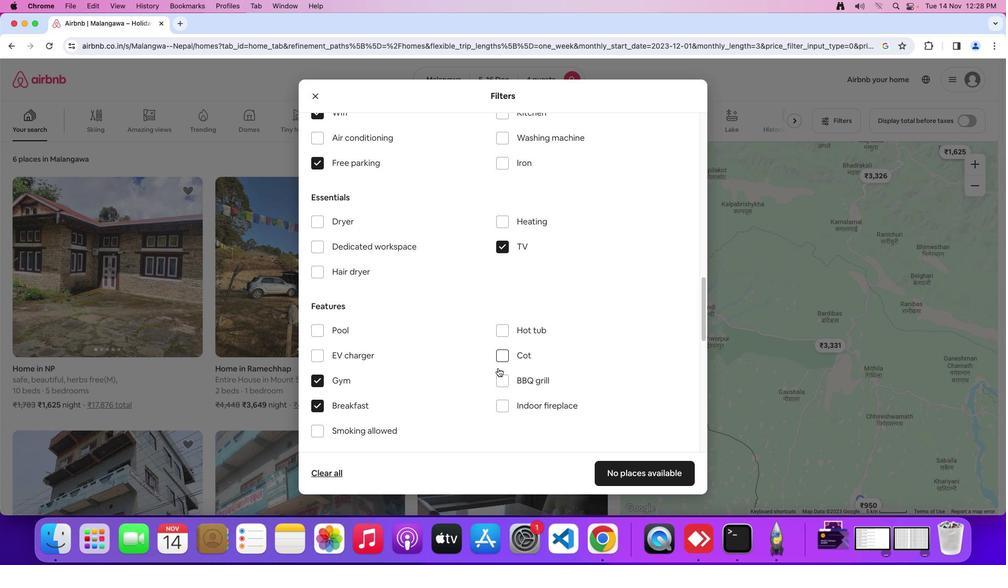 
Action: Mouse scrolled (497, 368) with delta (0, 0)
Screenshot: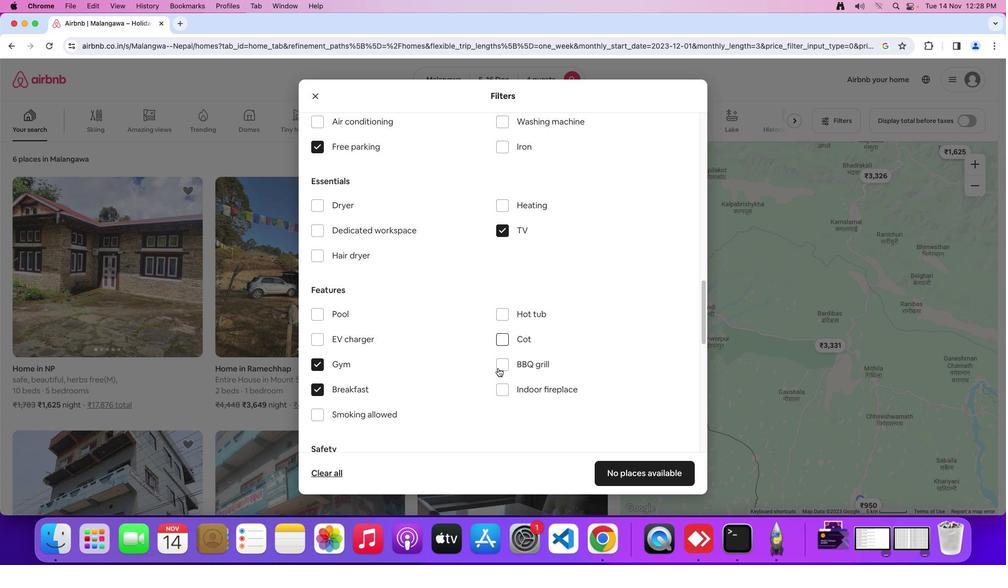 
Action: Mouse scrolled (497, 368) with delta (0, 0)
Screenshot: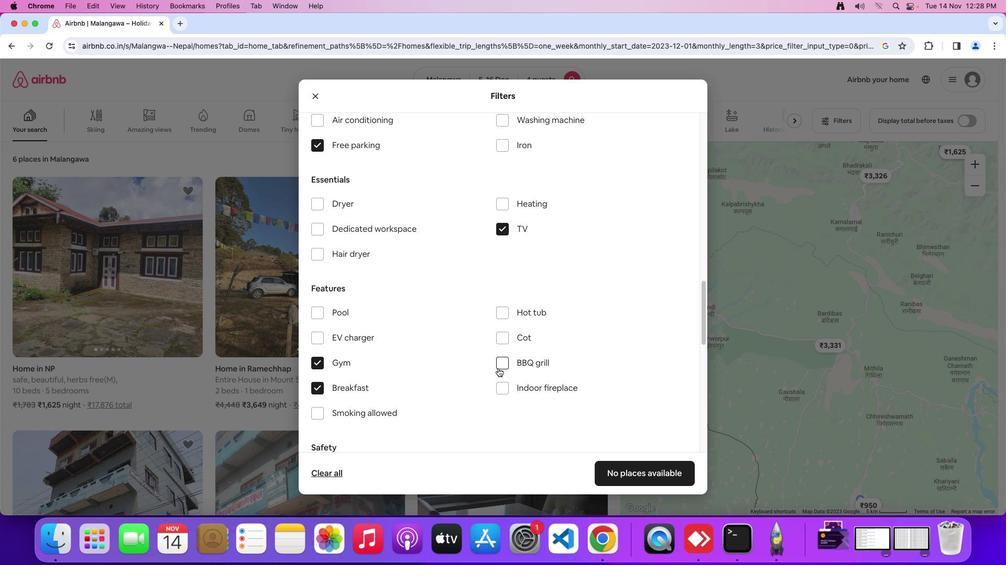 
Action: Mouse moved to (497, 368)
Screenshot: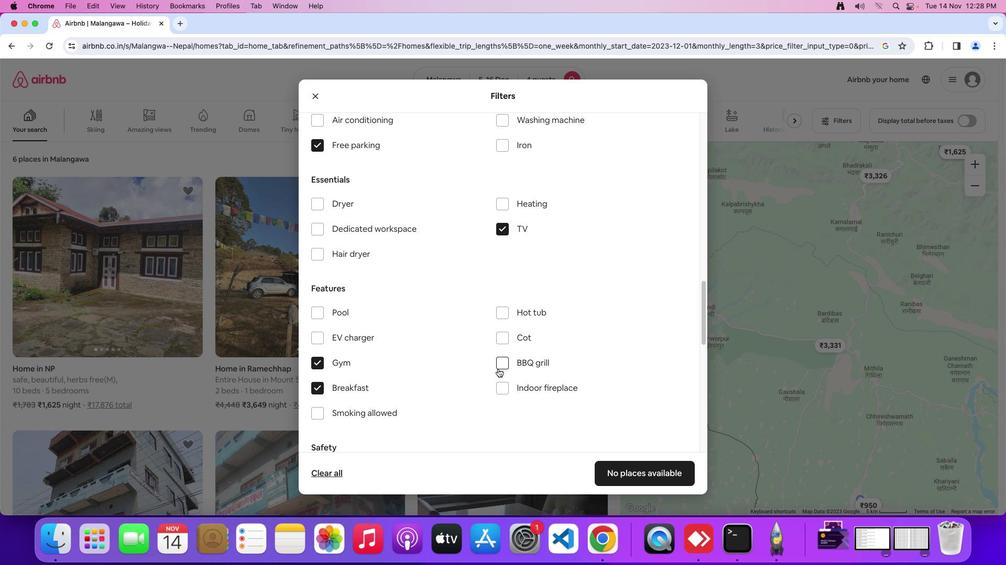 
Action: Mouse scrolled (497, 368) with delta (0, 0)
Screenshot: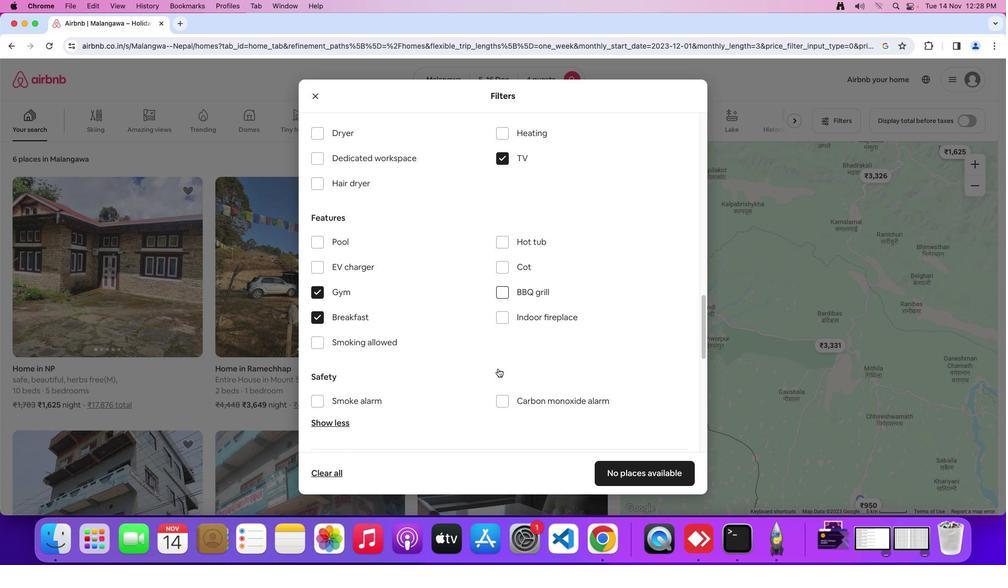 
Action: Mouse scrolled (497, 368) with delta (0, 0)
Screenshot: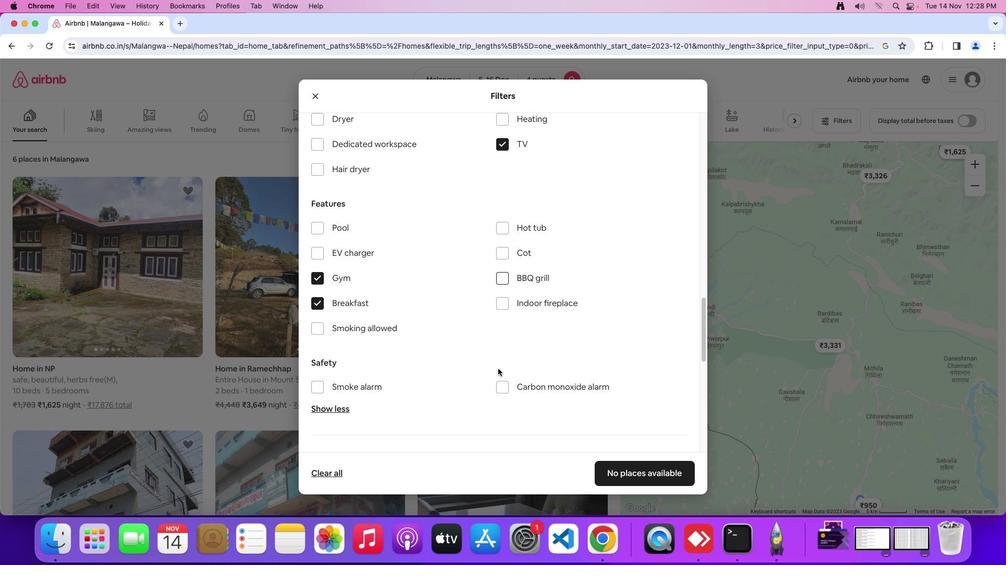 
Action: Mouse scrolled (497, 368) with delta (0, -1)
Screenshot: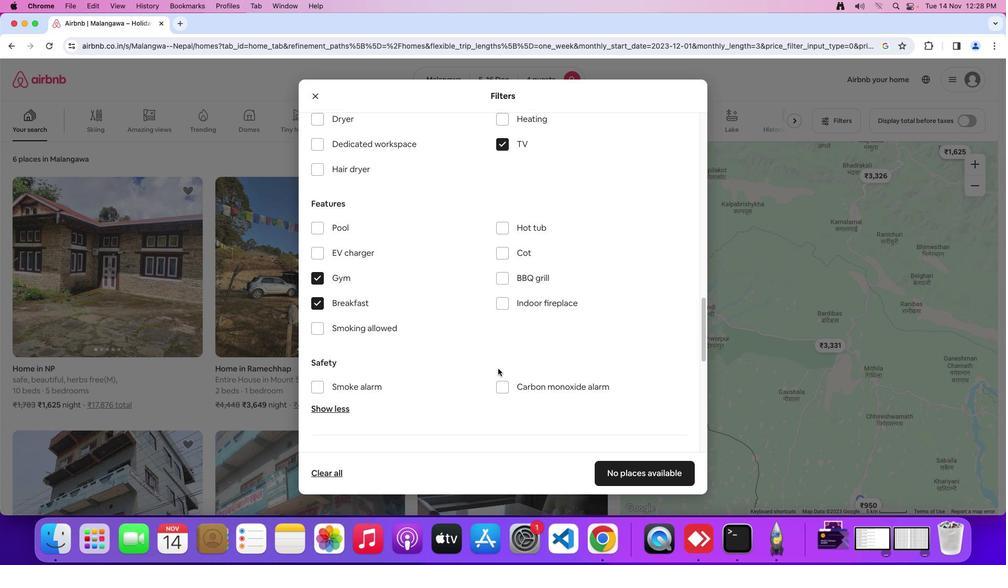 
Action: Mouse moved to (498, 368)
Screenshot: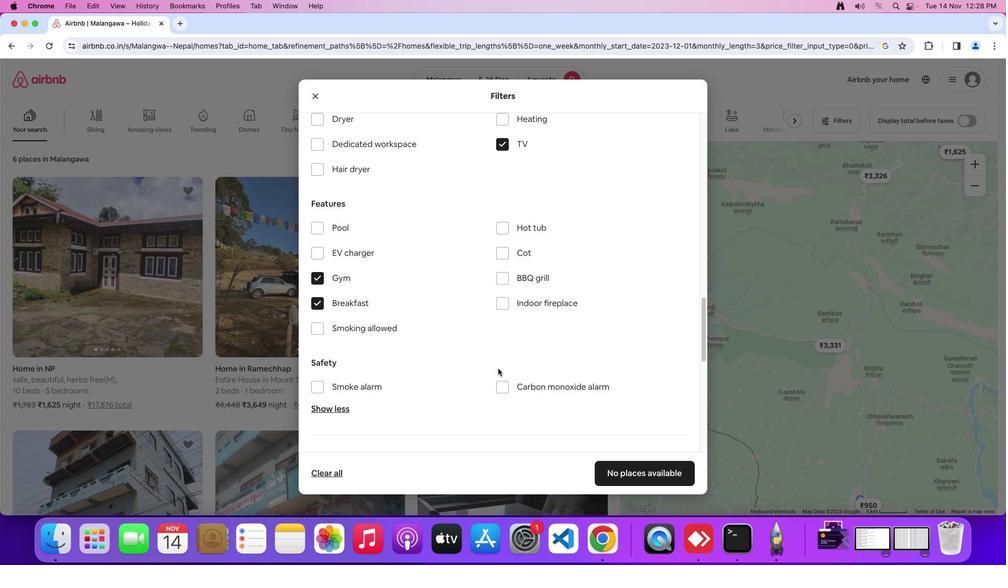 
Action: Mouse scrolled (498, 368) with delta (0, 0)
Screenshot: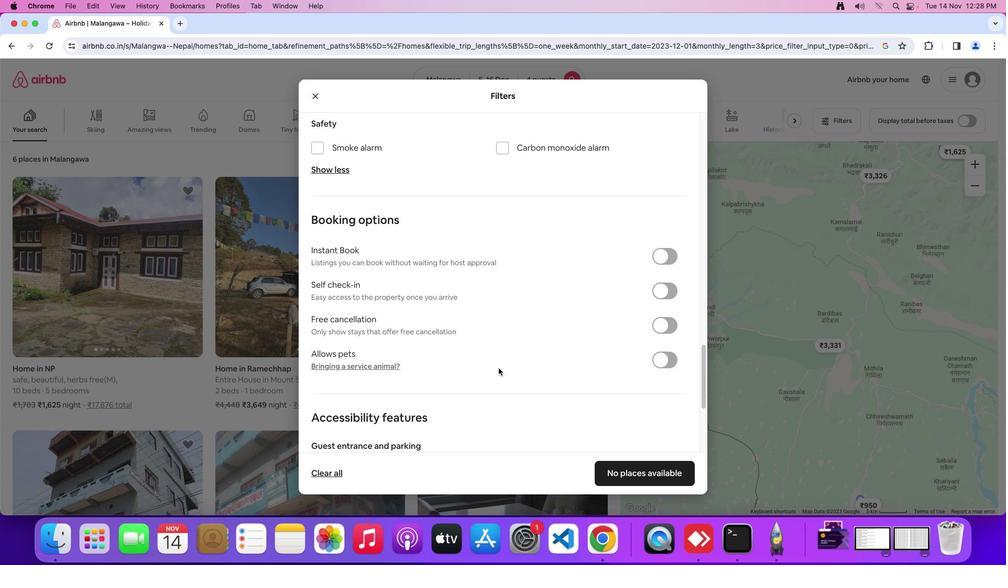 
Action: Mouse scrolled (498, 368) with delta (0, 0)
Screenshot: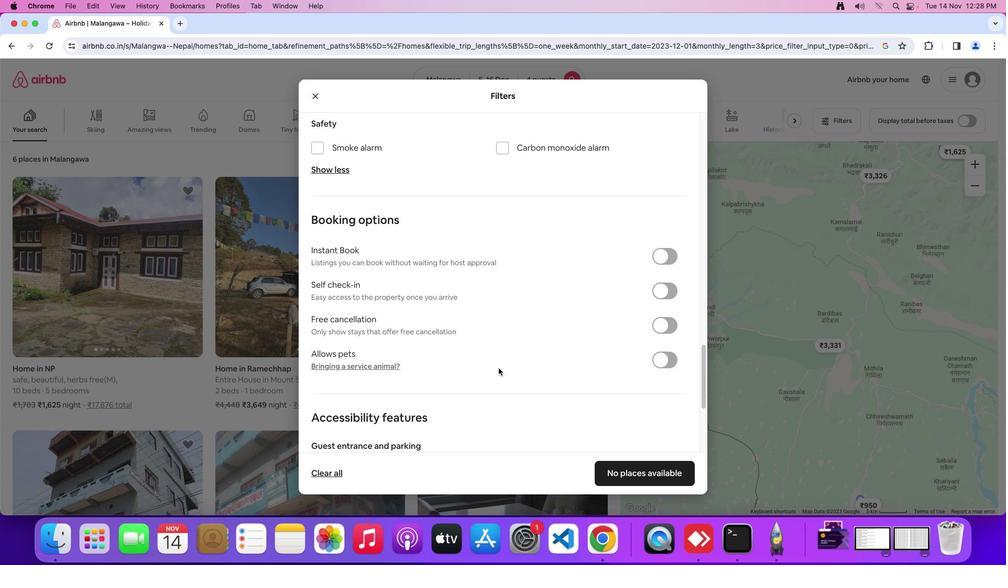 
Action: Mouse scrolled (498, 368) with delta (0, -2)
Screenshot: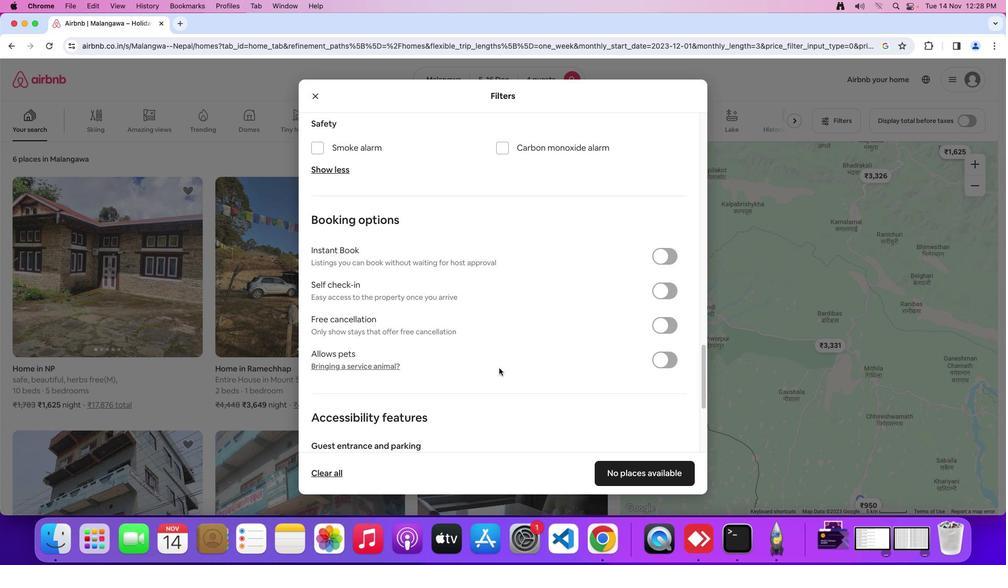 
Action: Mouse scrolled (498, 368) with delta (0, -3)
Screenshot: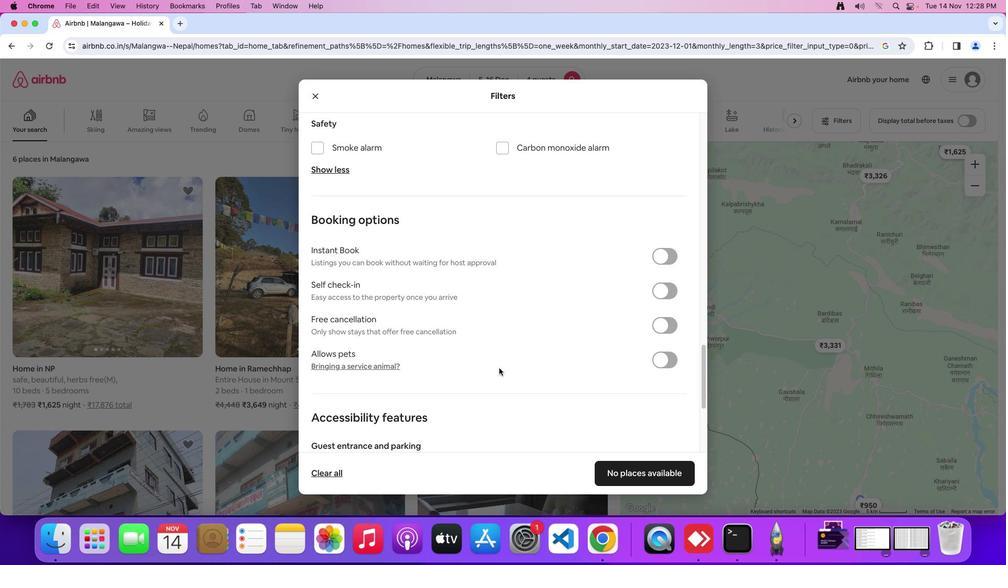
Action: Mouse moved to (667, 286)
Screenshot: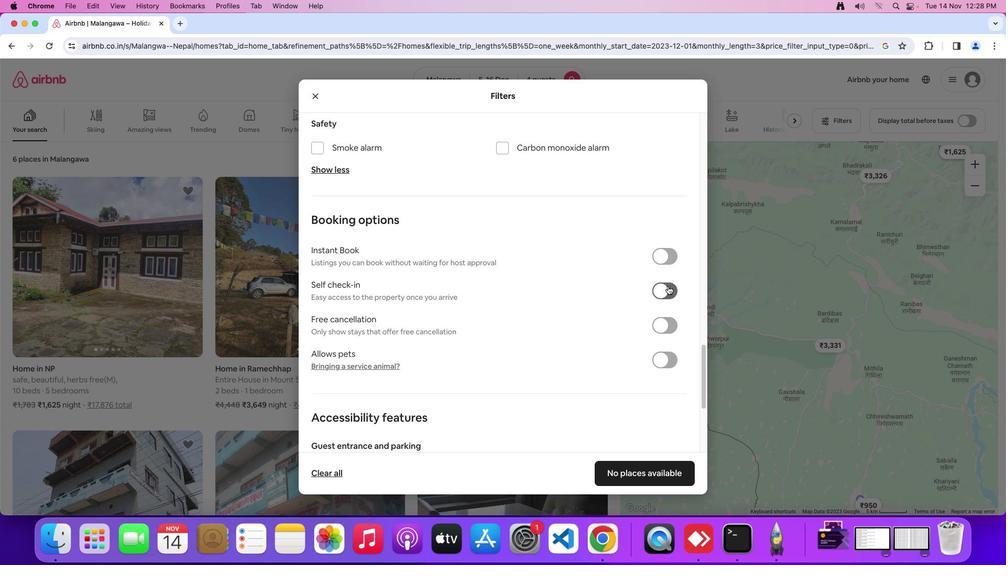 
Action: Mouse pressed left at (667, 286)
Screenshot: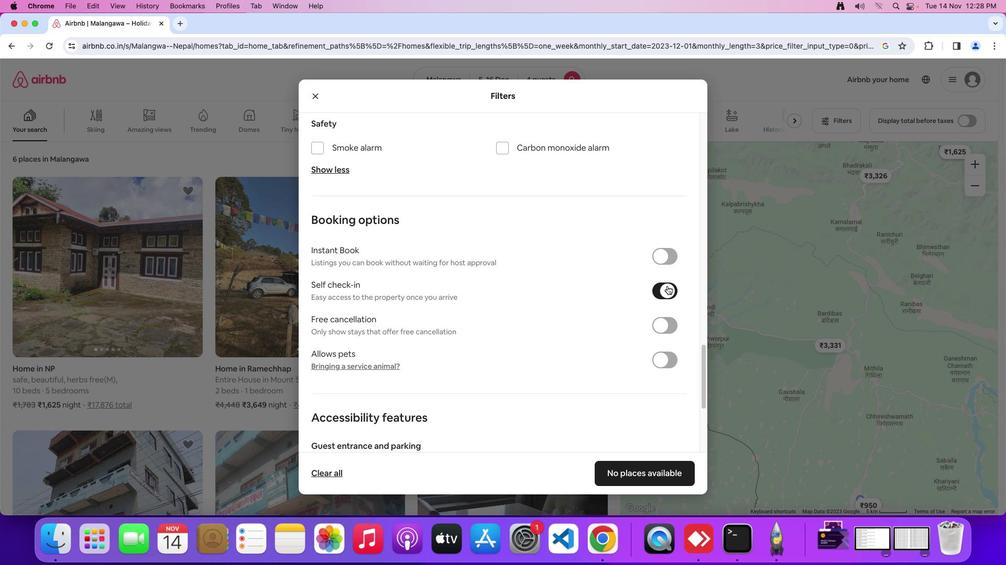 
Action: Mouse moved to (648, 476)
Screenshot: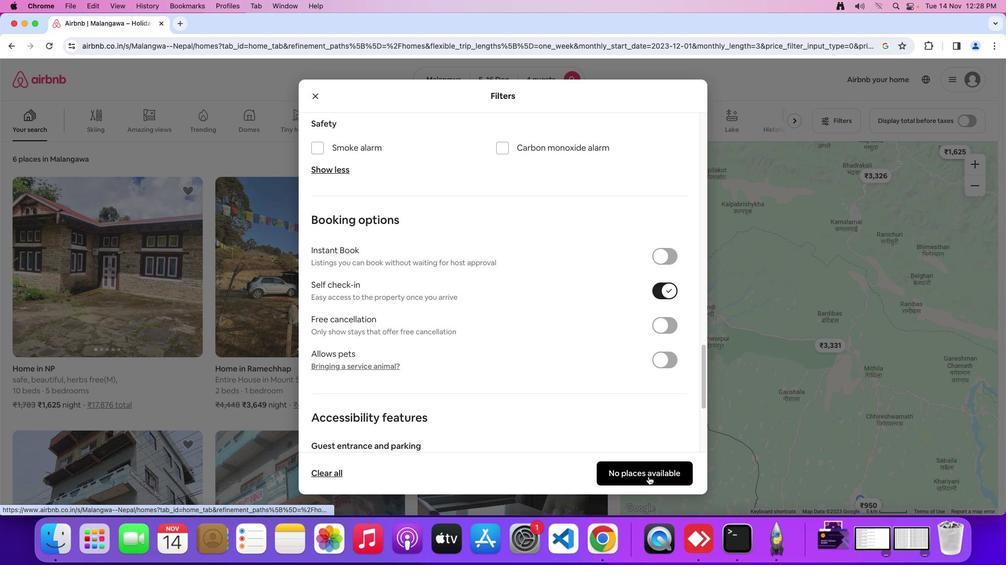 
Action: Mouse pressed left at (648, 476)
Screenshot: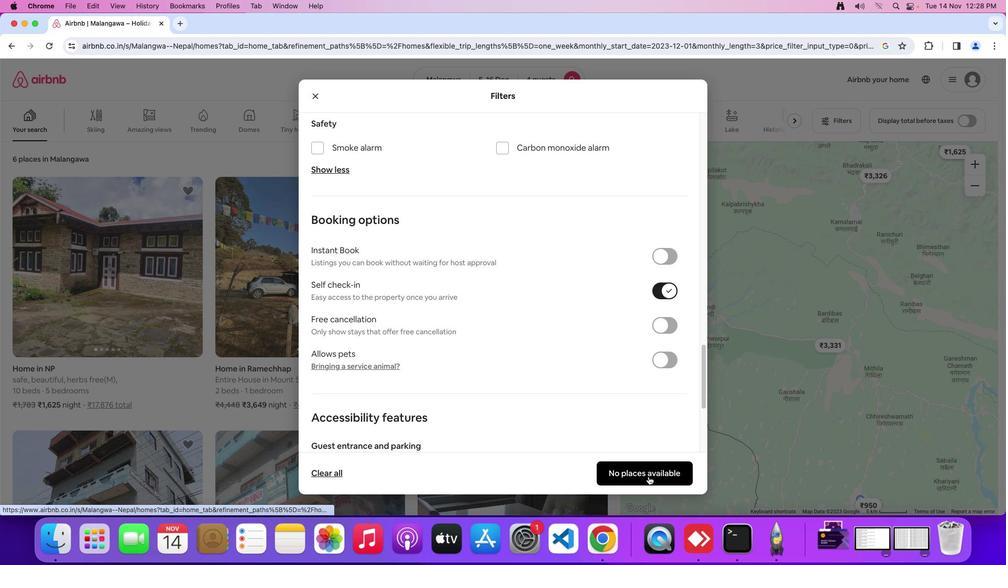 
Action: Mouse moved to (562, 410)
Screenshot: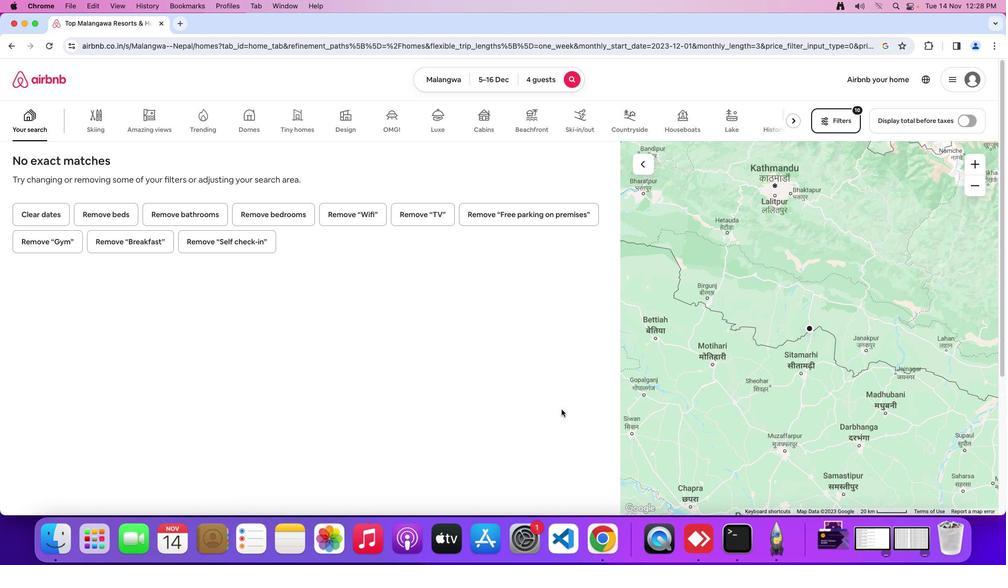 
